 Task: Find connections with filter location Mulgrave with filter topic #lawsuitswith filter profile language English with filter current company Finshots with filter school De Nobili School with filter industry Restaurants with filter service category Event Photography with filter keywords title Shelf Stocker
Action: Mouse moved to (629, 120)
Screenshot: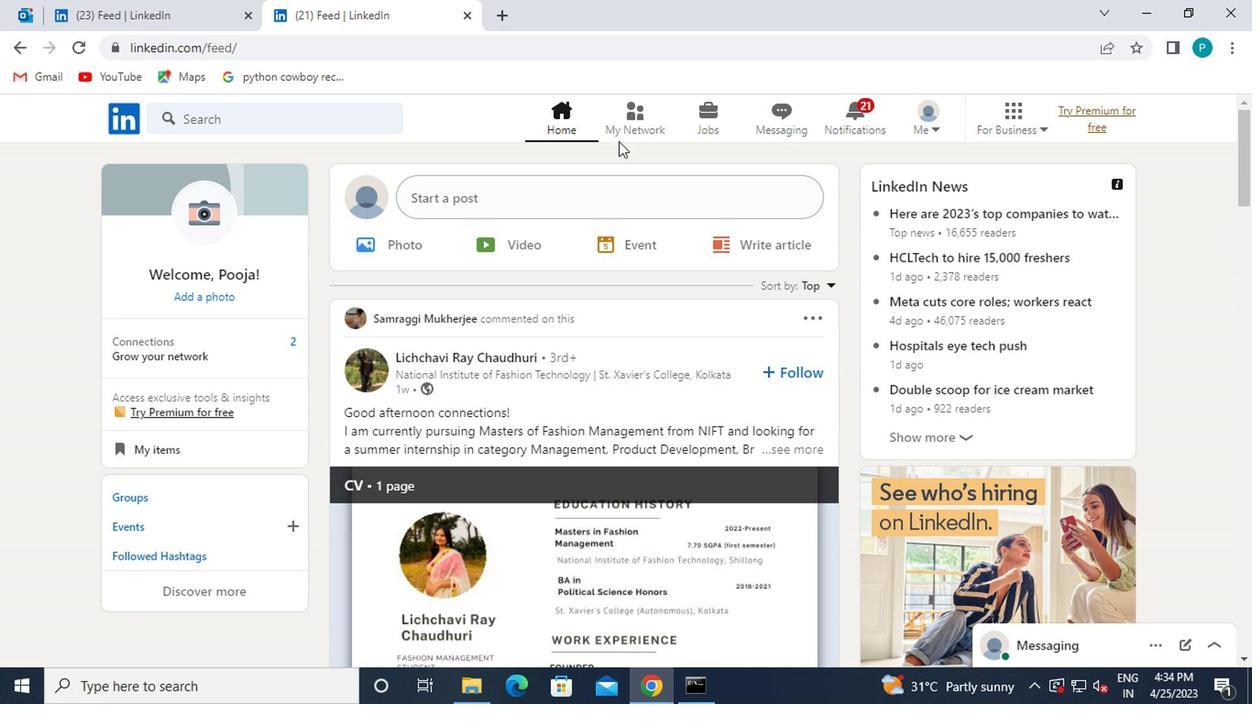 
Action: Mouse pressed left at (629, 120)
Screenshot: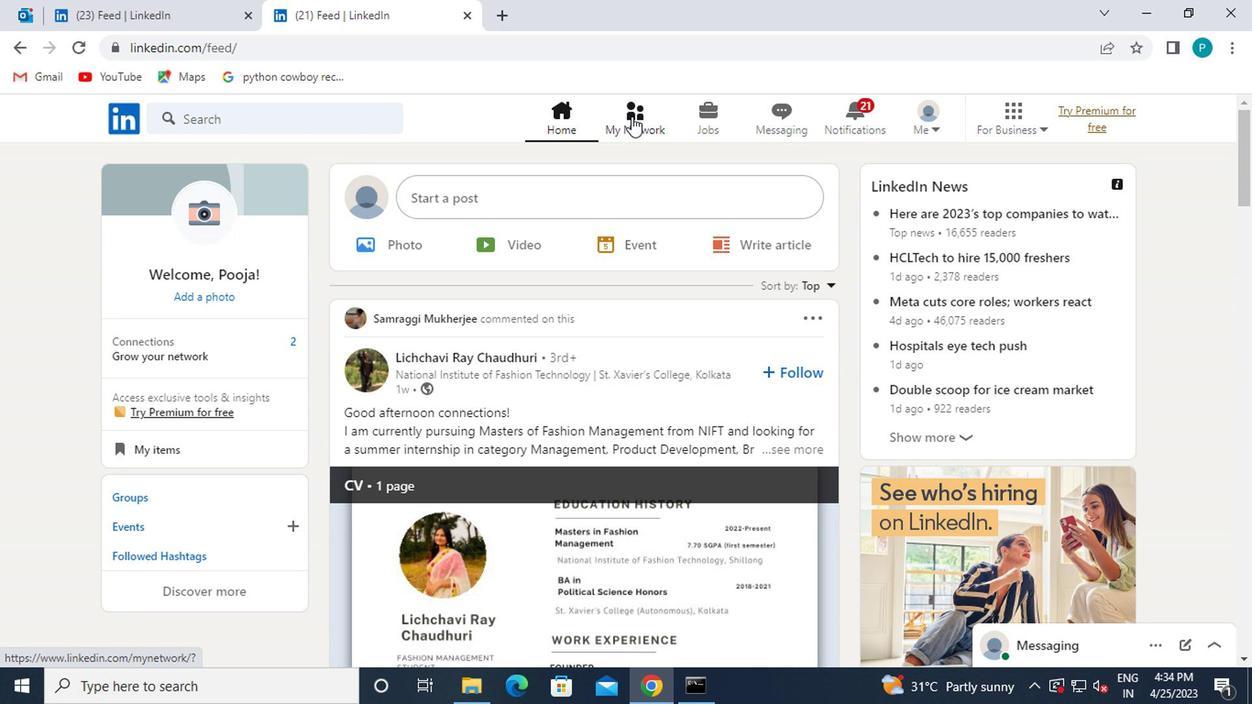 
Action: Mouse moved to (217, 229)
Screenshot: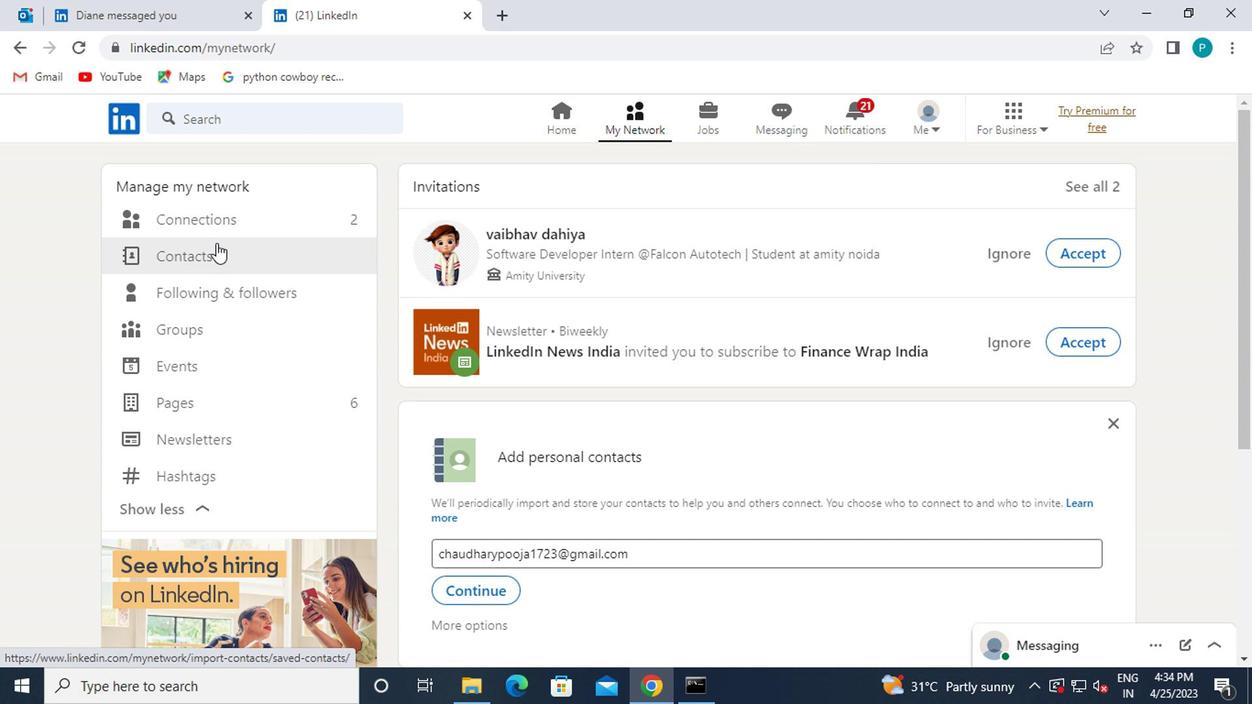 
Action: Mouse pressed left at (217, 229)
Screenshot: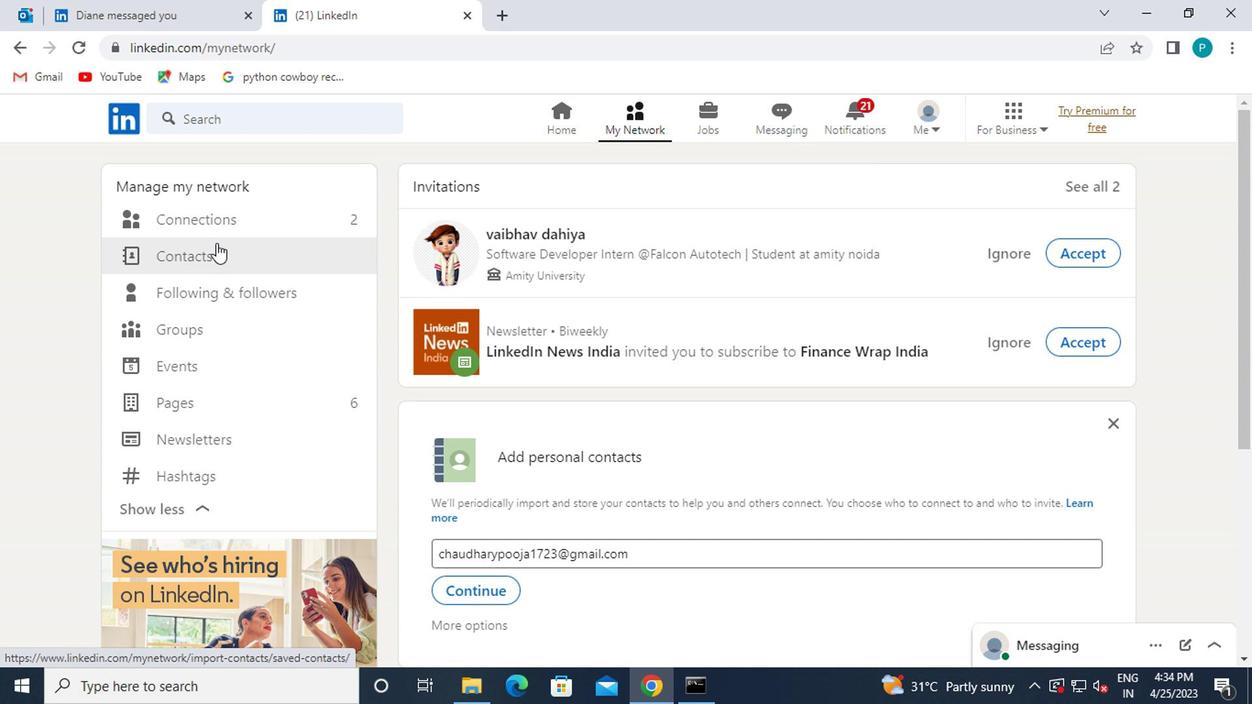 
Action: Mouse moved to (737, 227)
Screenshot: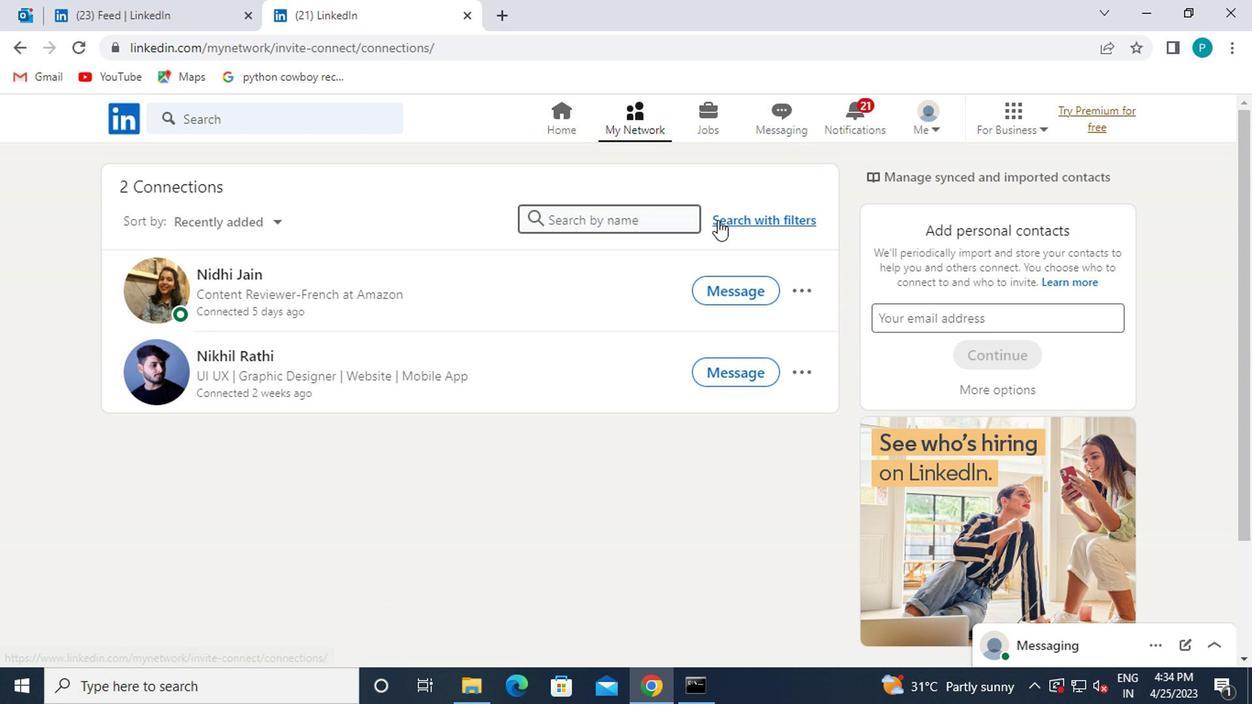 
Action: Mouse pressed left at (737, 227)
Screenshot: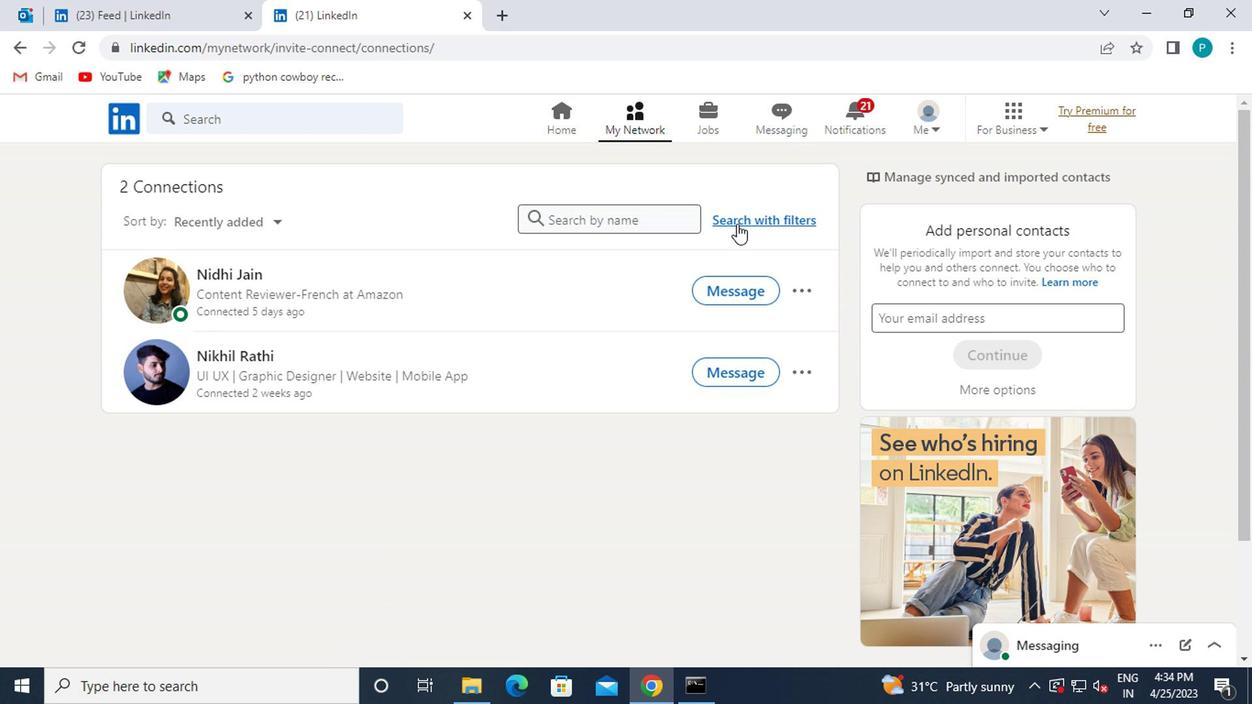 
Action: Mouse moved to (583, 178)
Screenshot: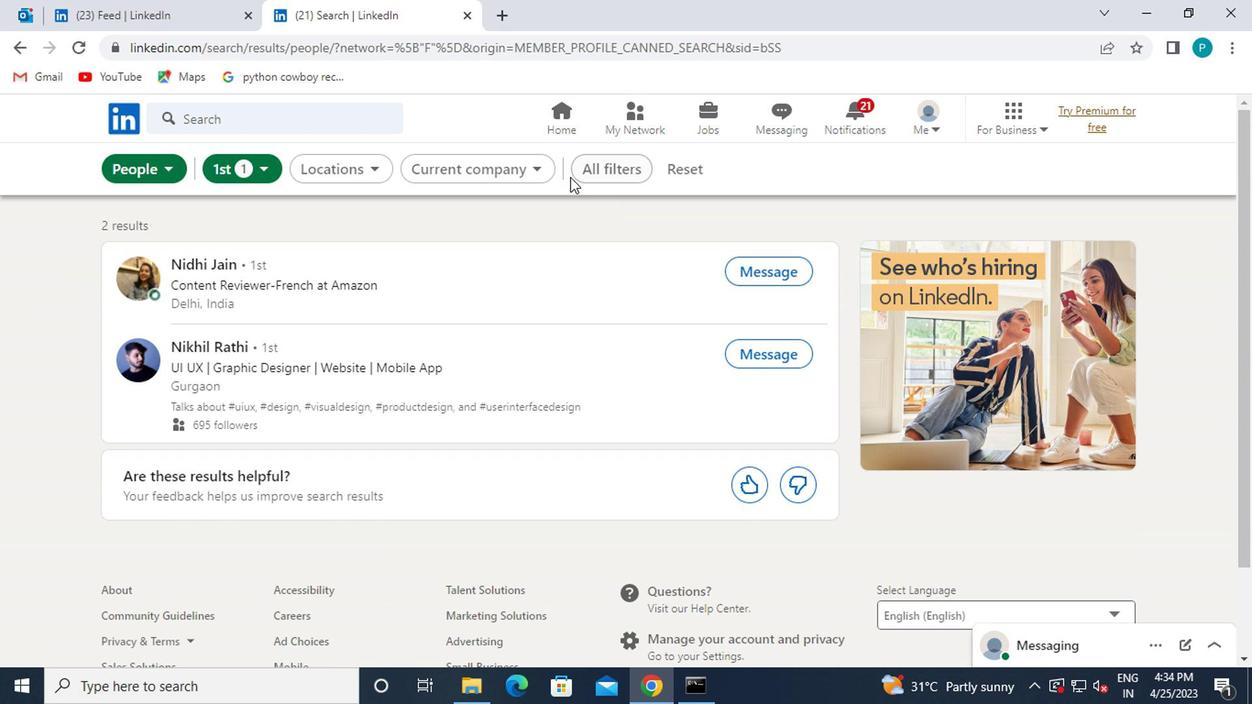 
Action: Mouse pressed left at (583, 178)
Screenshot: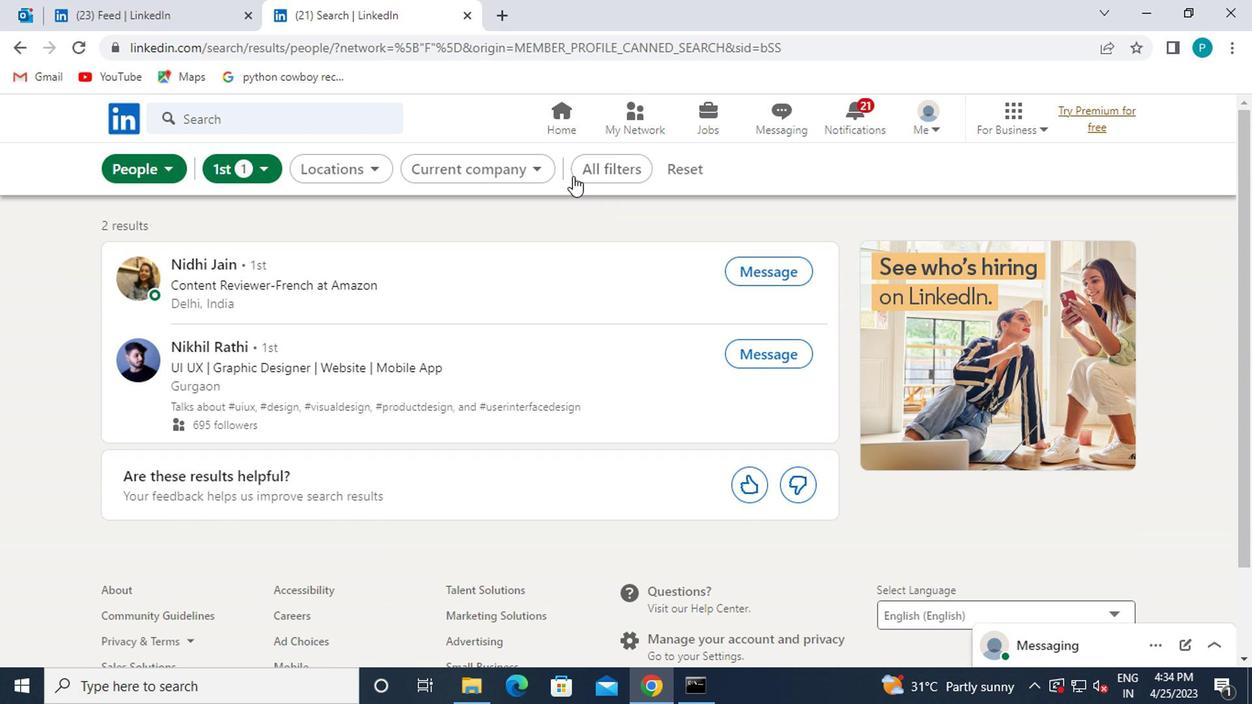
Action: Mouse moved to (872, 481)
Screenshot: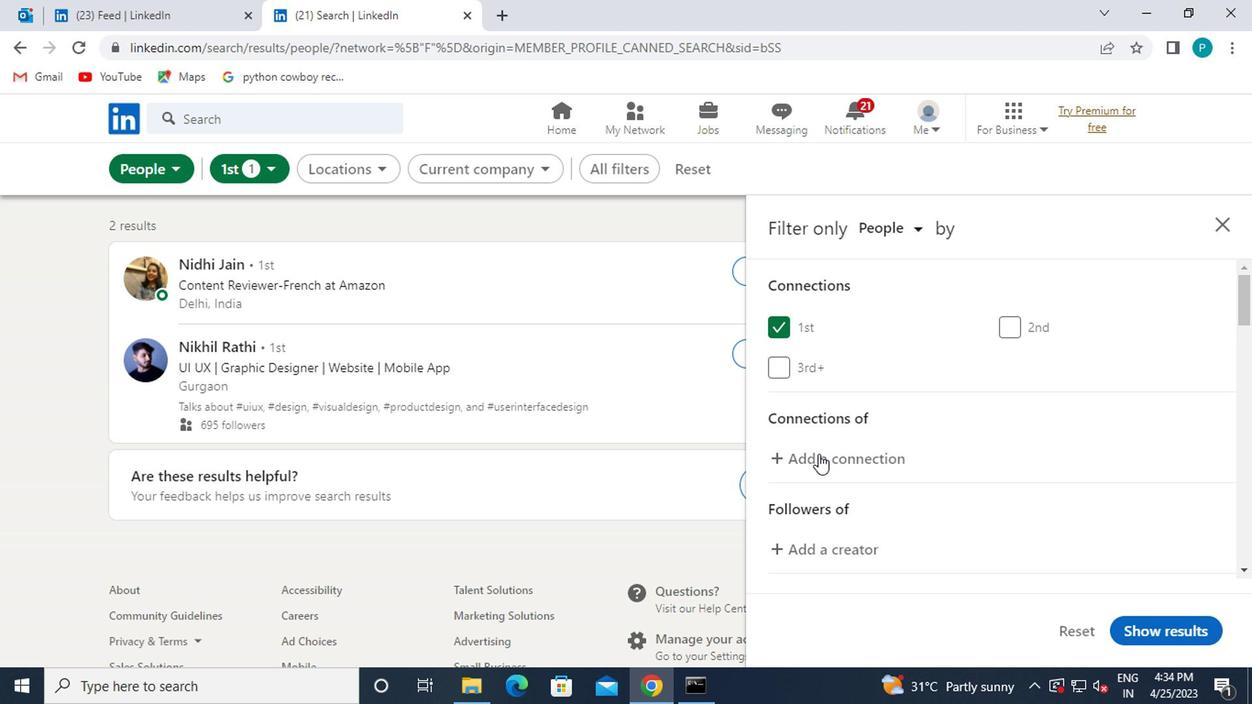 
Action: Mouse scrolled (872, 480) with delta (0, 0)
Screenshot: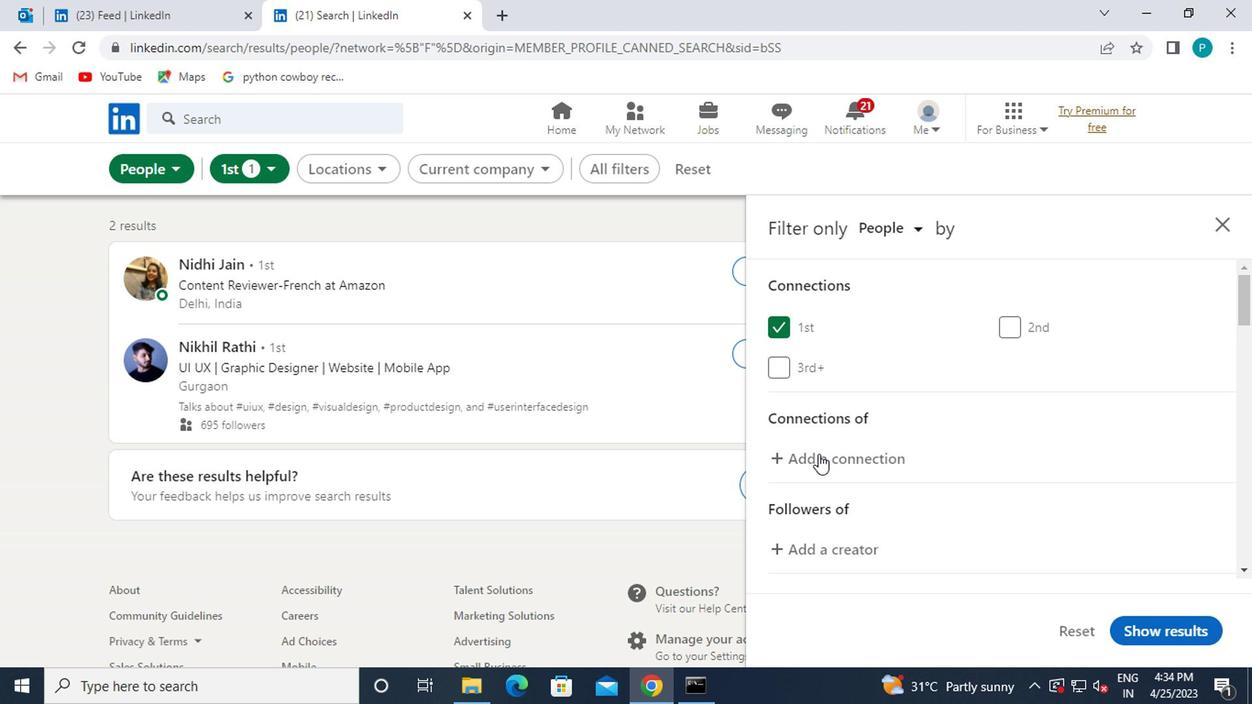 
Action: Mouse moved to (886, 487)
Screenshot: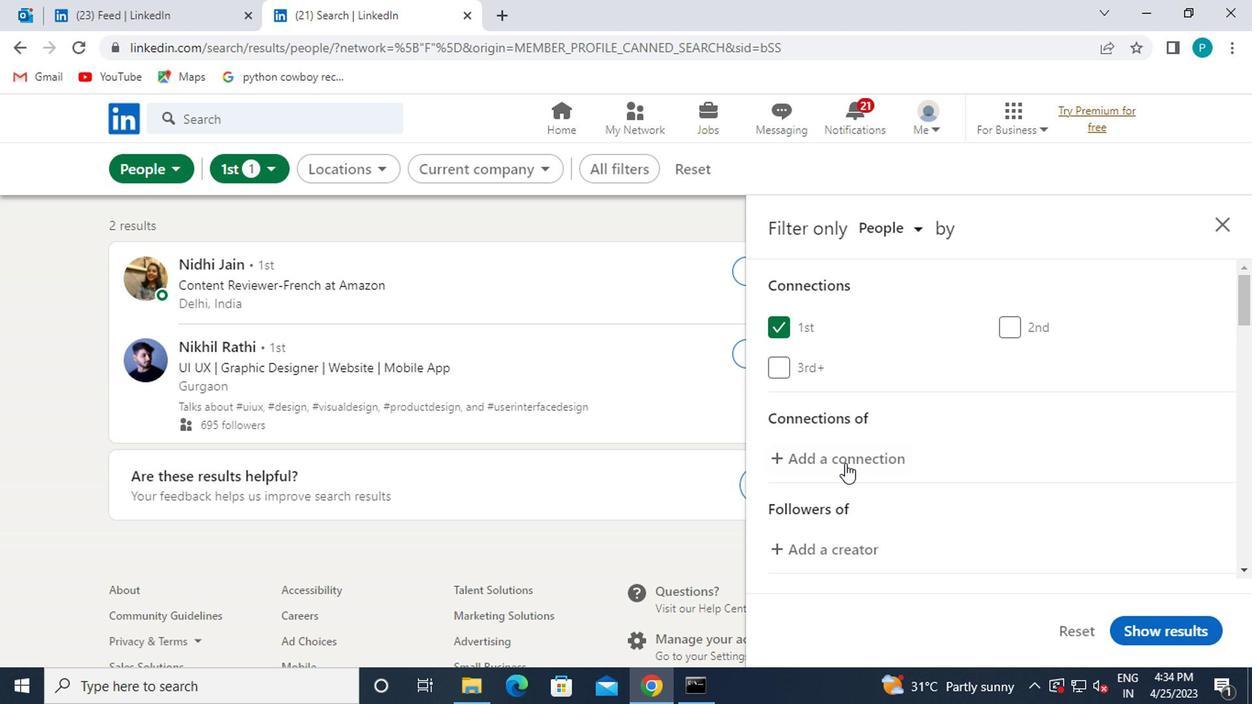 
Action: Mouse scrolled (886, 485) with delta (0, -1)
Screenshot: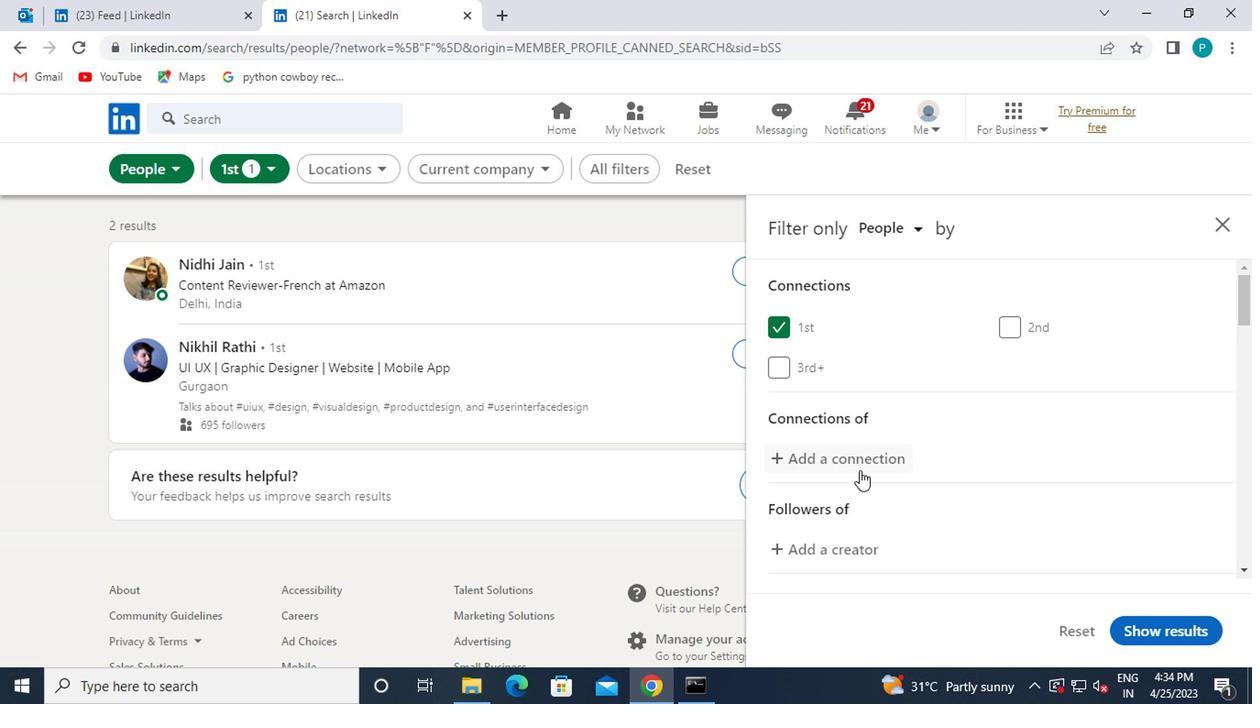 
Action: Mouse moved to (1079, 533)
Screenshot: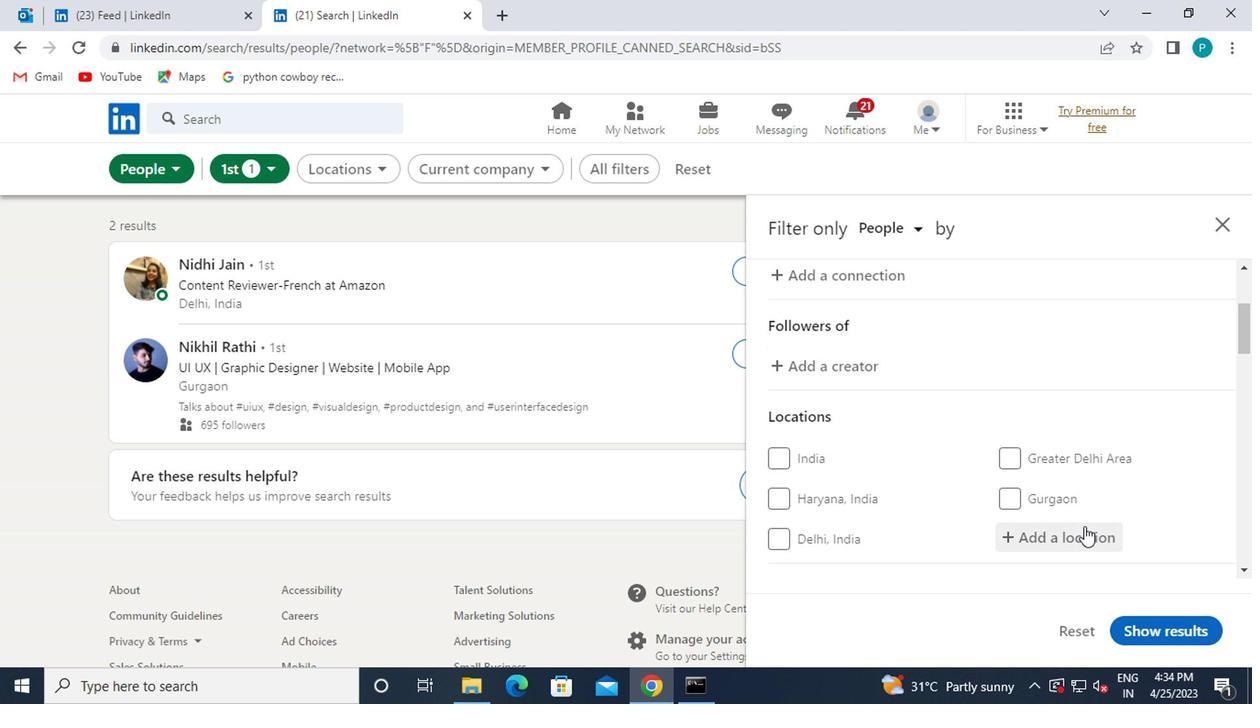 
Action: Mouse pressed left at (1079, 533)
Screenshot: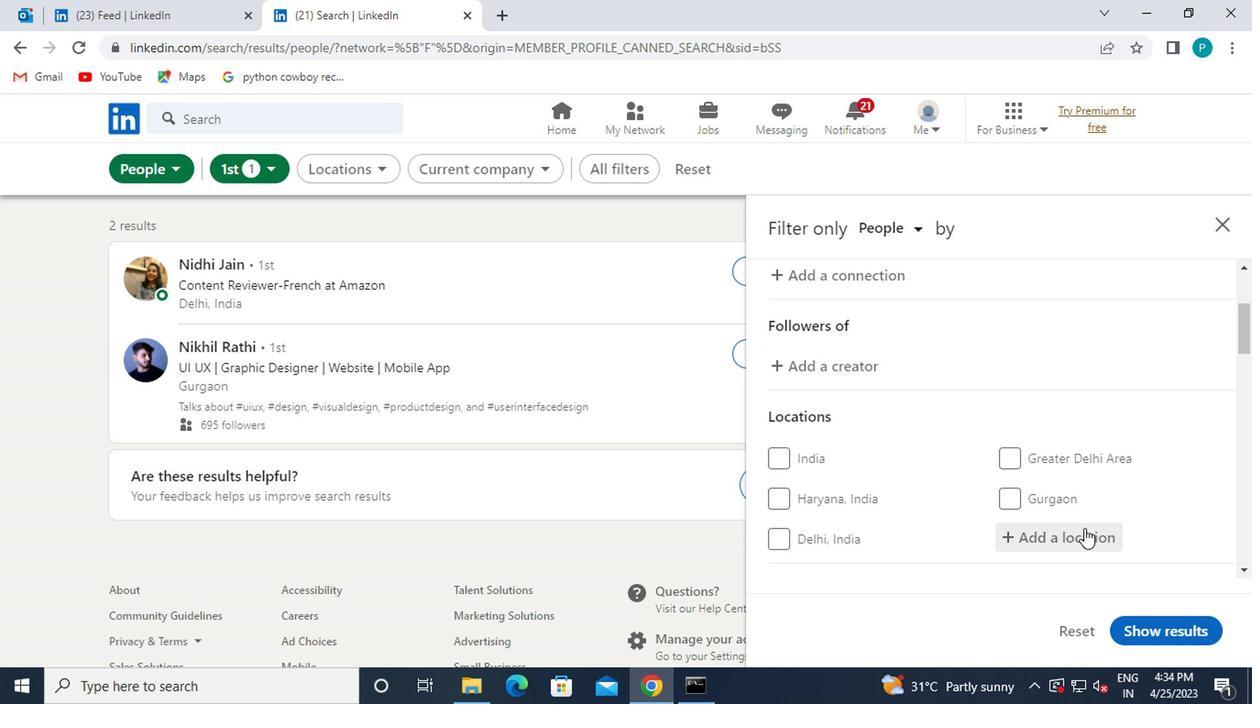 
Action: Mouse moved to (1079, 533)
Screenshot: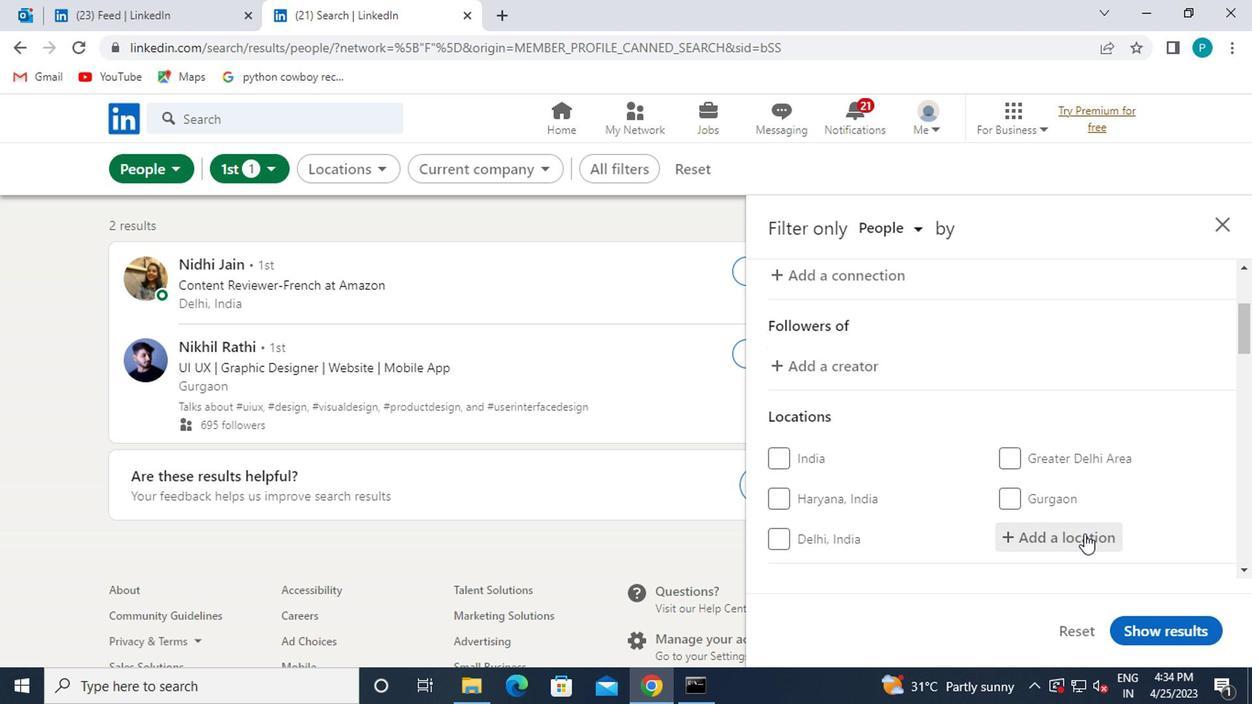 
Action: Key pressed mulg
Screenshot: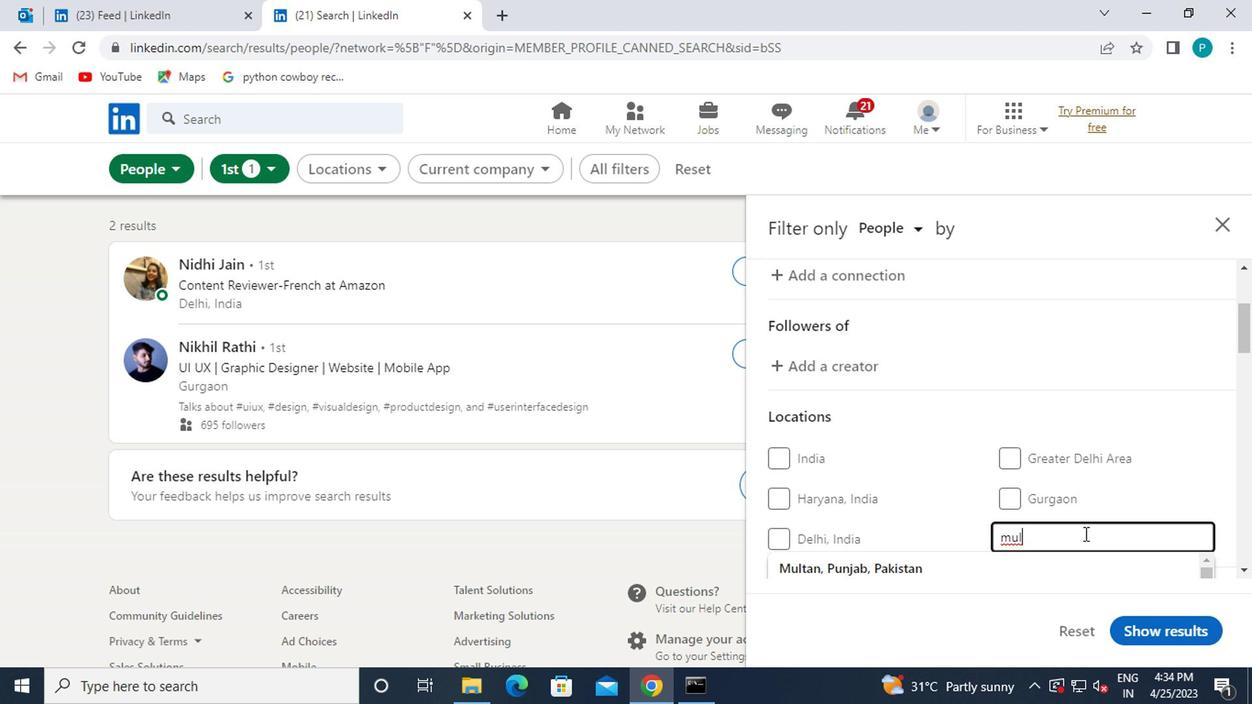 
Action: Mouse moved to (1080, 533)
Screenshot: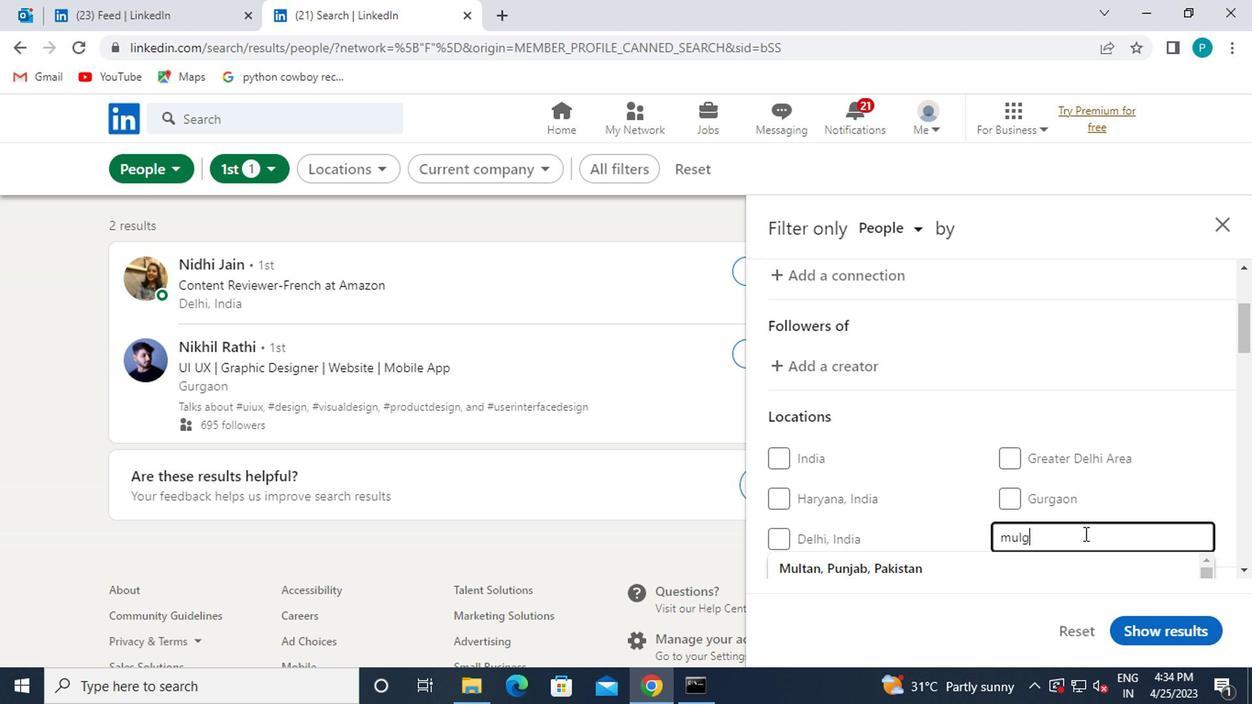 
Action: Key pressed rave
Screenshot: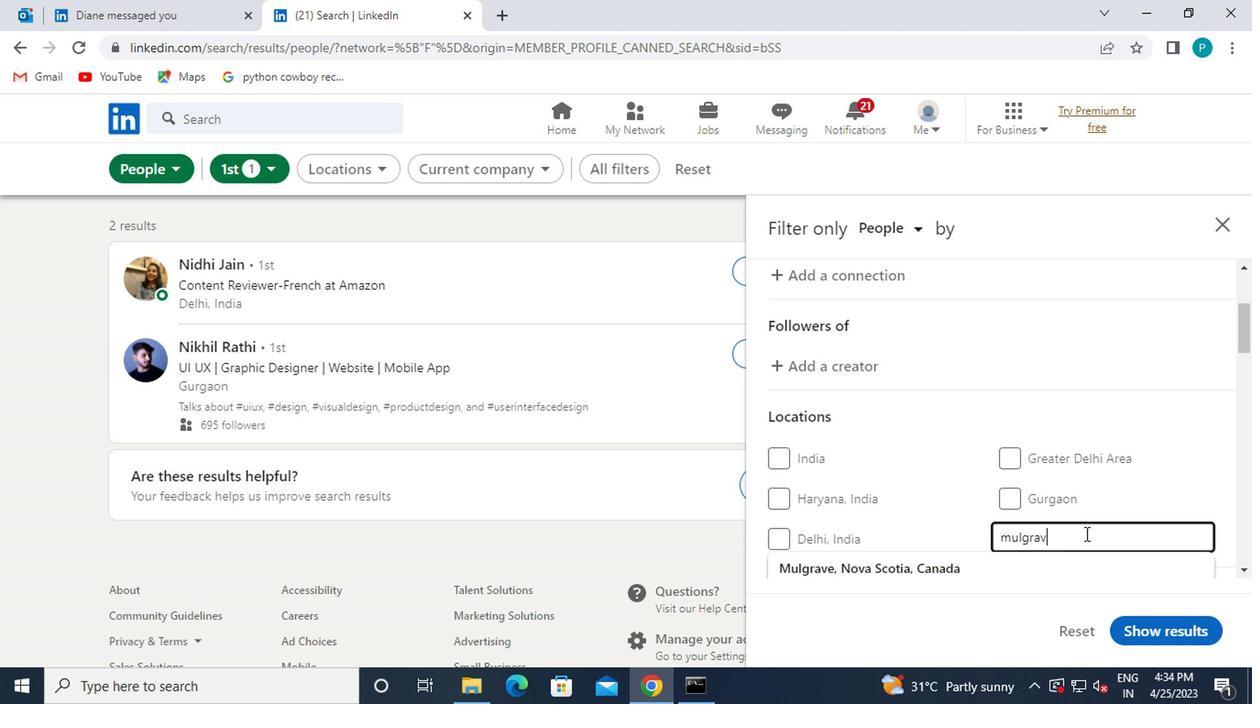 
Action: Mouse moved to (949, 457)
Screenshot: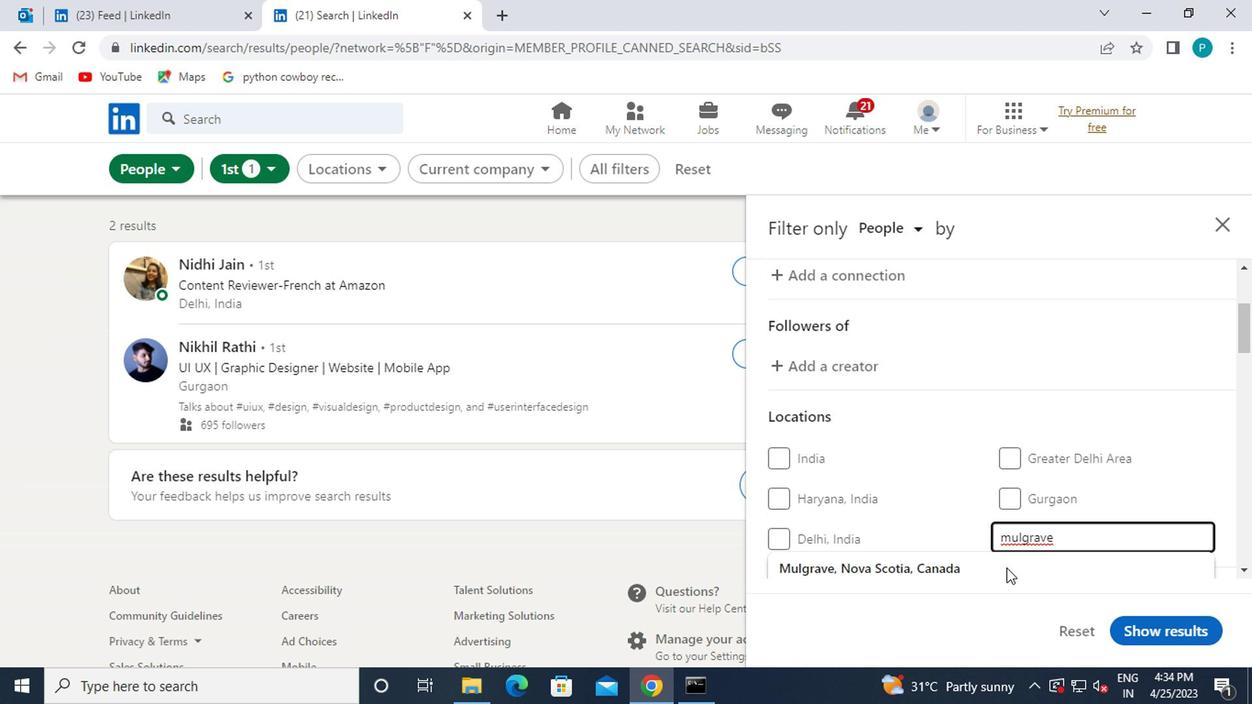 
Action: Mouse scrolled (949, 457) with delta (0, 0)
Screenshot: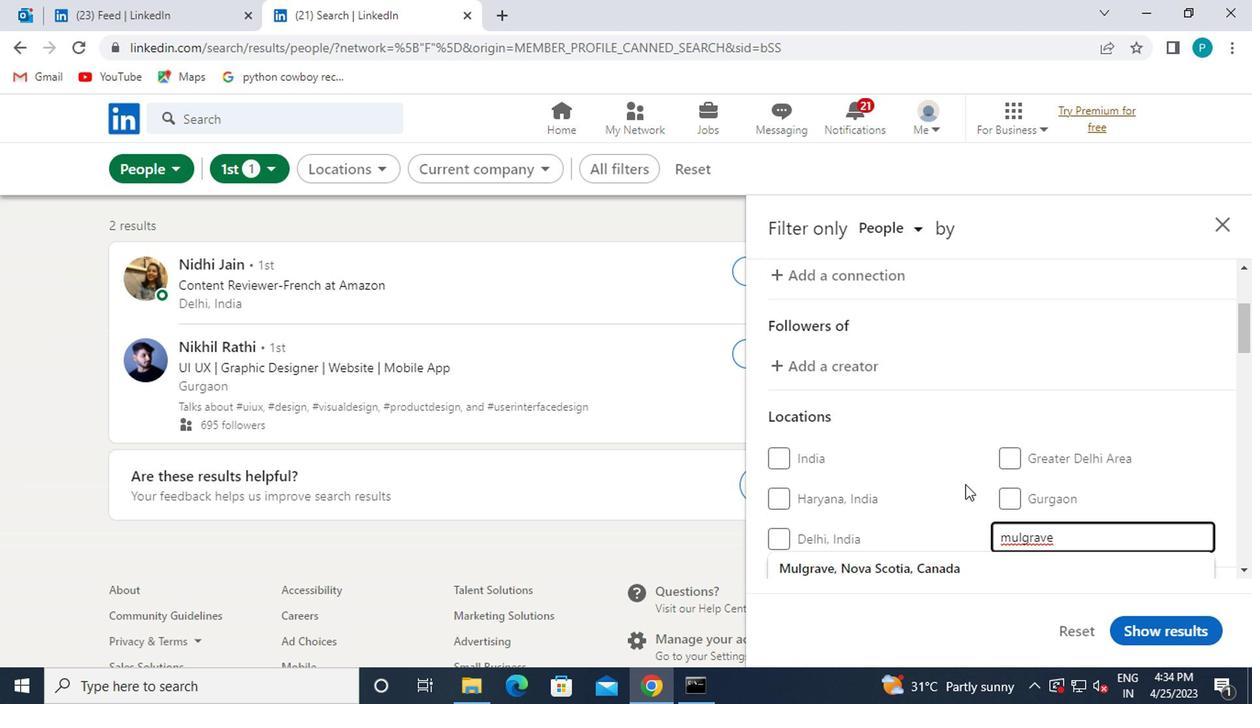 
Action: Mouse scrolled (949, 457) with delta (0, 0)
Screenshot: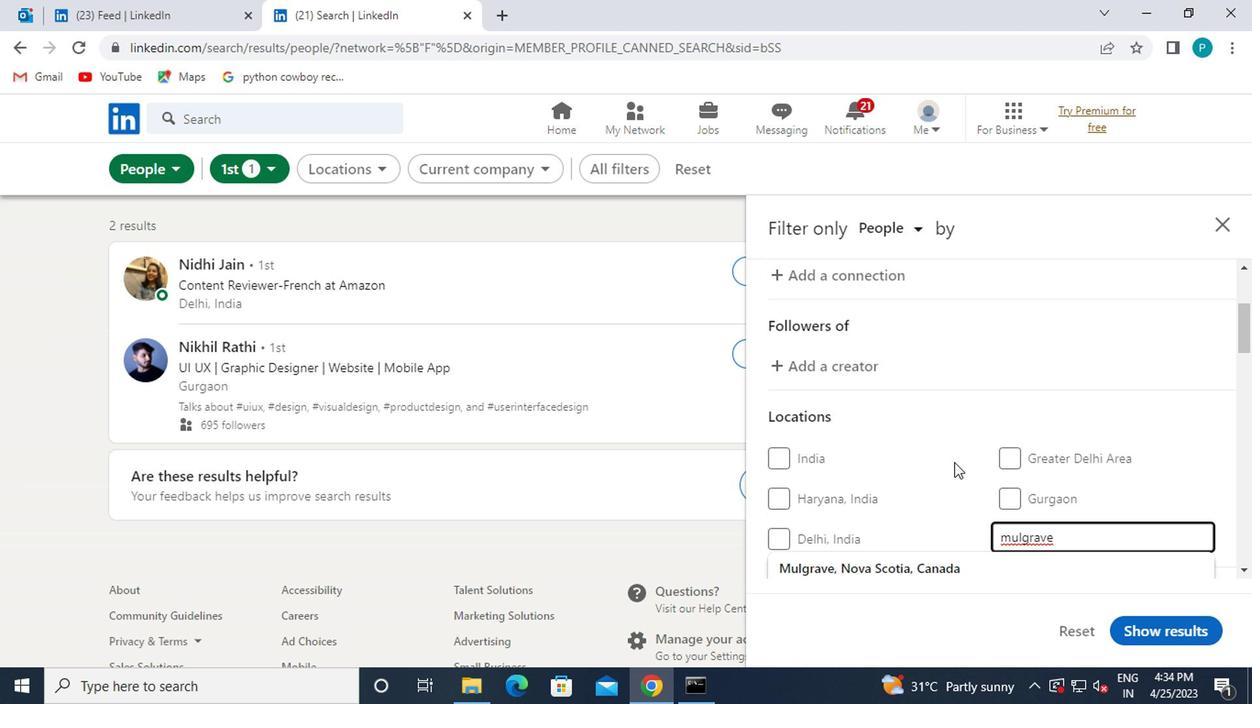 
Action: Mouse scrolled (949, 457) with delta (0, 0)
Screenshot: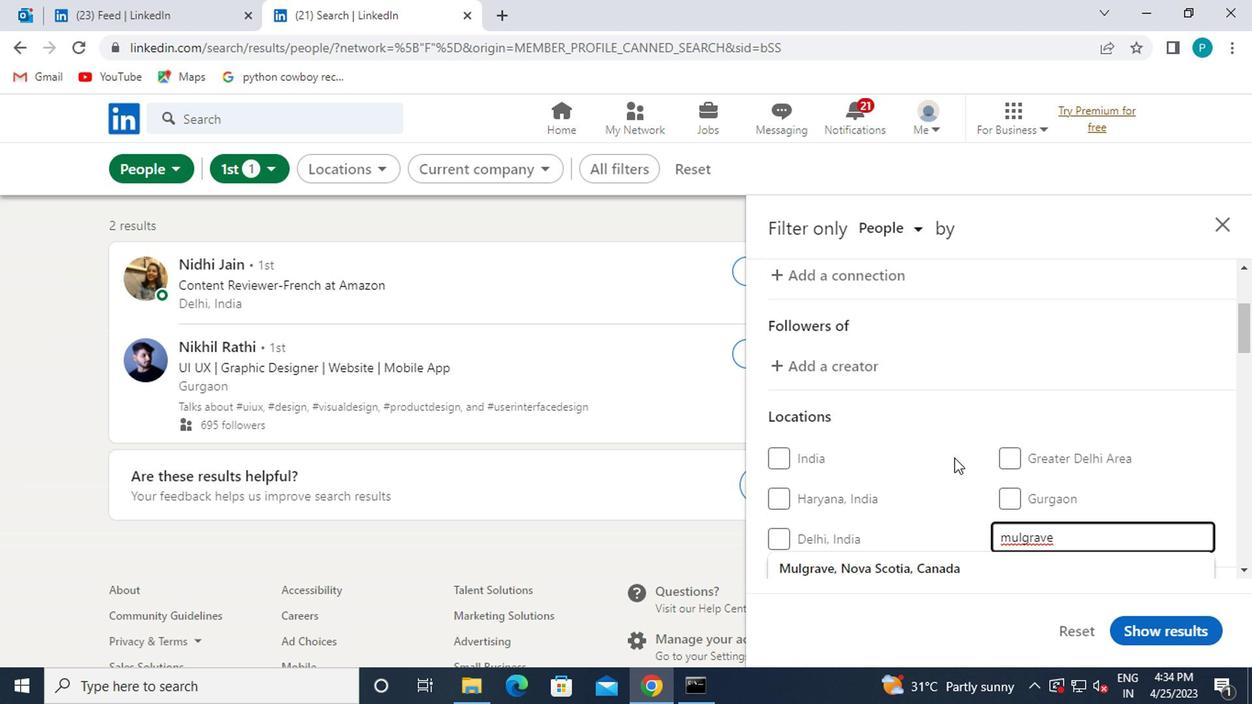 
Action: Mouse moved to (830, 300)
Screenshot: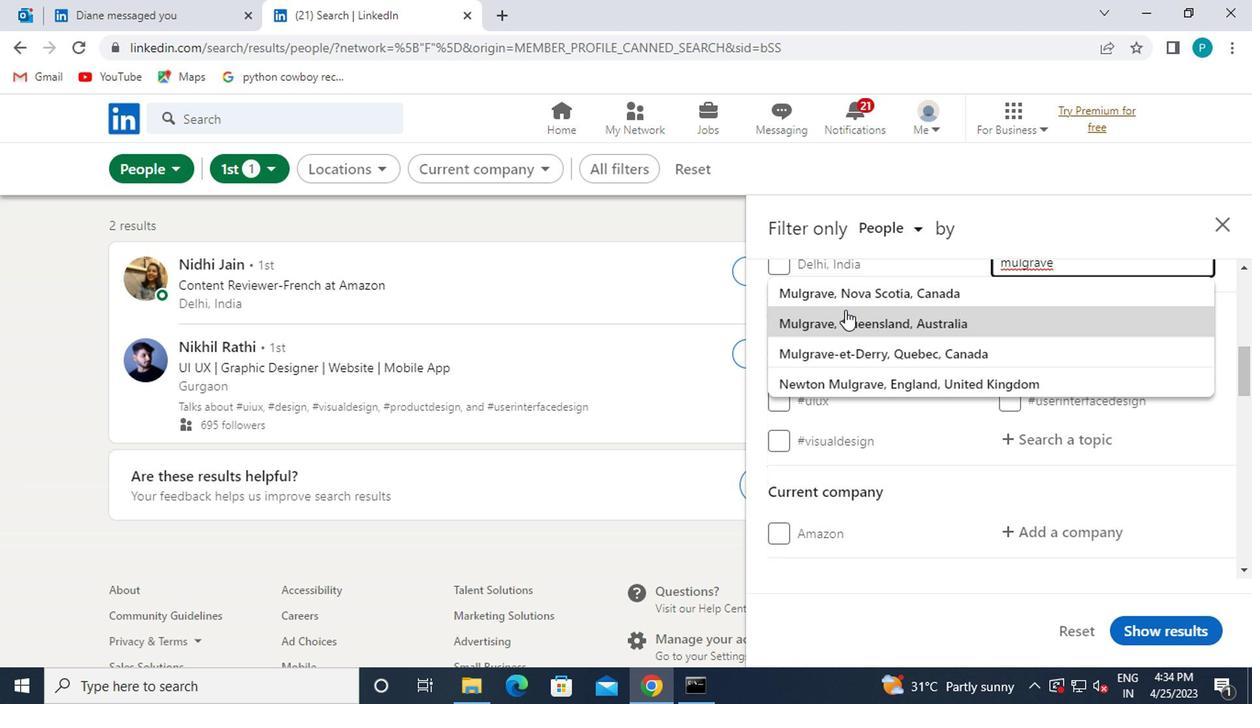 
Action: Mouse pressed left at (830, 300)
Screenshot: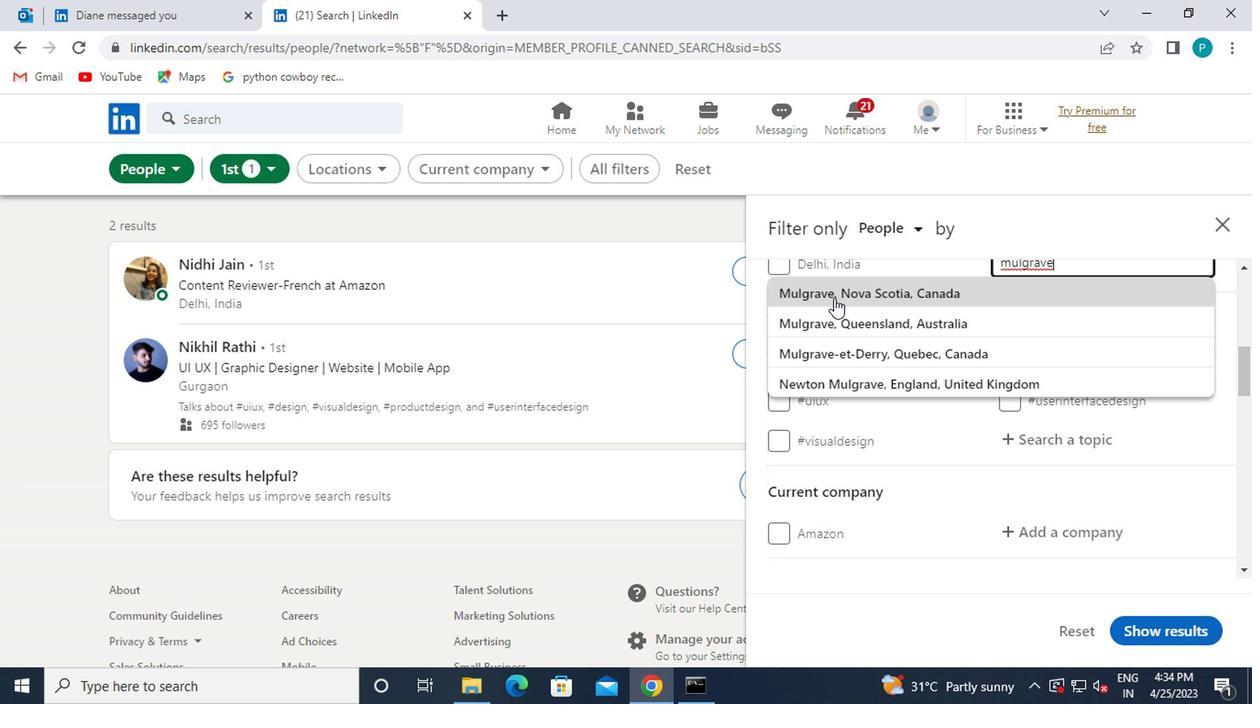 
Action: Mouse moved to (1015, 483)
Screenshot: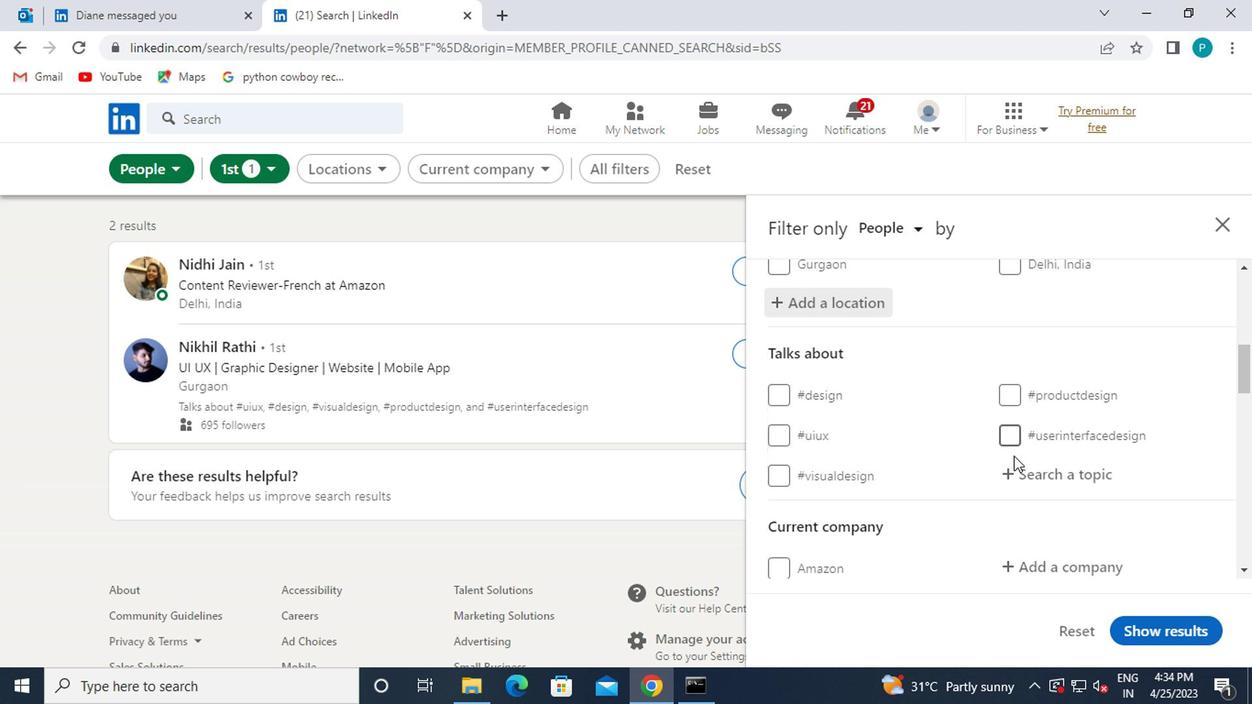 
Action: Mouse pressed left at (1015, 483)
Screenshot: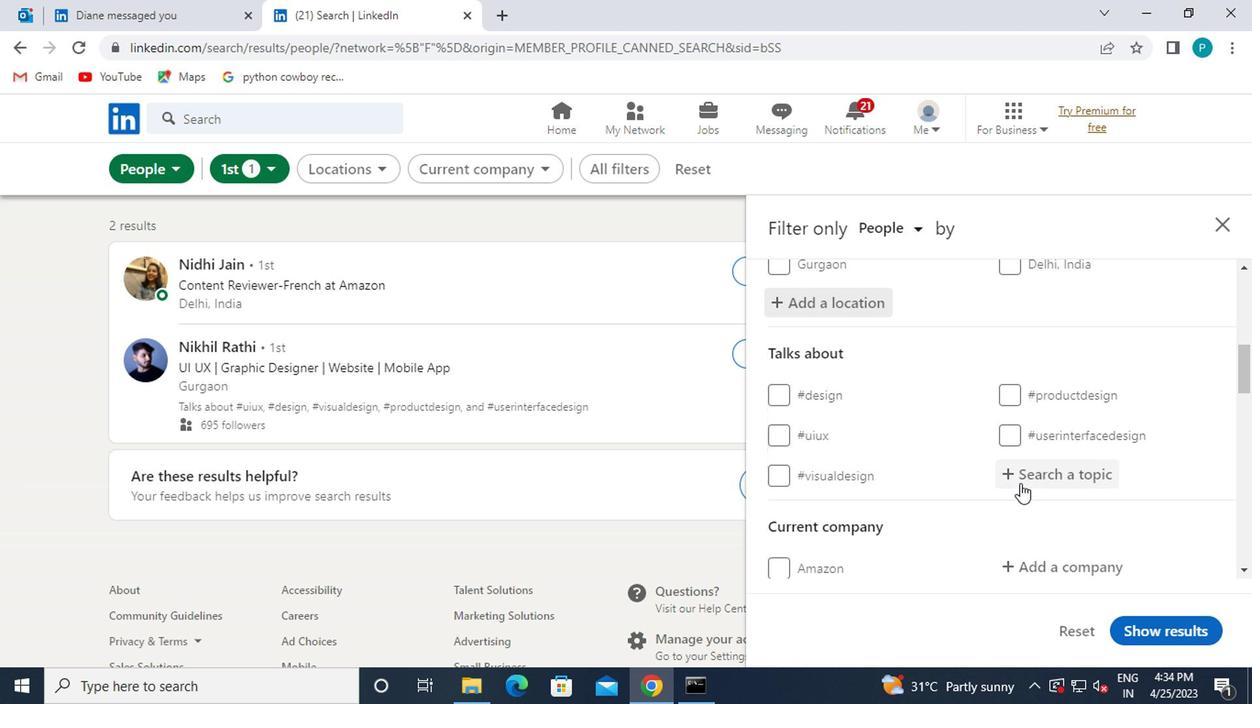 
Action: Key pressed <Key.shift>#LAWSUIT
Screenshot: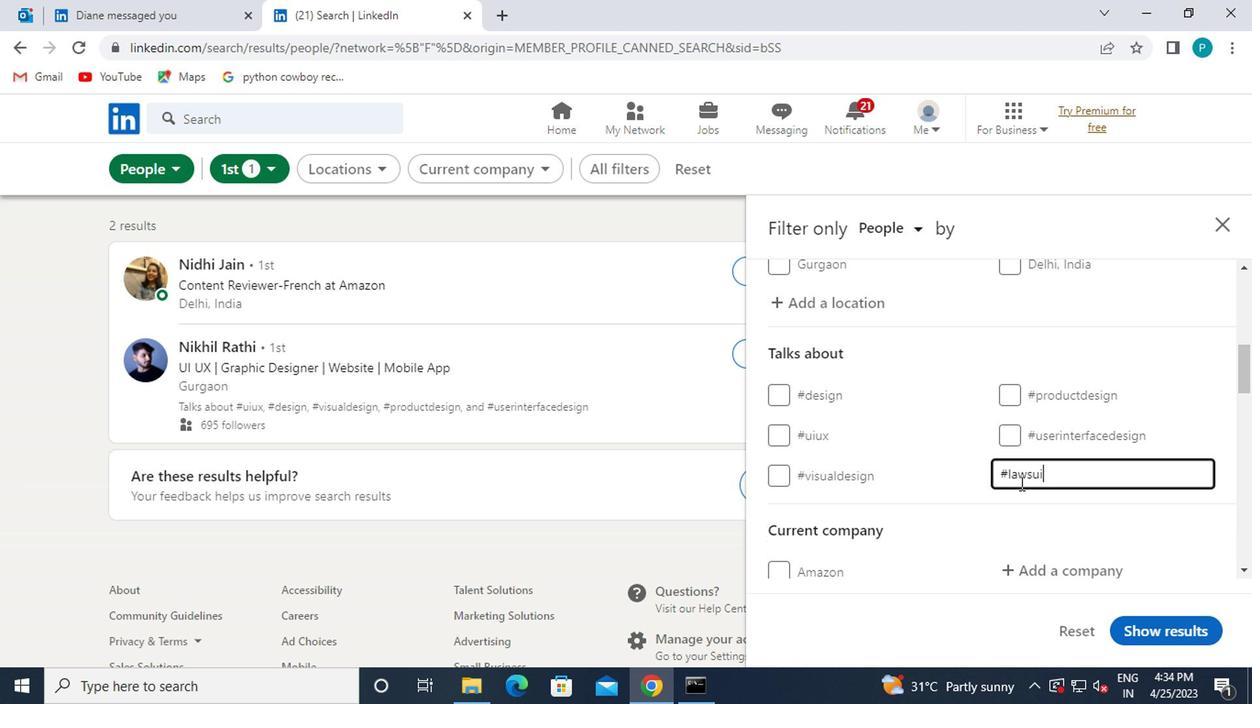 
Action: Mouse moved to (967, 495)
Screenshot: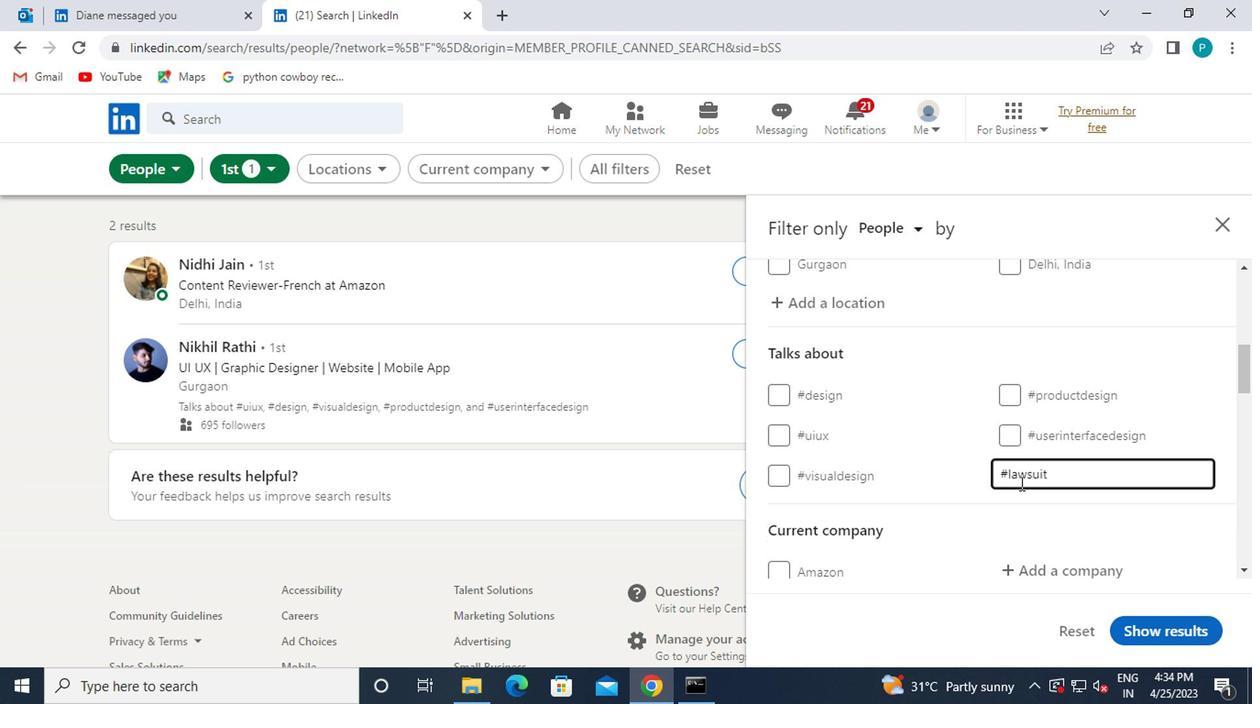 
Action: Mouse scrolled (967, 494) with delta (0, 0)
Screenshot: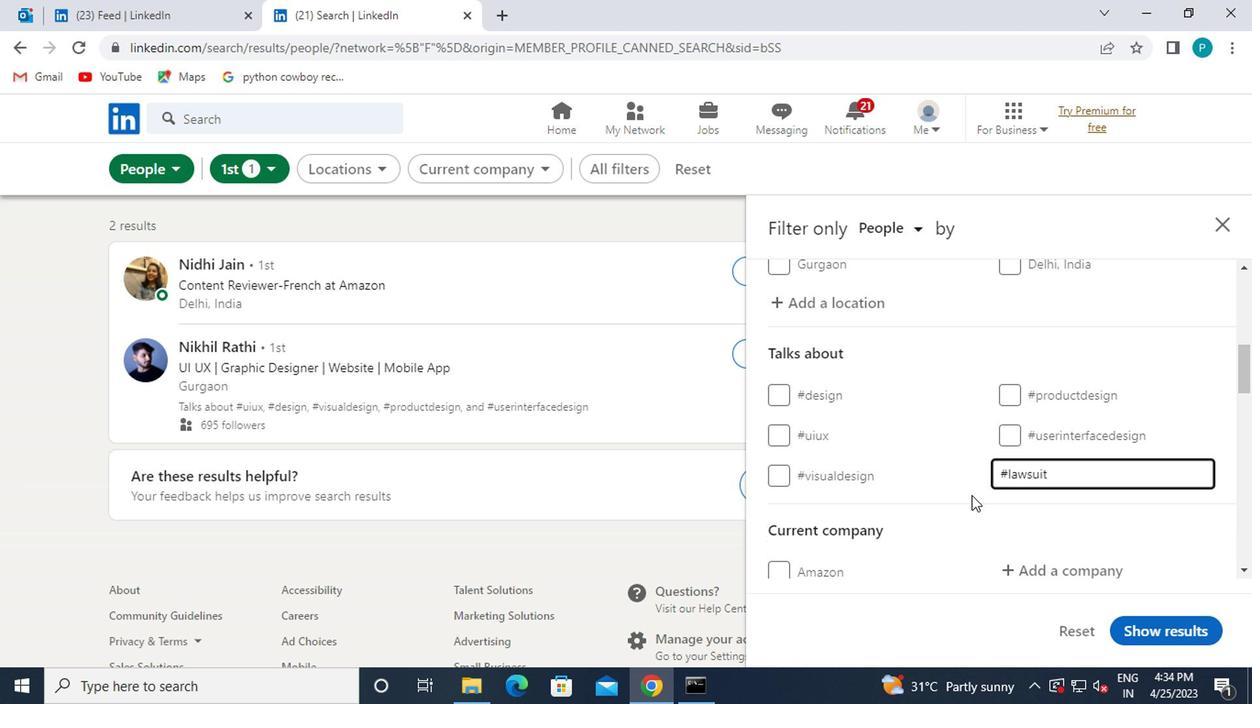 
Action: Mouse scrolled (967, 494) with delta (0, 0)
Screenshot: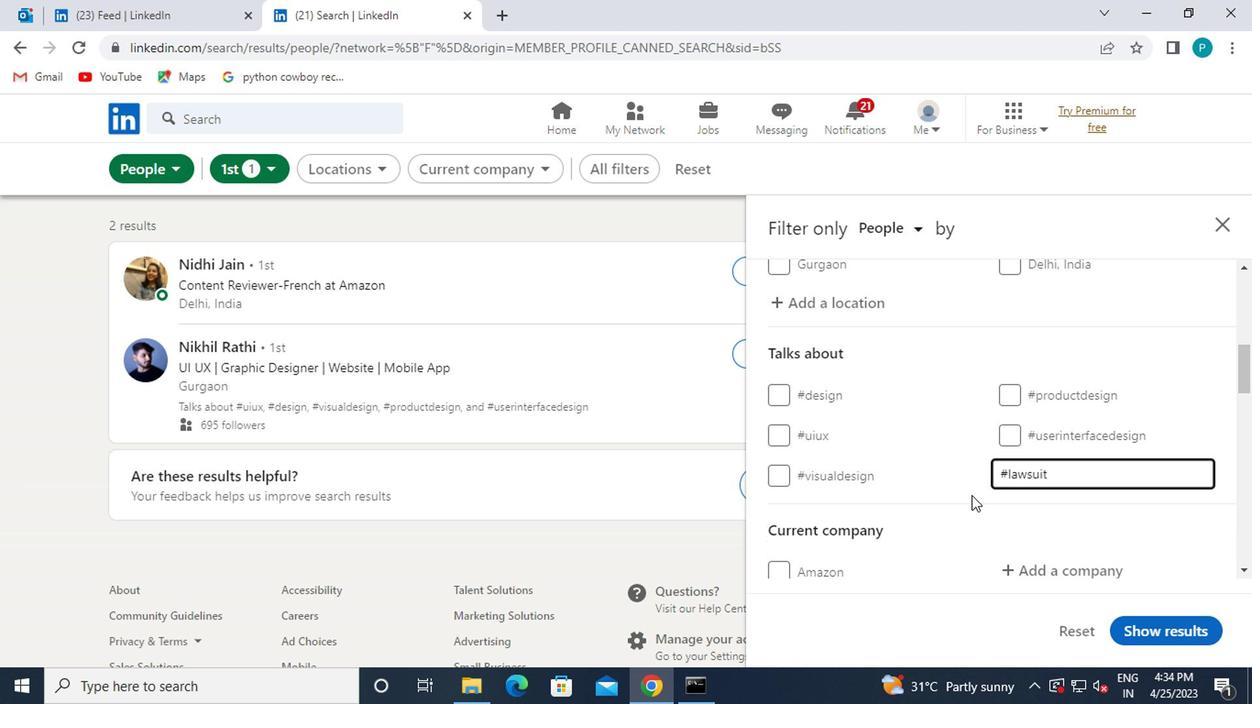 
Action: Mouse moved to (1033, 396)
Screenshot: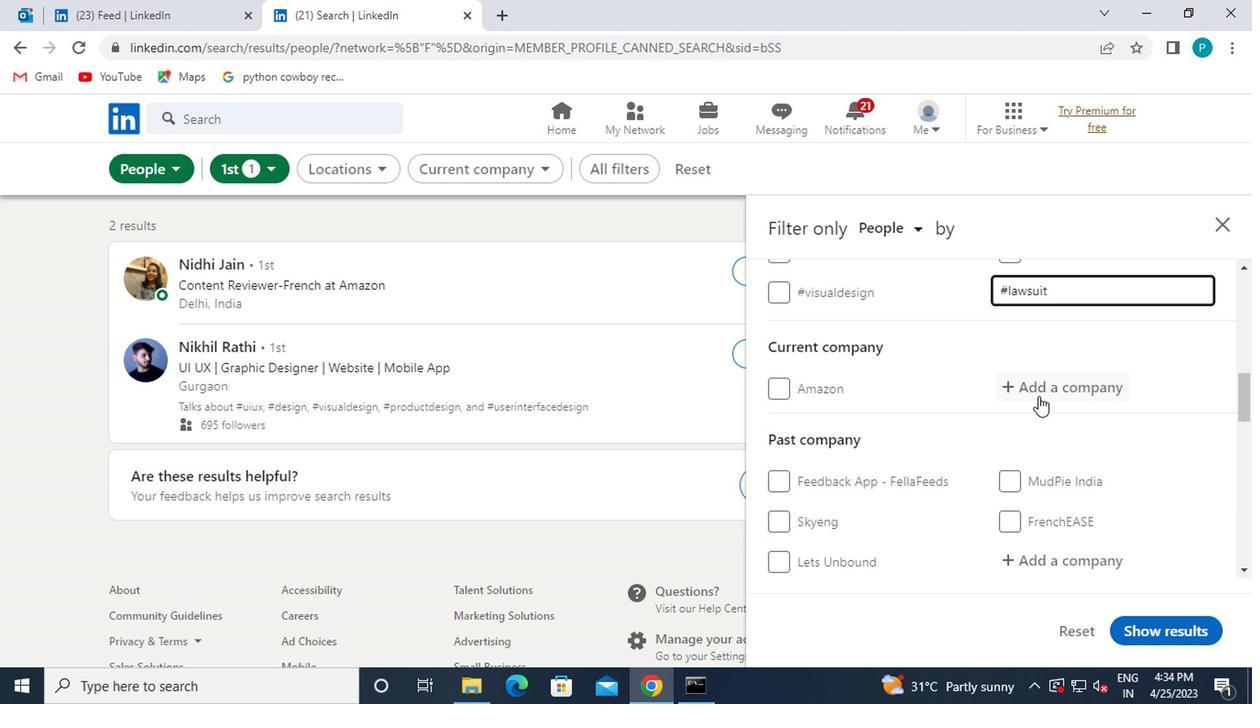 
Action: Mouse pressed left at (1033, 396)
Screenshot: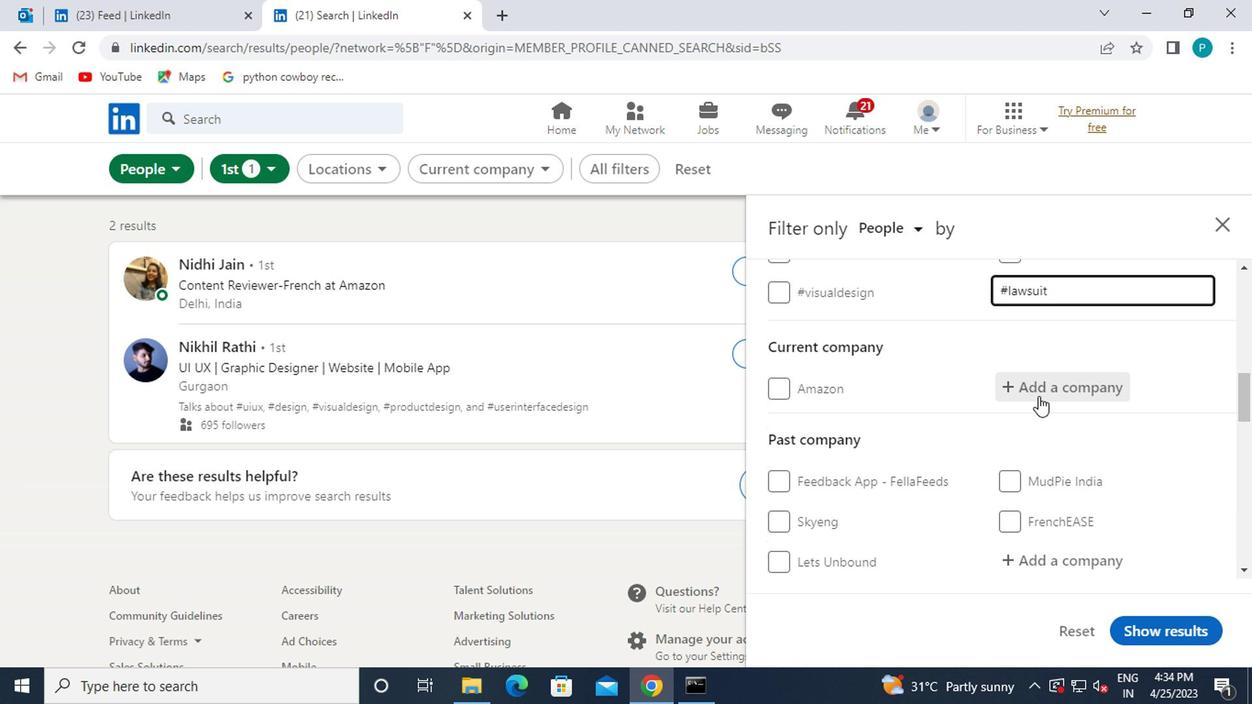 
Action: Key pressed FINSHOTS
Screenshot: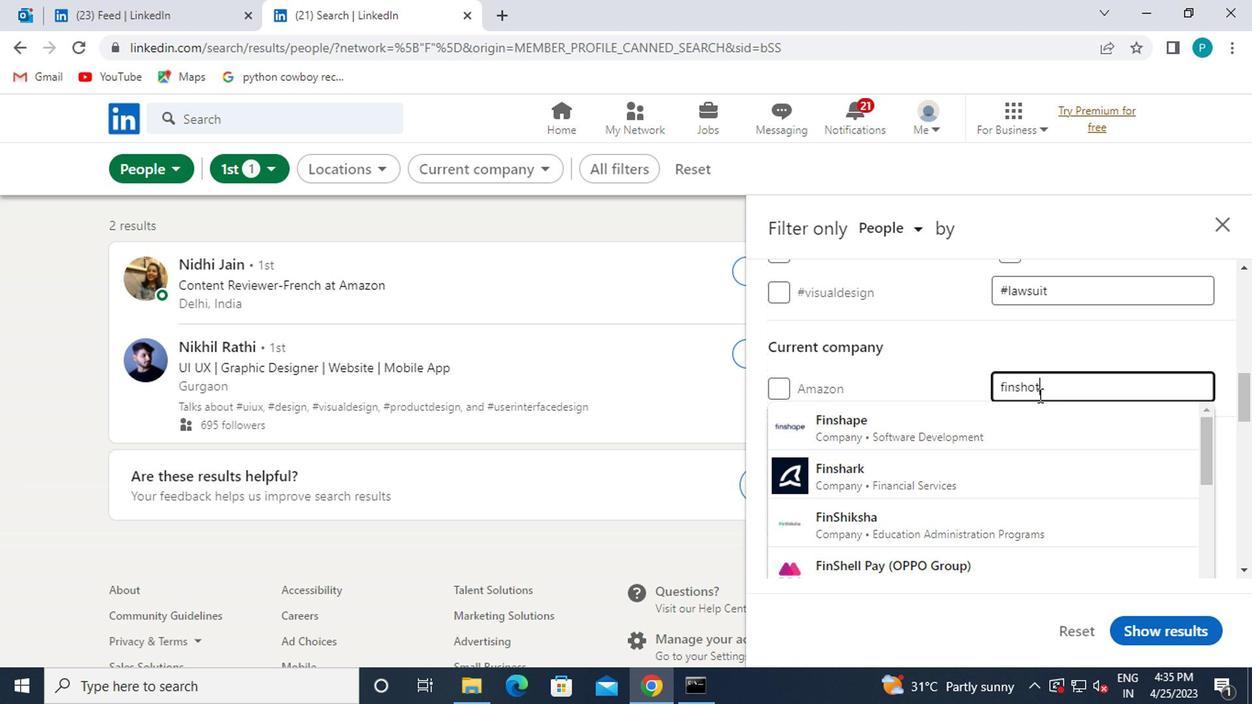 
Action: Mouse moved to (1015, 420)
Screenshot: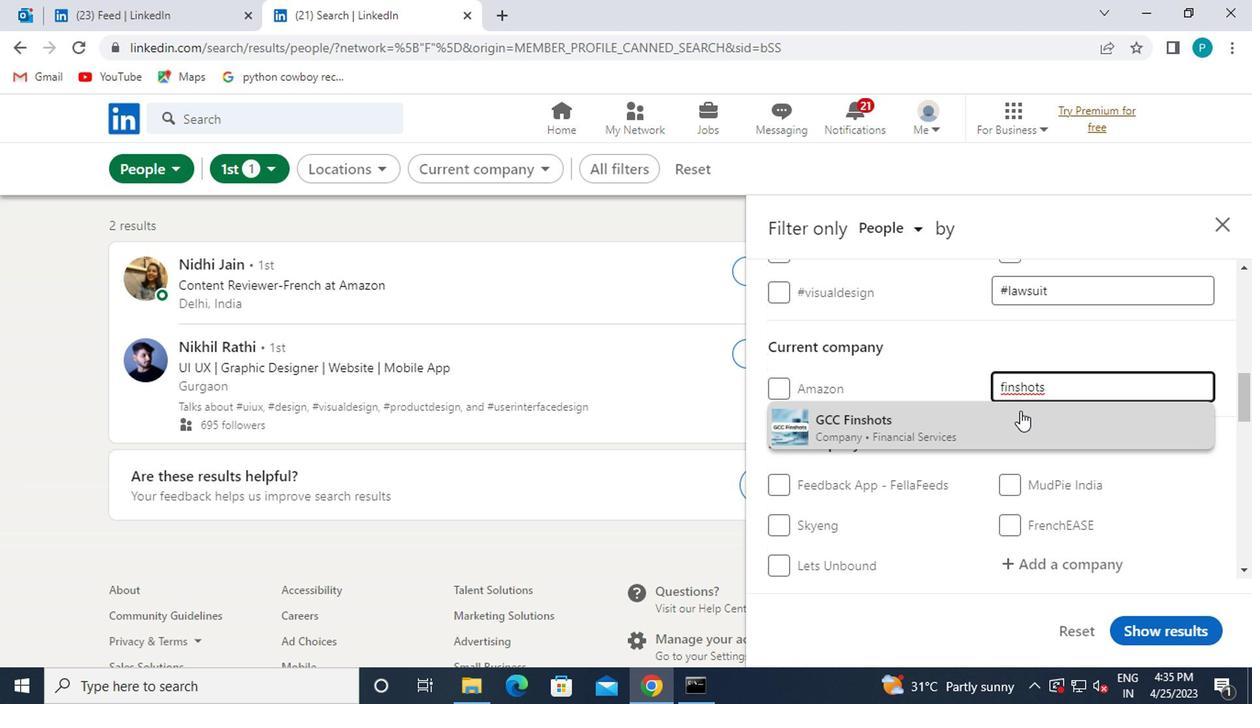 
Action: Mouse pressed left at (1015, 420)
Screenshot: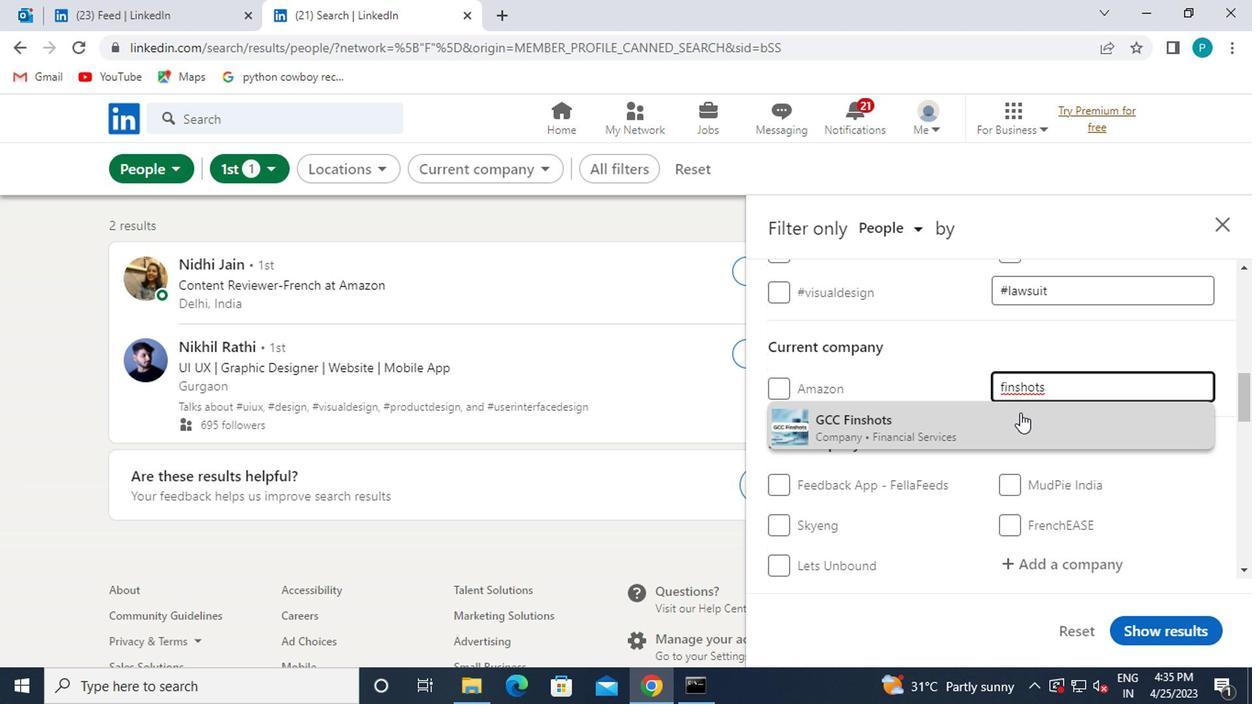 
Action: Mouse moved to (943, 413)
Screenshot: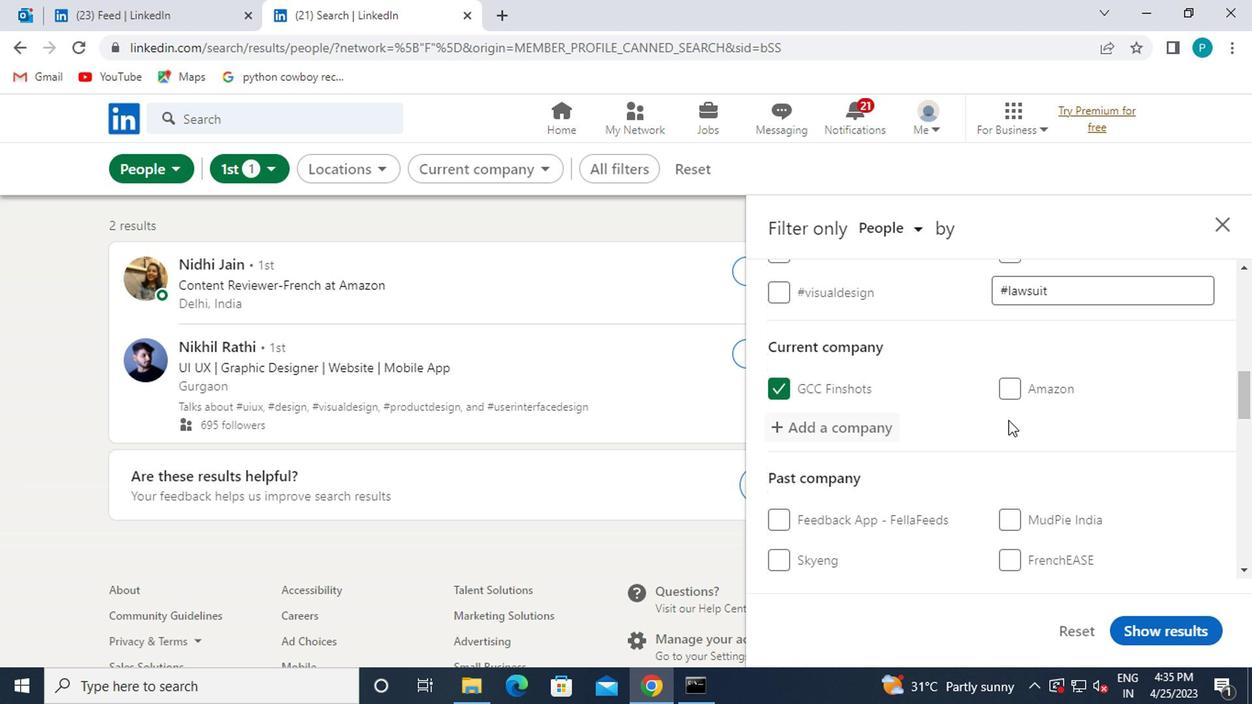 
Action: Mouse scrolled (943, 412) with delta (0, 0)
Screenshot: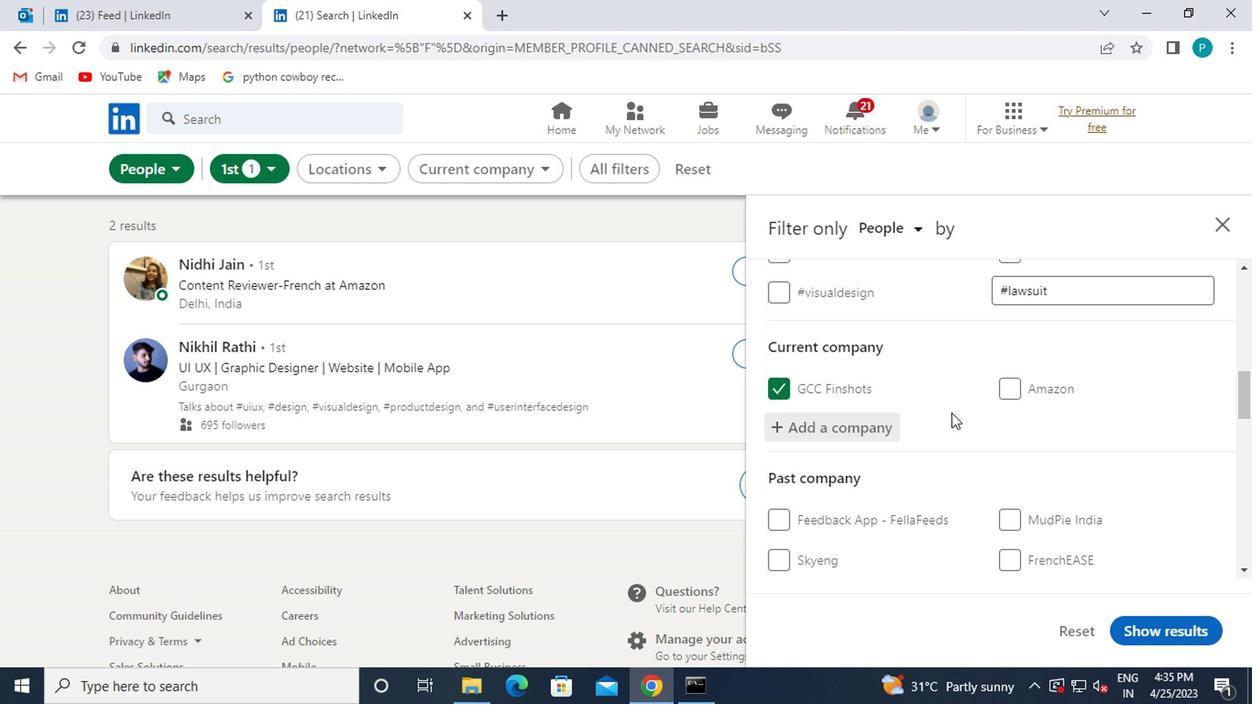 
Action: Mouse scrolled (943, 412) with delta (0, 0)
Screenshot: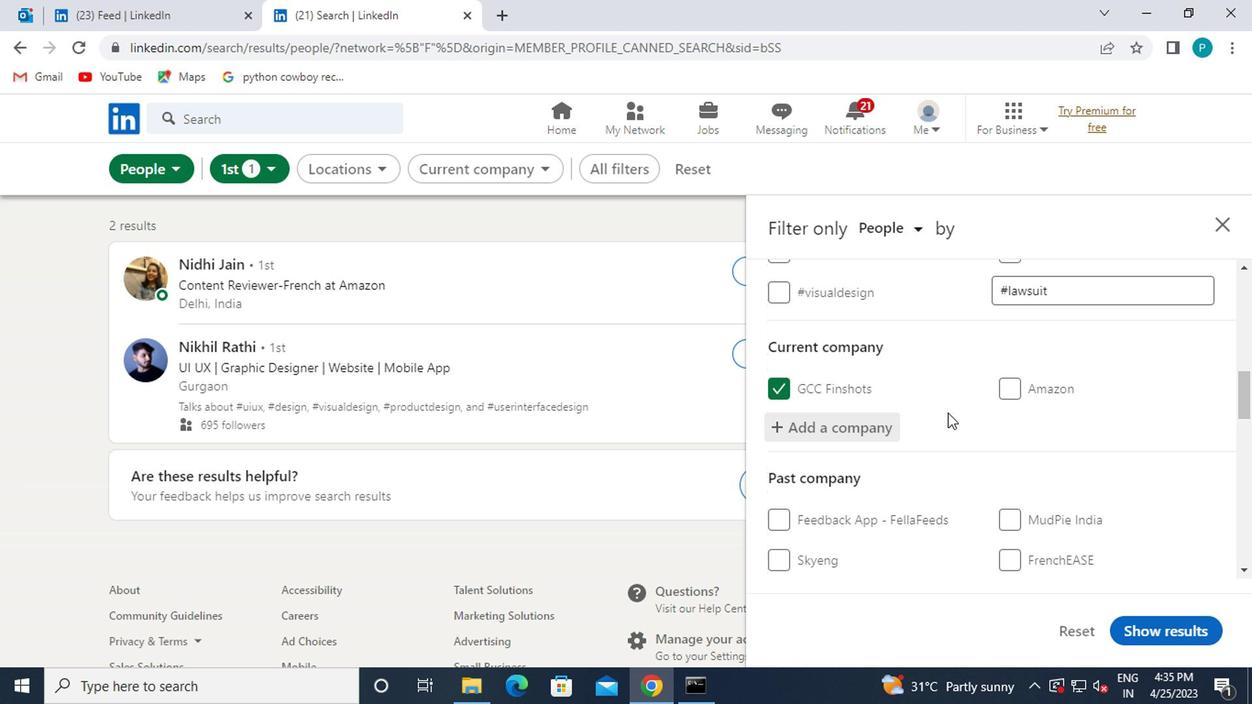 
Action: Mouse moved to (944, 414)
Screenshot: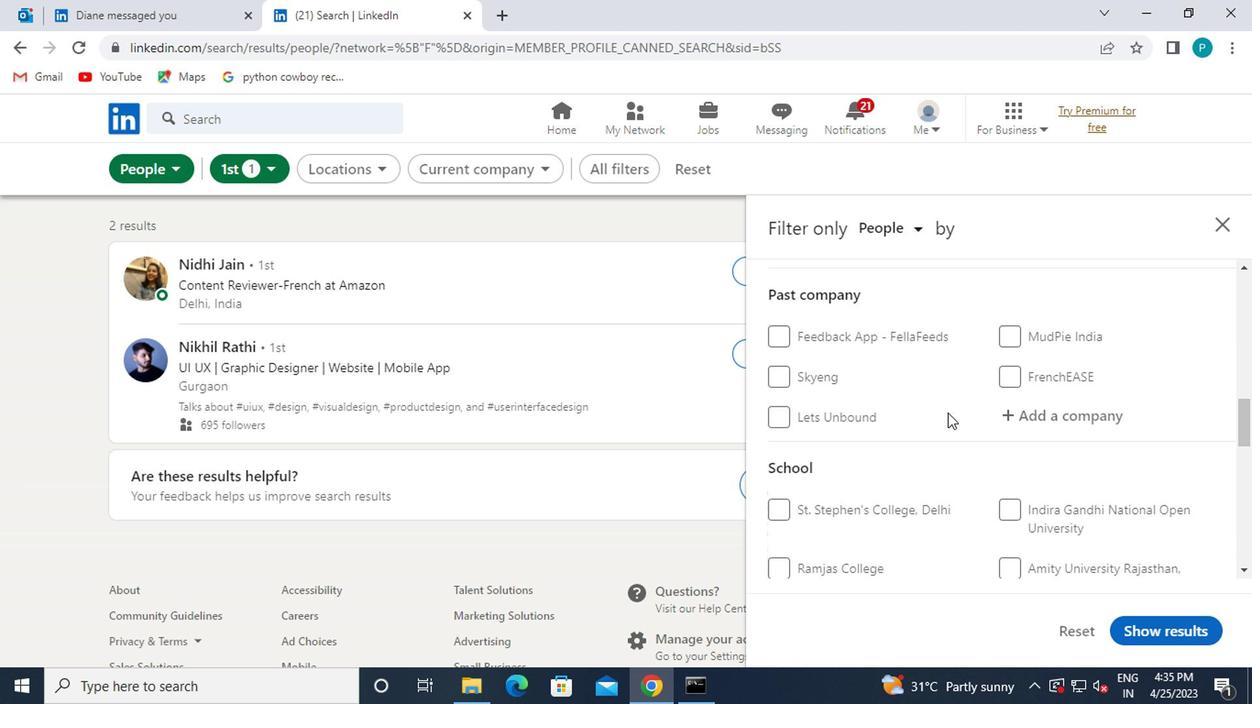 
Action: Mouse scrolled (944, 413) with delta (0, -1)
Screenshot: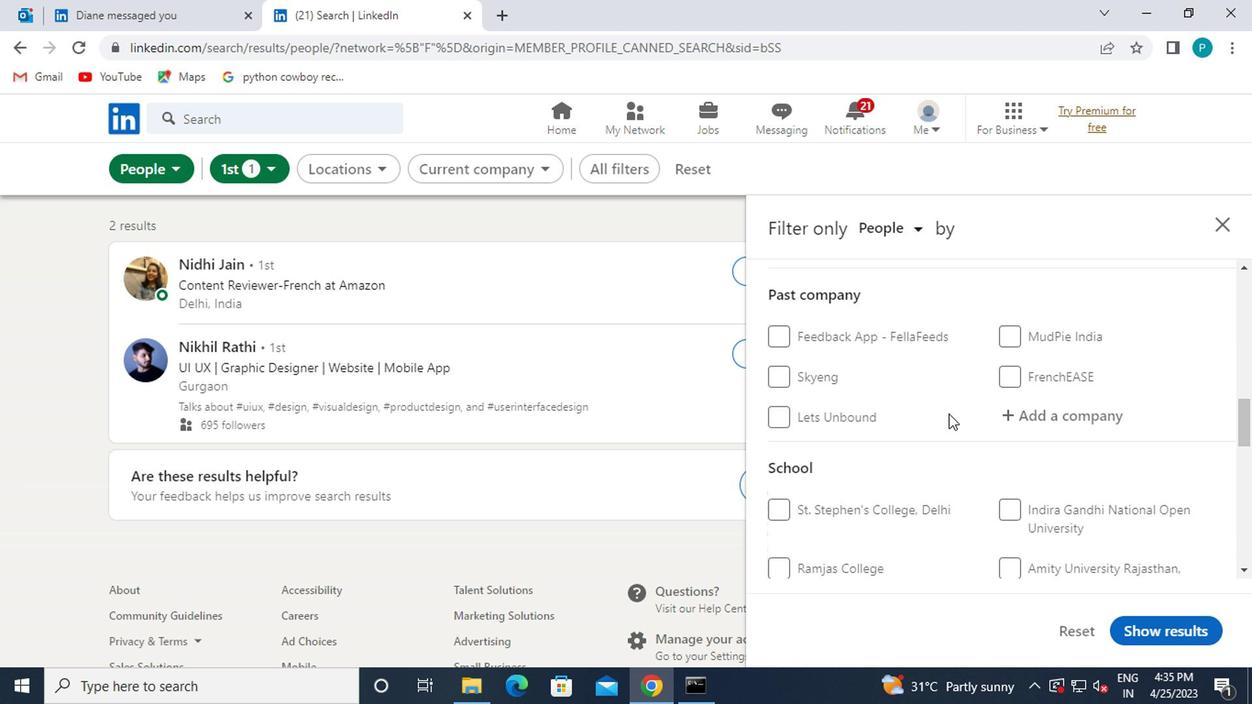 
Action: Mouse moved to (952, 424)
Screenshot: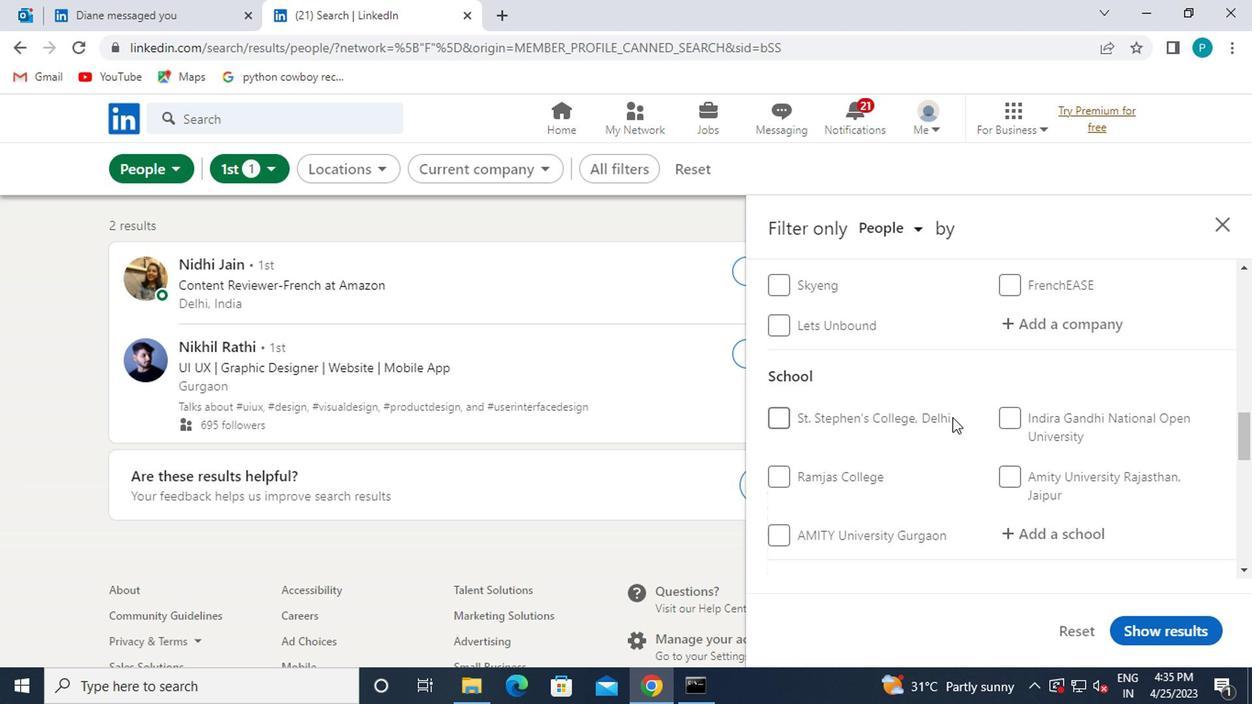 
Action: Mouse scrolled (952, 423) with delta (0, 0)
Screenshot: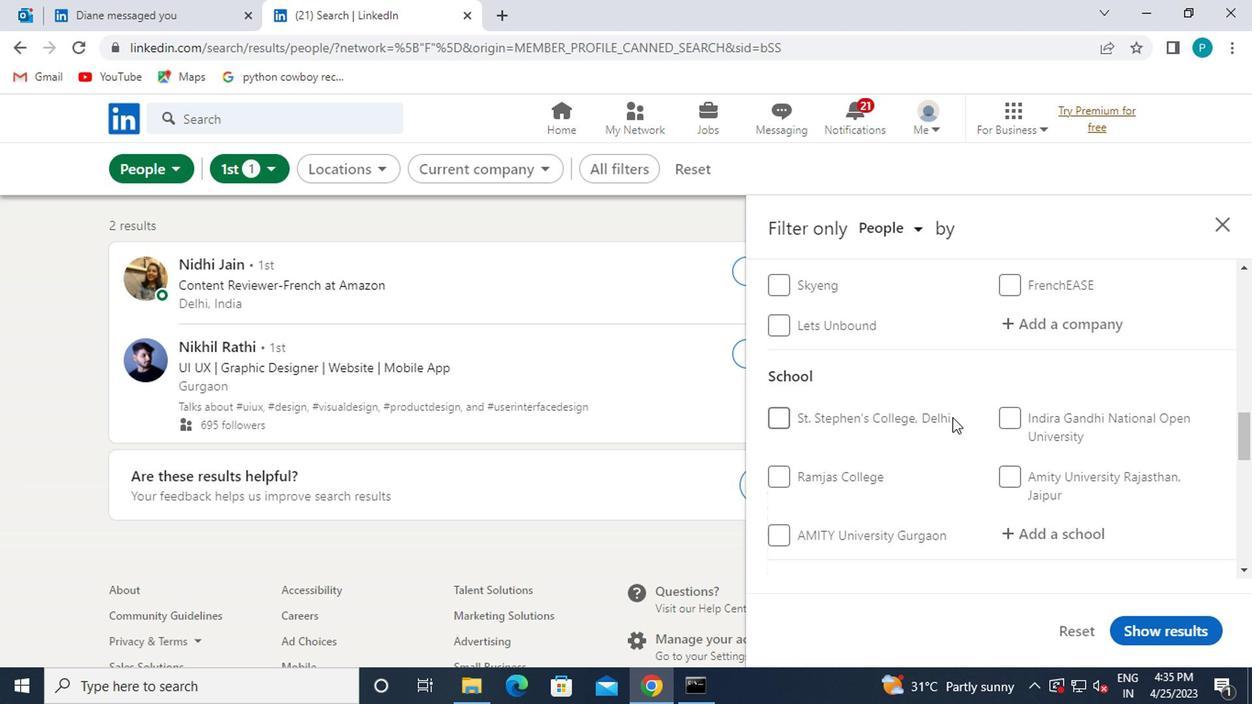 
Action: Mouse moved to (1037, 442)
Screenshot: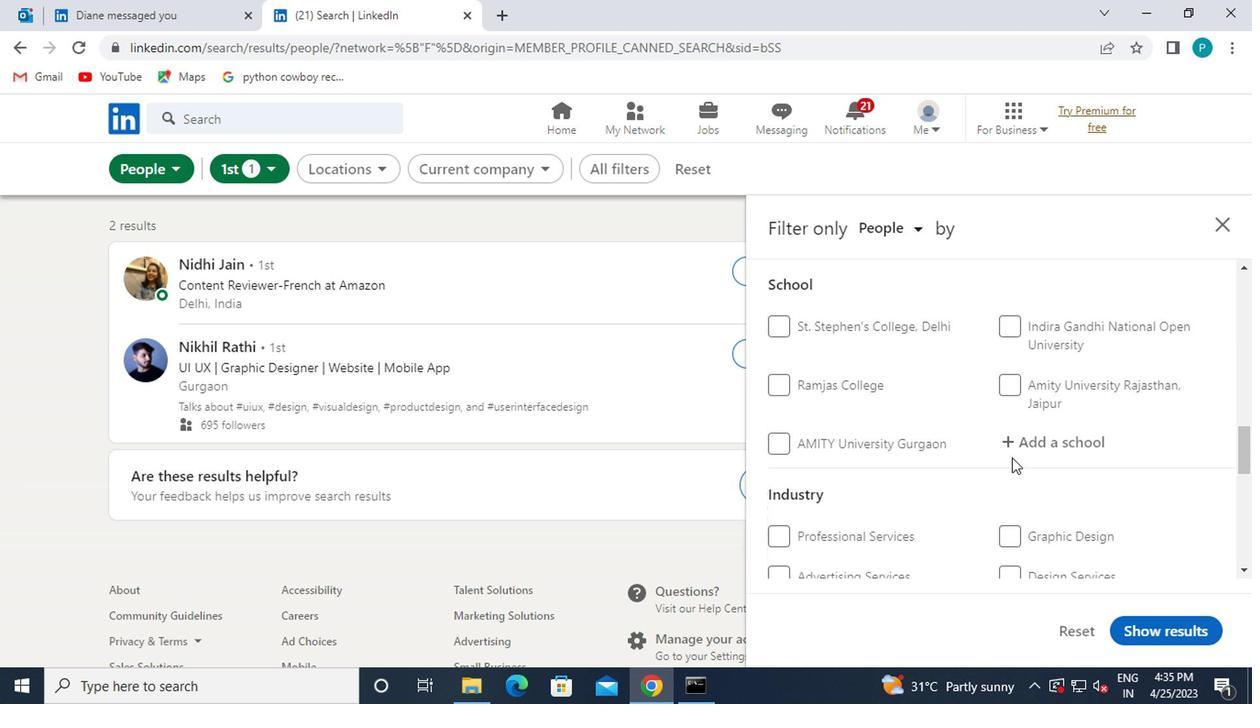 
Action: Mouse pressed left at (1037, 442)
Screenshot: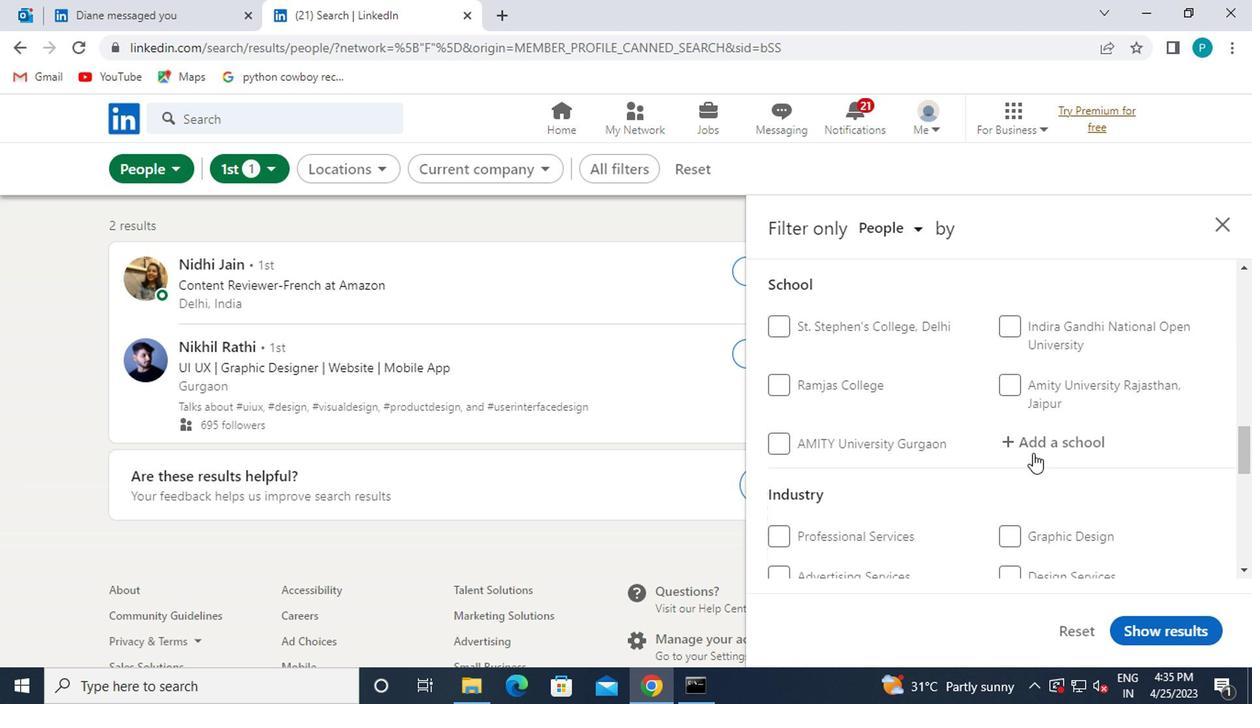 
Action: Mouse moved to (1038, 442)
Screenshot: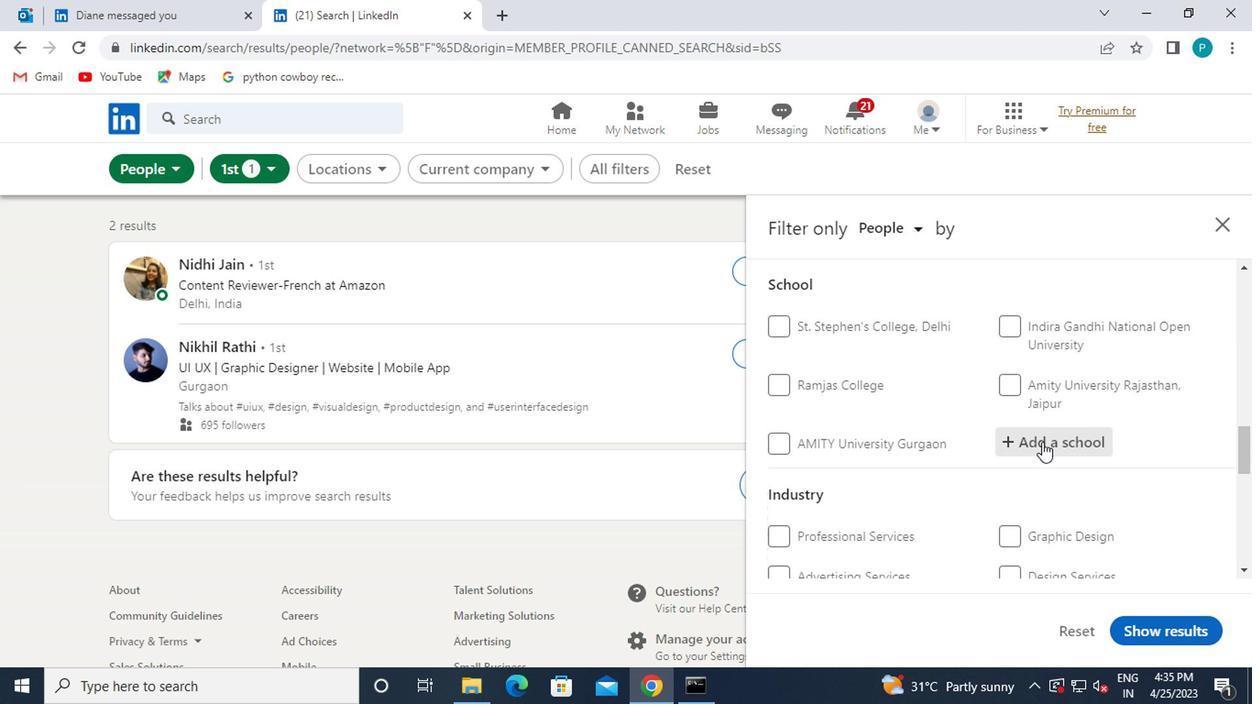 
Action: Key pressed DE<Key.space>B<Key.backspace>NOBIL
Screenshot: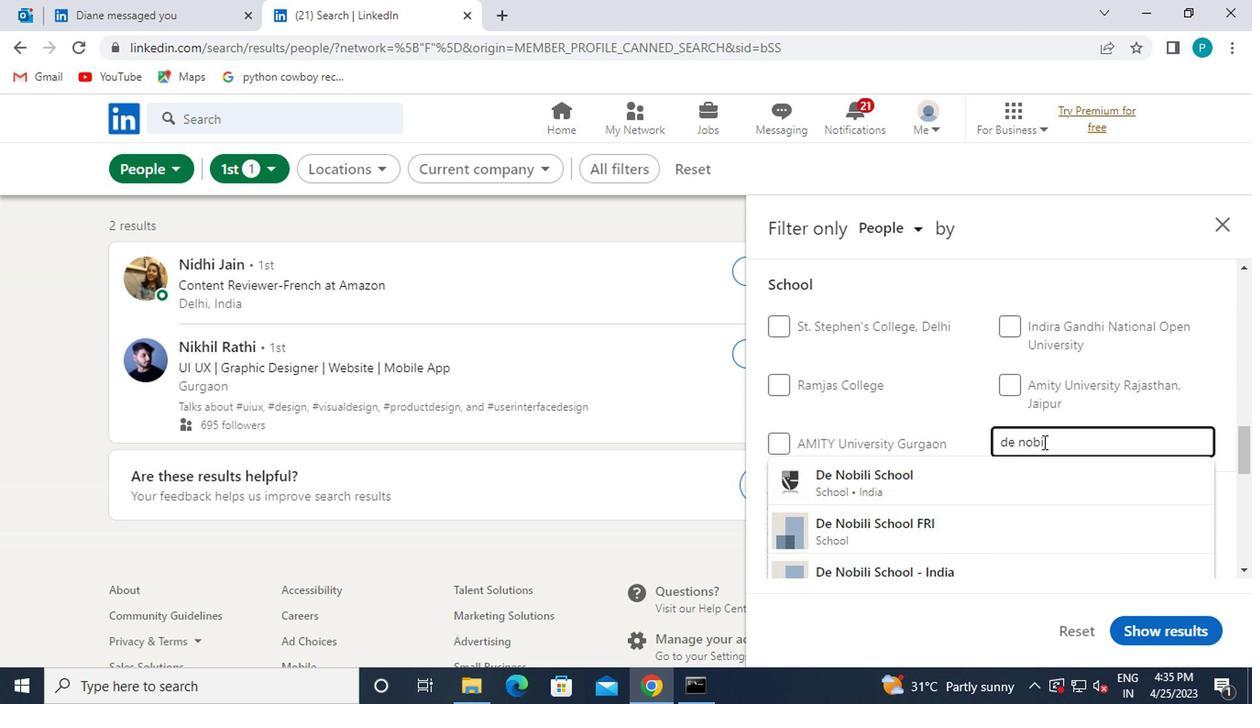 
Action: Mouse moved to (907, 490)
Screenshot: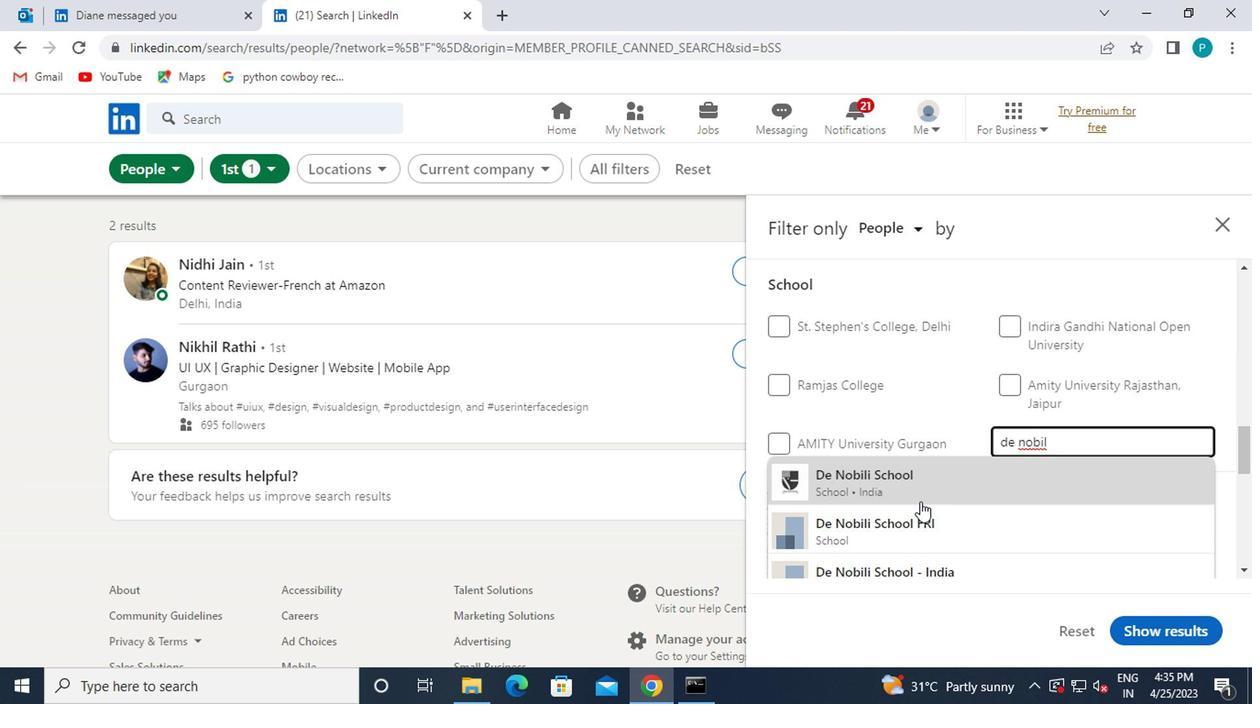 
Action: Mouse pressed left at (907, 490)
Screenshot: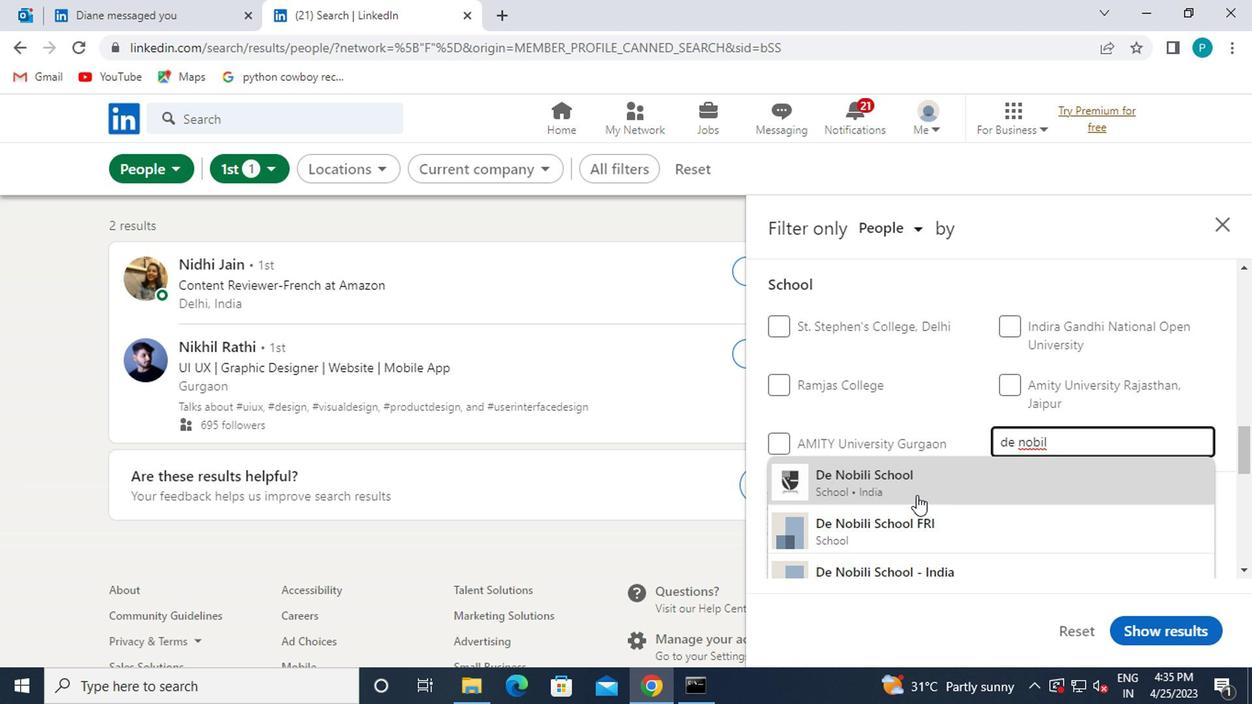 
Action: Mouse moved to (890, 490)
Screenshot: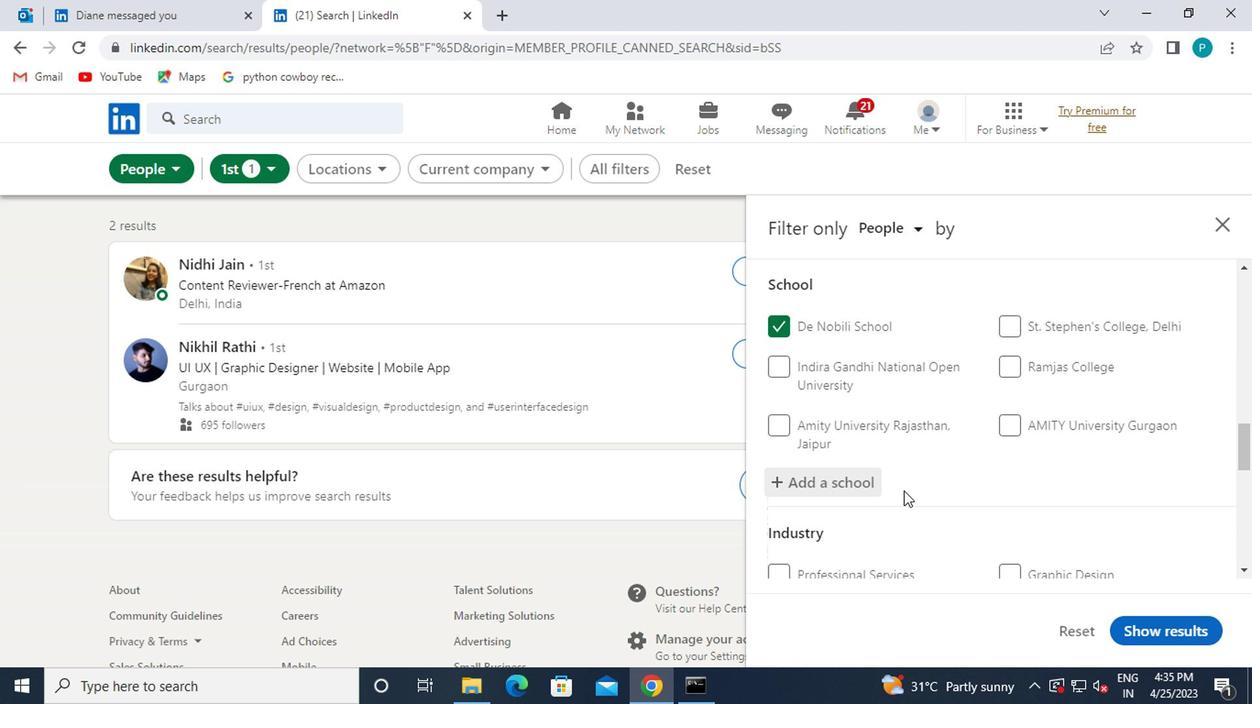 
Action: Mouse scrolled (890, 489) with delta (0, 0)
Screenshot: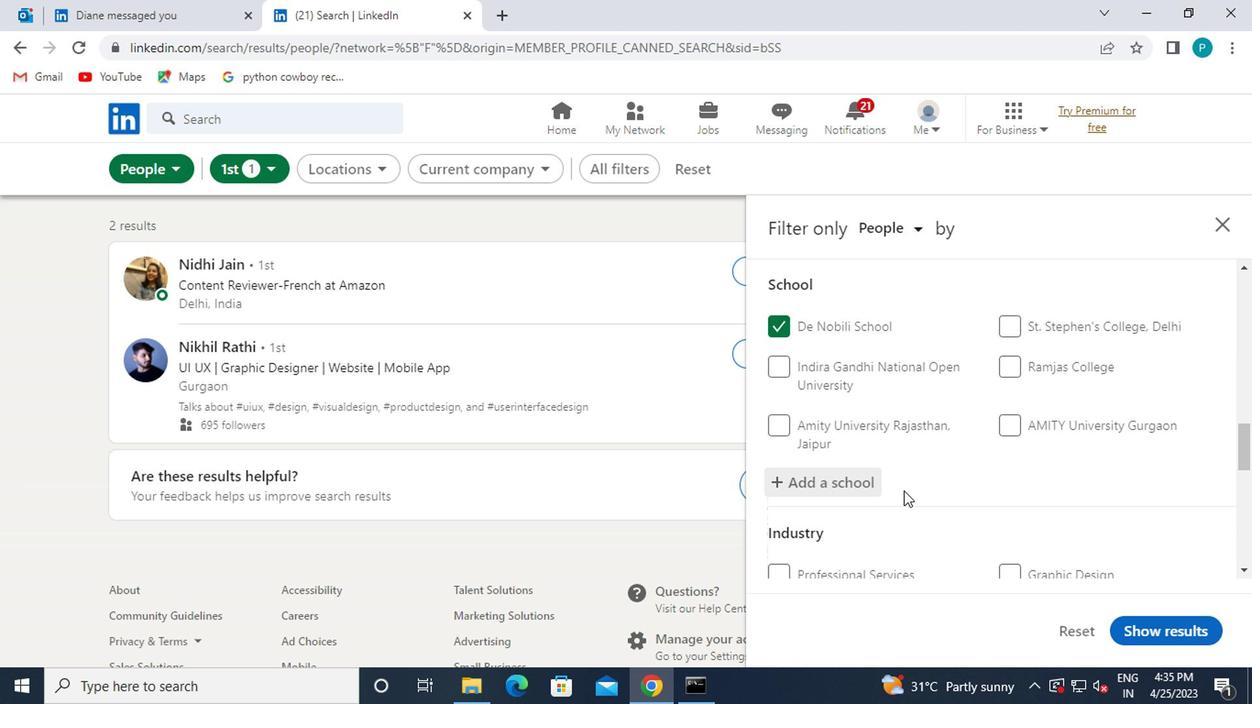 
Action: Mouse moved to (888, 490)
Screenshot: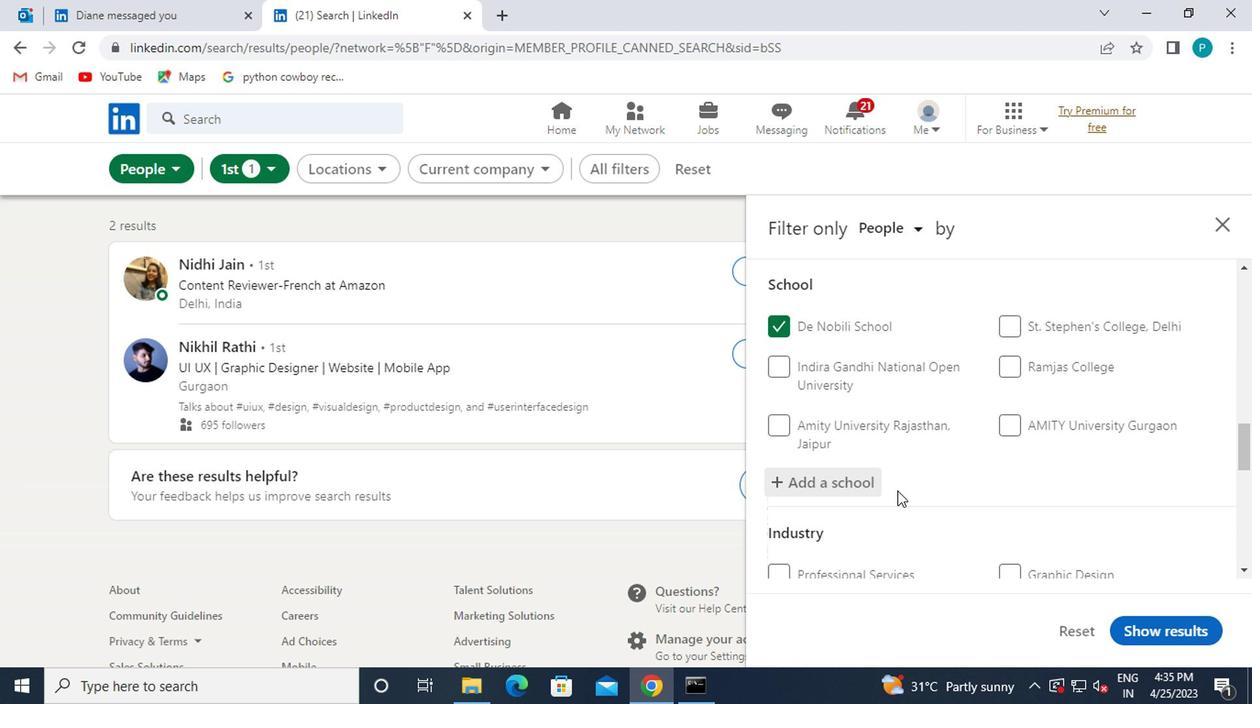 
Action: Mouse scrolled (888, 489) with delta (0, 0)
Screenshot: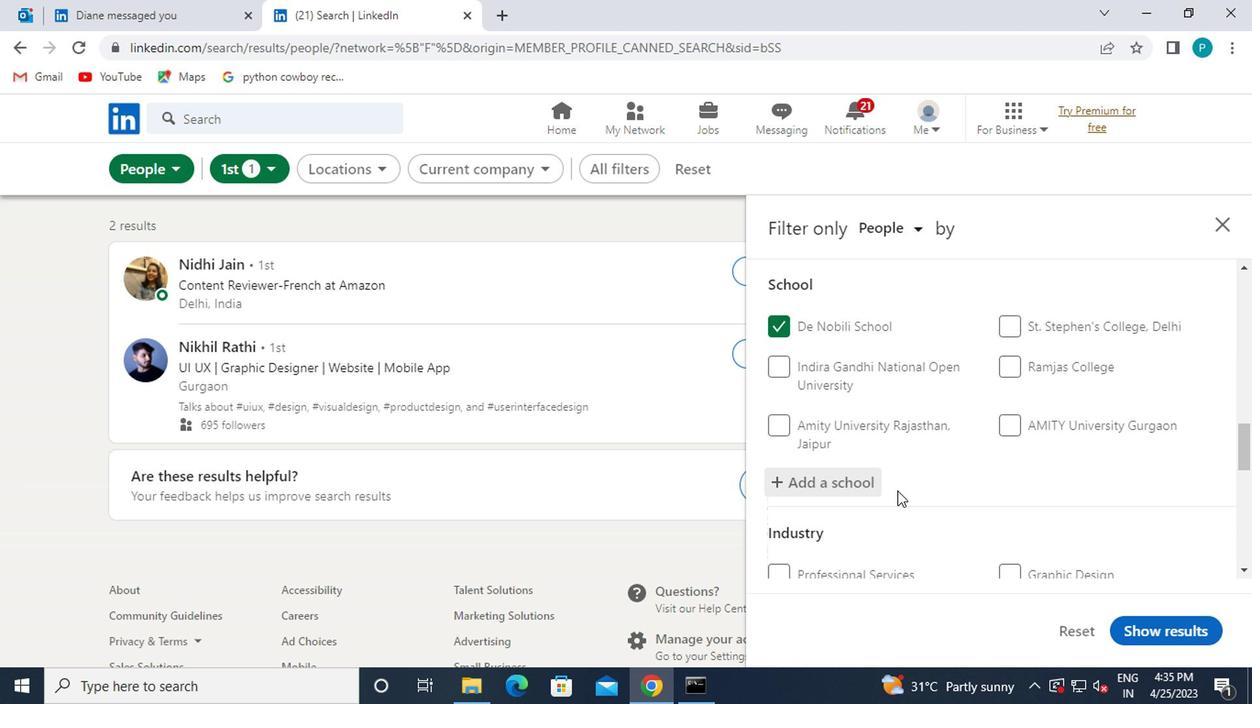 
Action: Mouse moved to (845, 466)
Screenshot: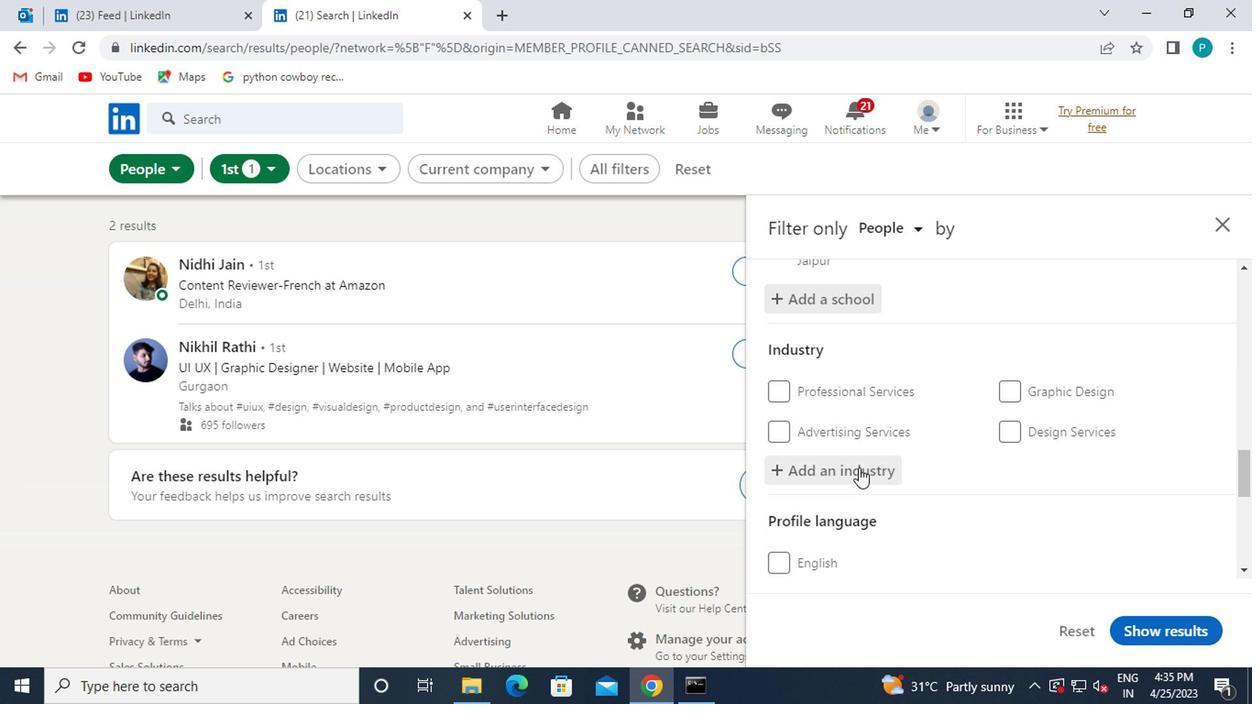
Action: Mouse pressed left at (845, 466)
Screenshot: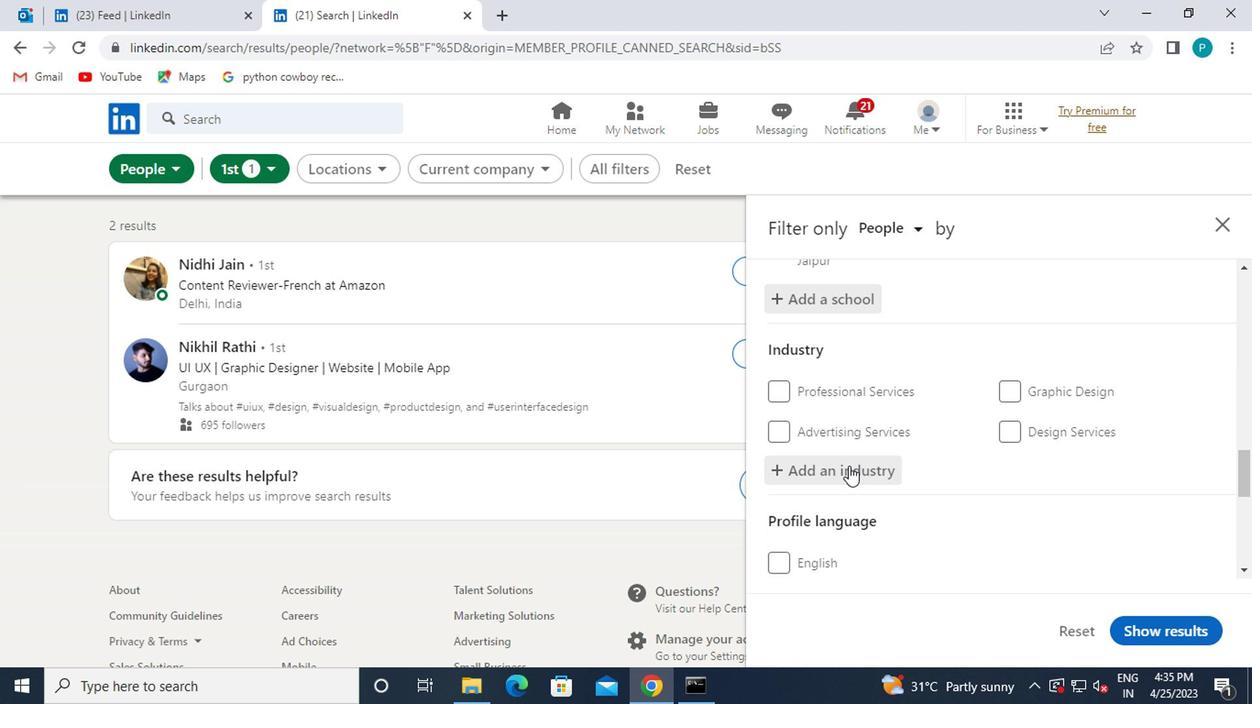 
Action: Mouse moved to (856, 466)
Screenshot: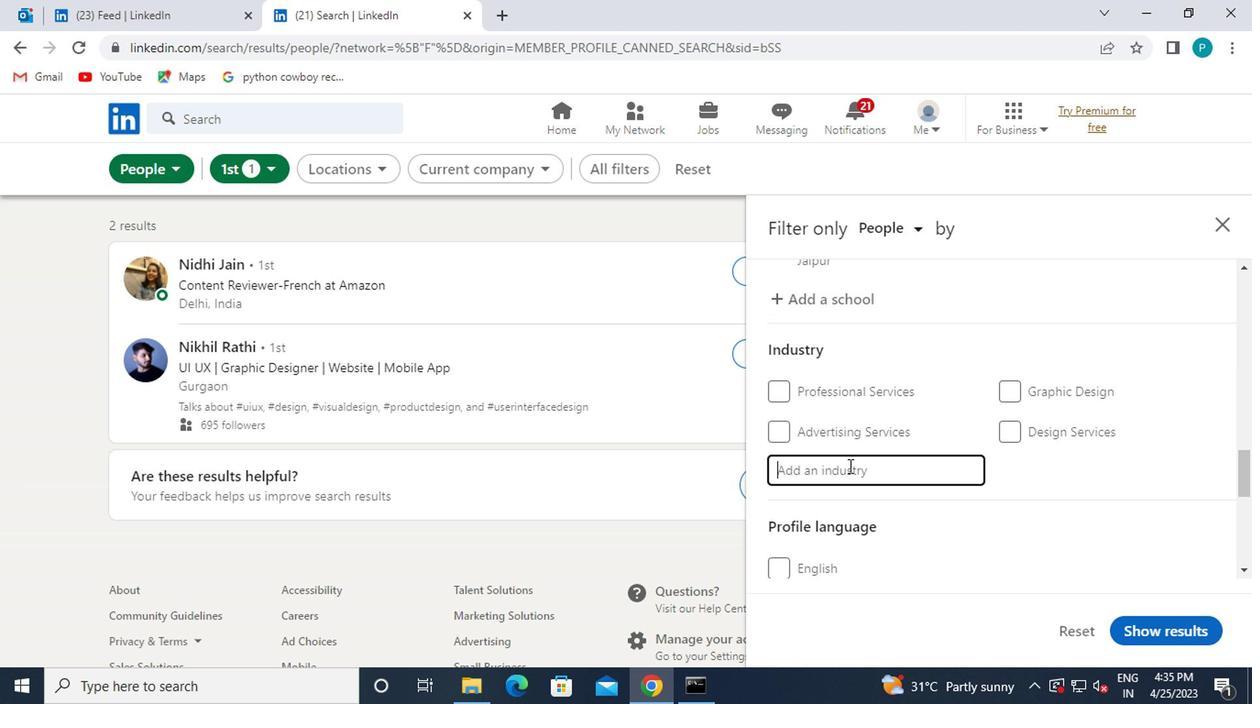 
Action: Key pressed R
Screenshot: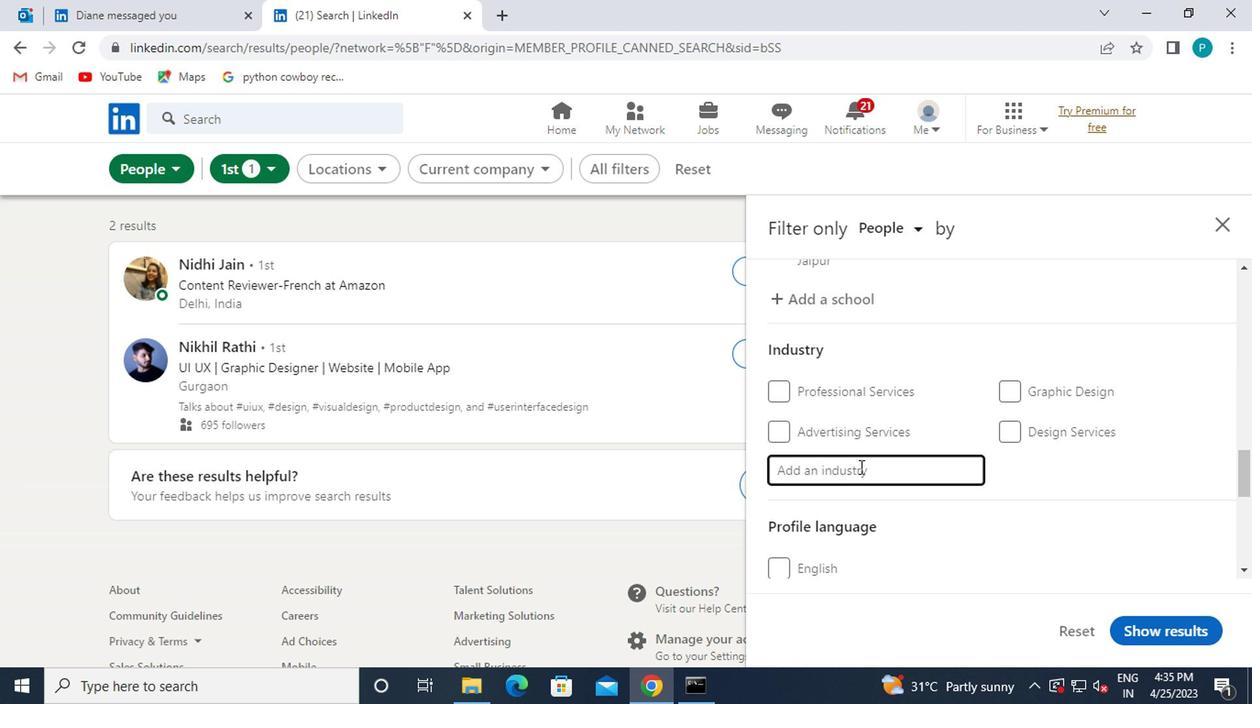 
Action: Mouse moved to (858, 466)
Screenshot: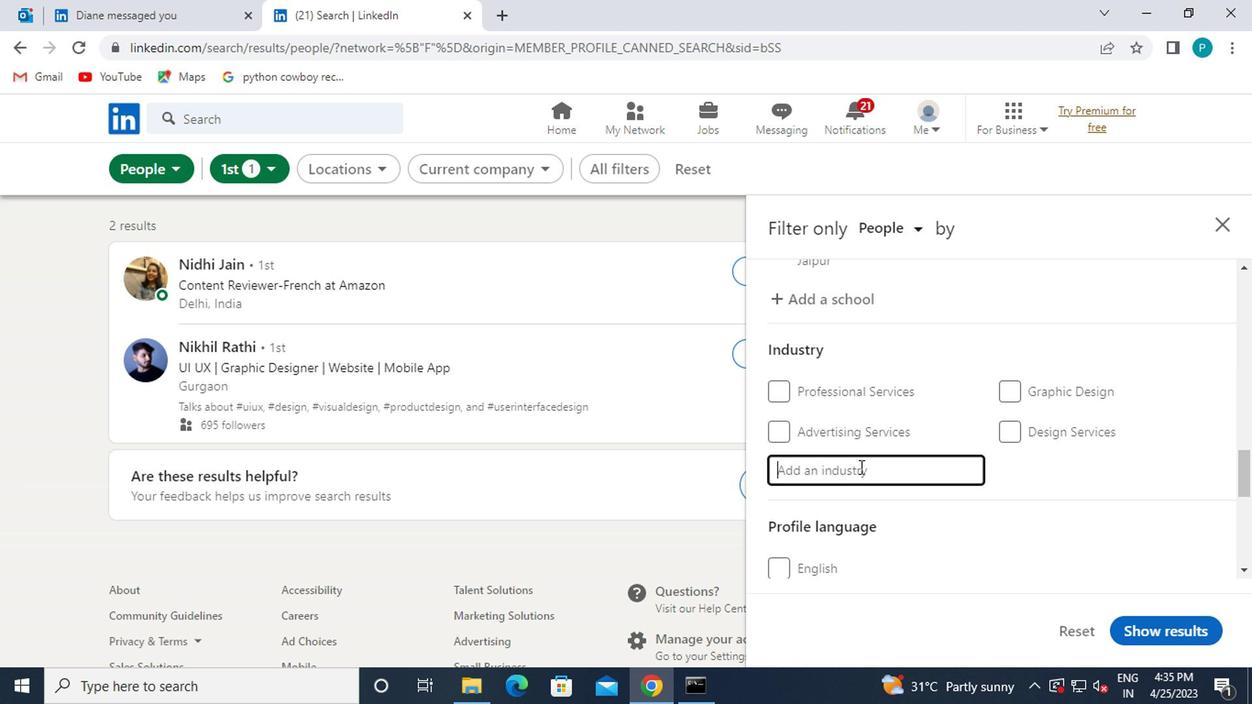 
Action: Key pressed E
Screenshot: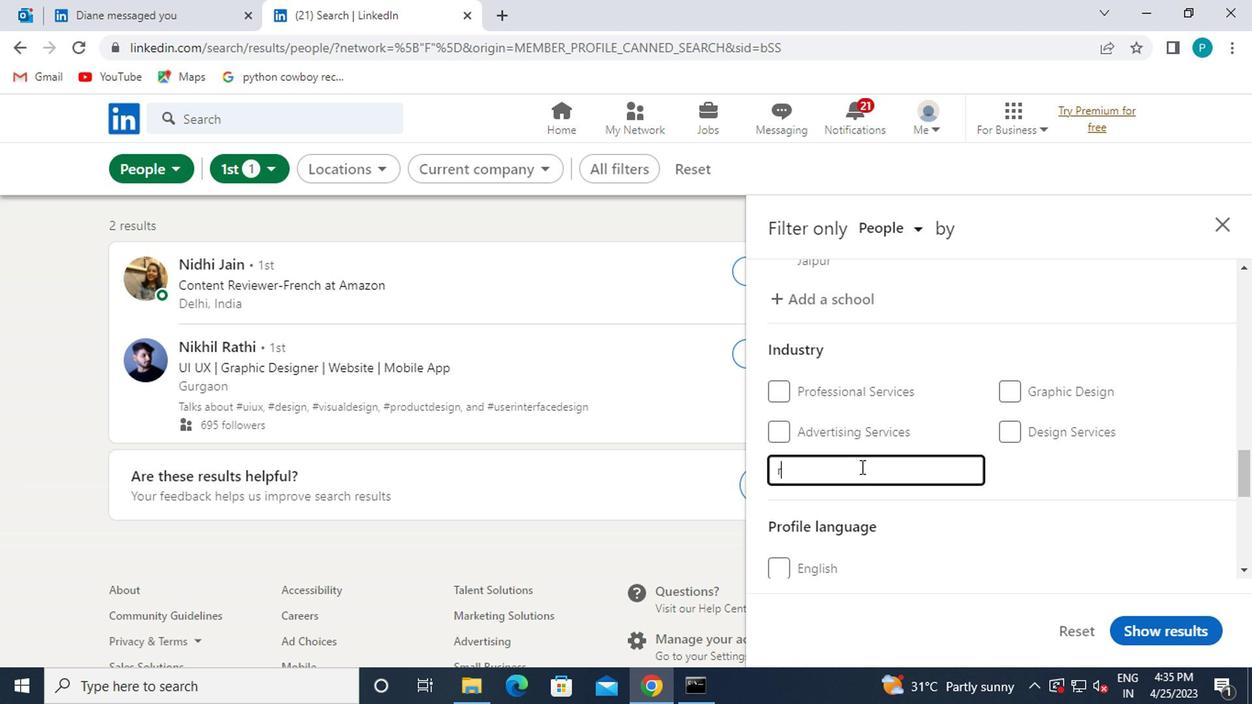 
Action: Mouse moved to (858, 466)
Screenshot: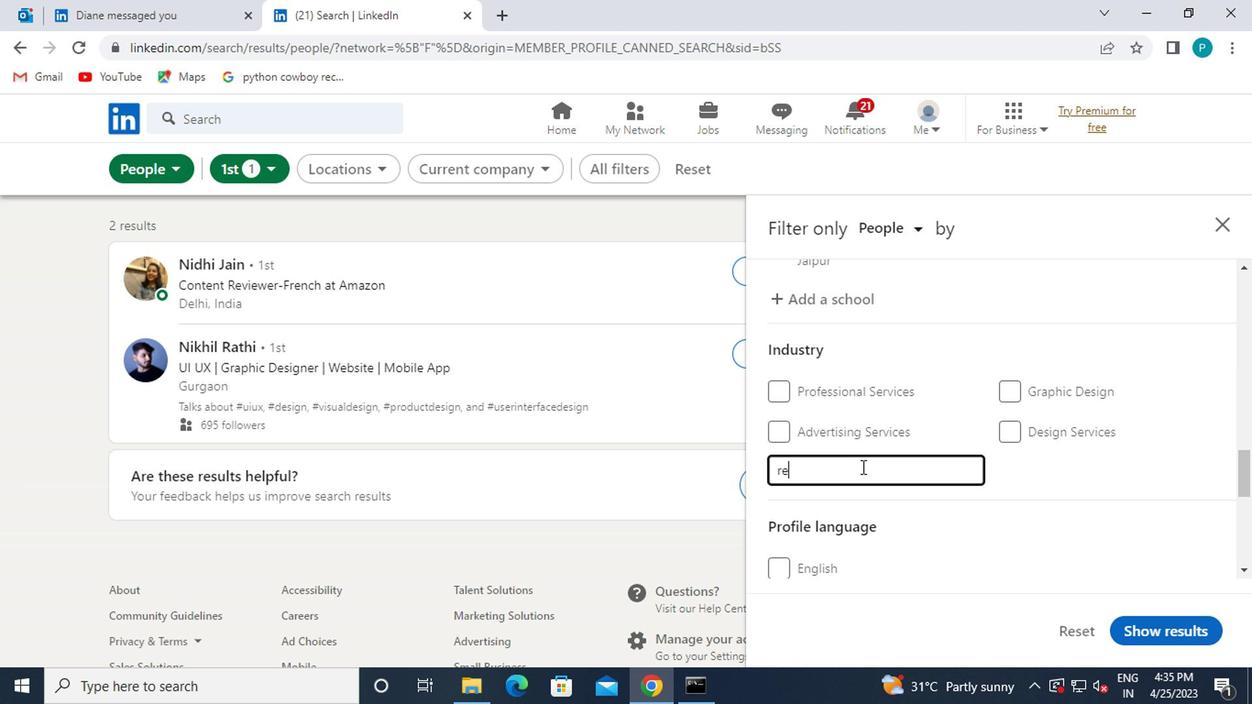 
Action: Key pressed ST
Screenshot: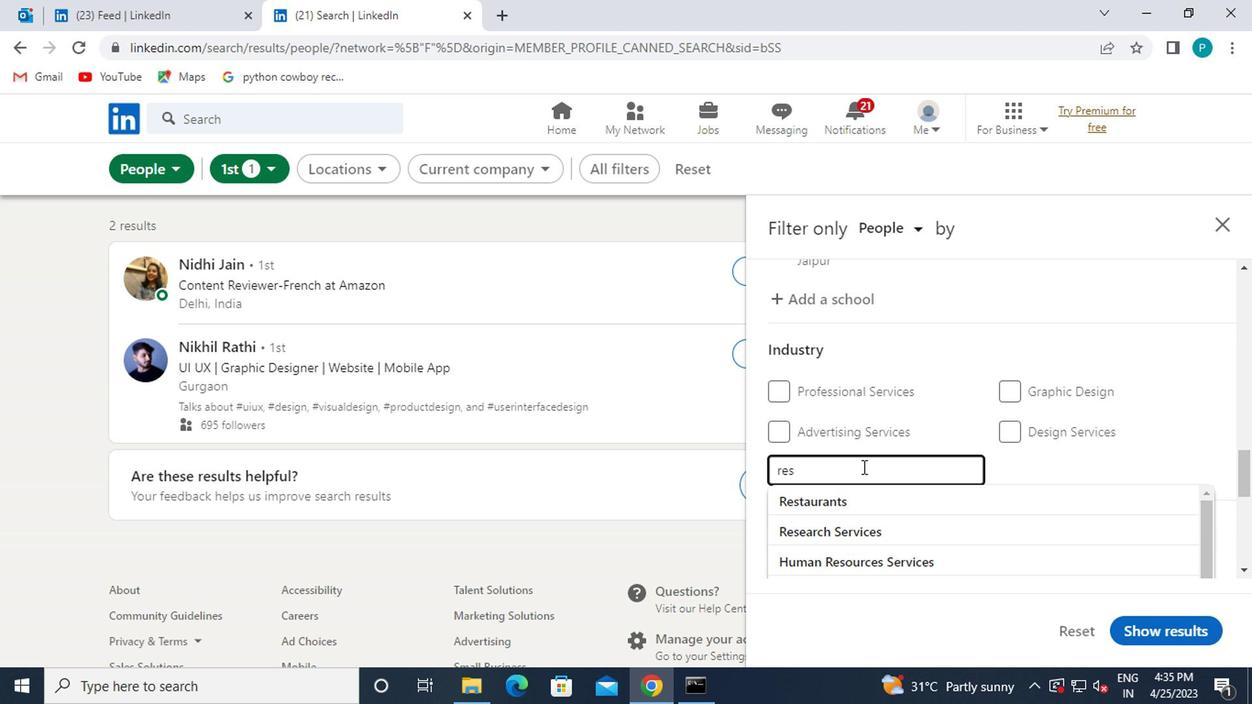 
Action: Mouse moved to (861, 493)
Screenshot: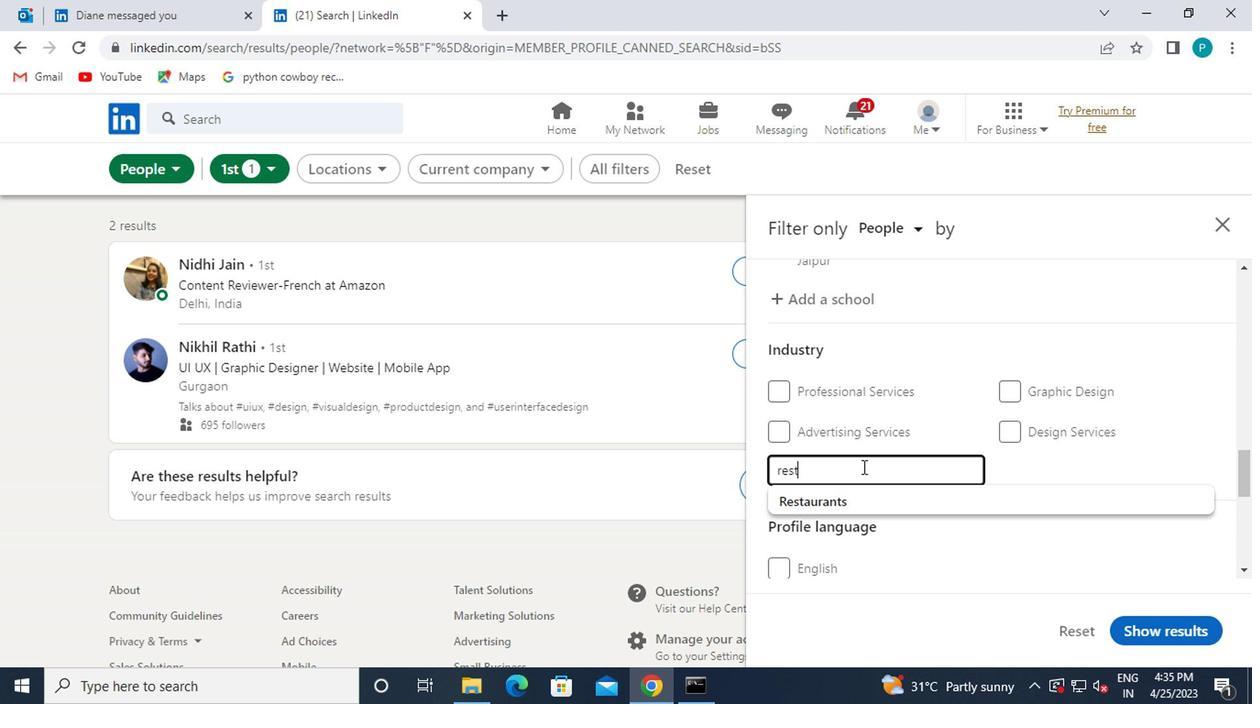 
Action: Mouse pressed left at (861, 493)
Screenshot: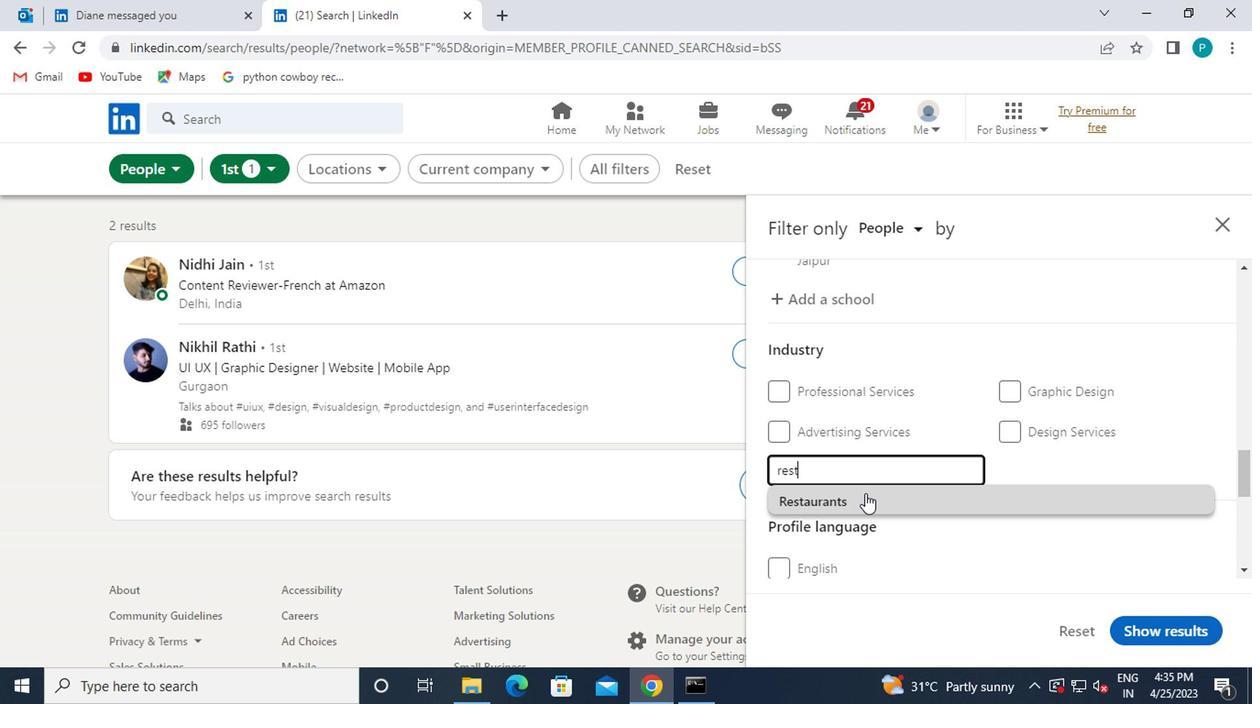 
Action: Mouse scrolled (861, 492) with delta (0, 0)
Screenshot: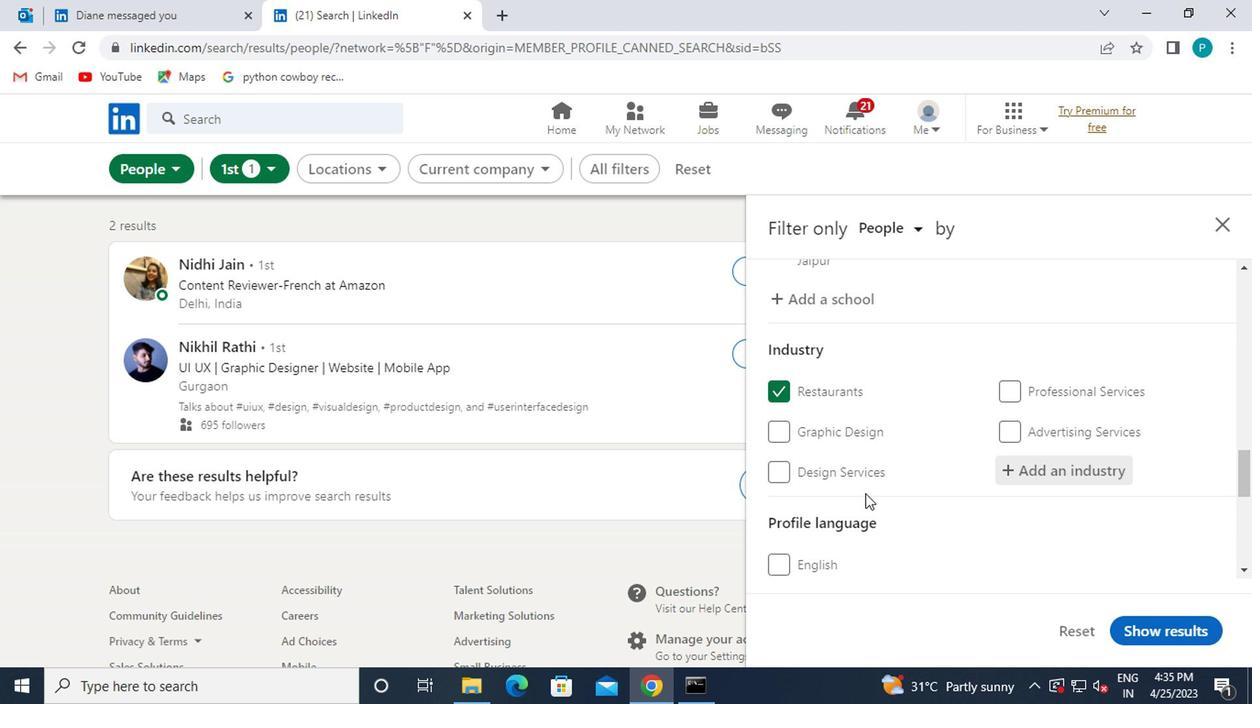 
Action: Mouse scrolled (861, 492) with delta (0, 0)
Screenshot: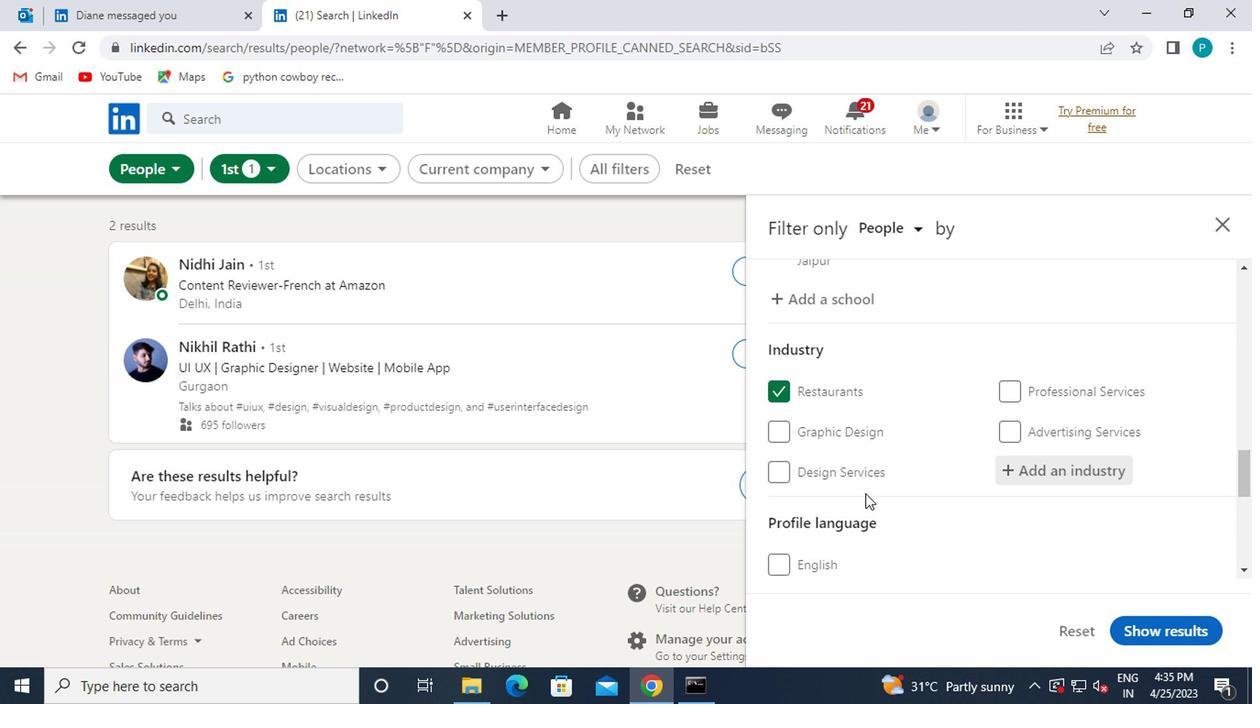 
Action: Mouse moved to (778, 386)
Screenshot: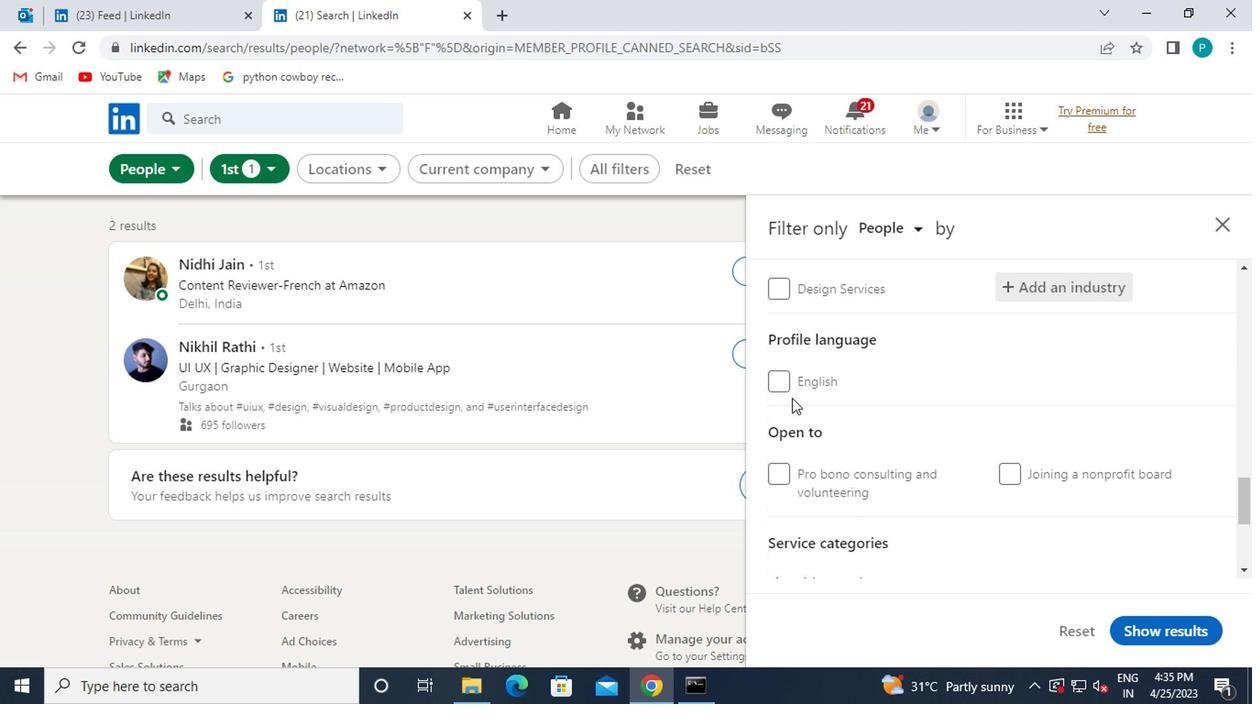 
Action: Mouse pressed left at (778, 386)
Screenshot: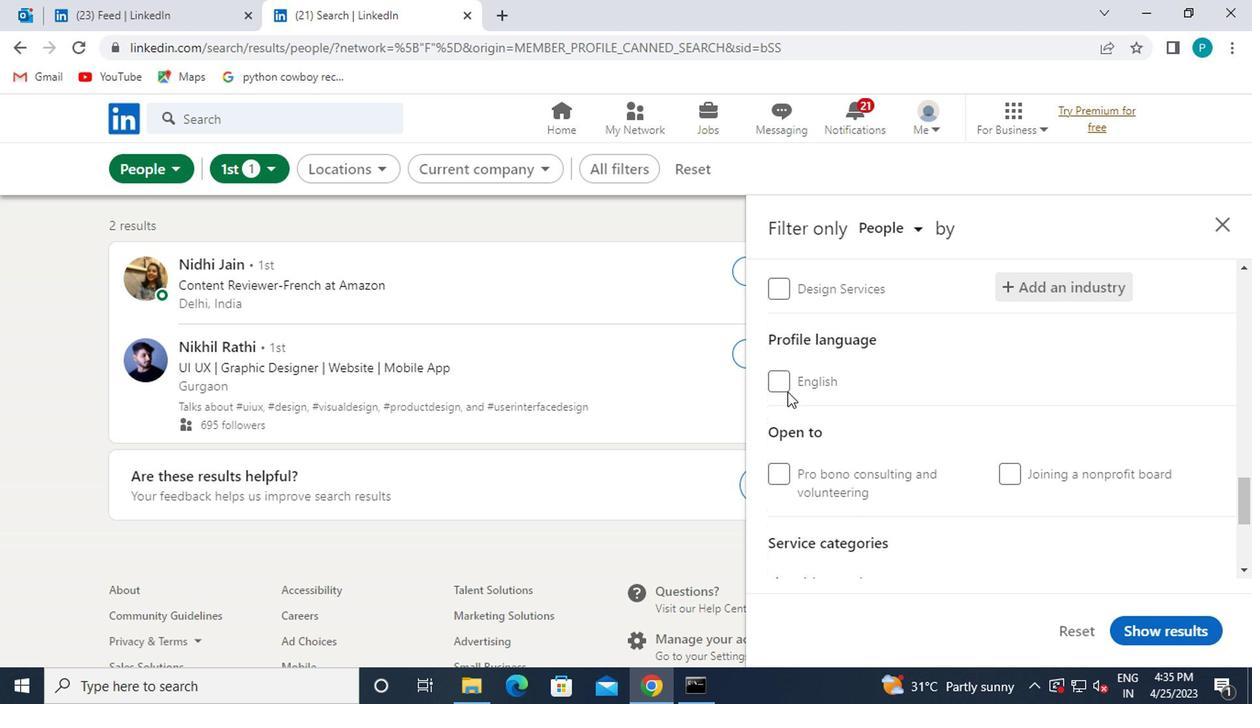 
Action: Mouse moved to (797, 503)
Screenshot: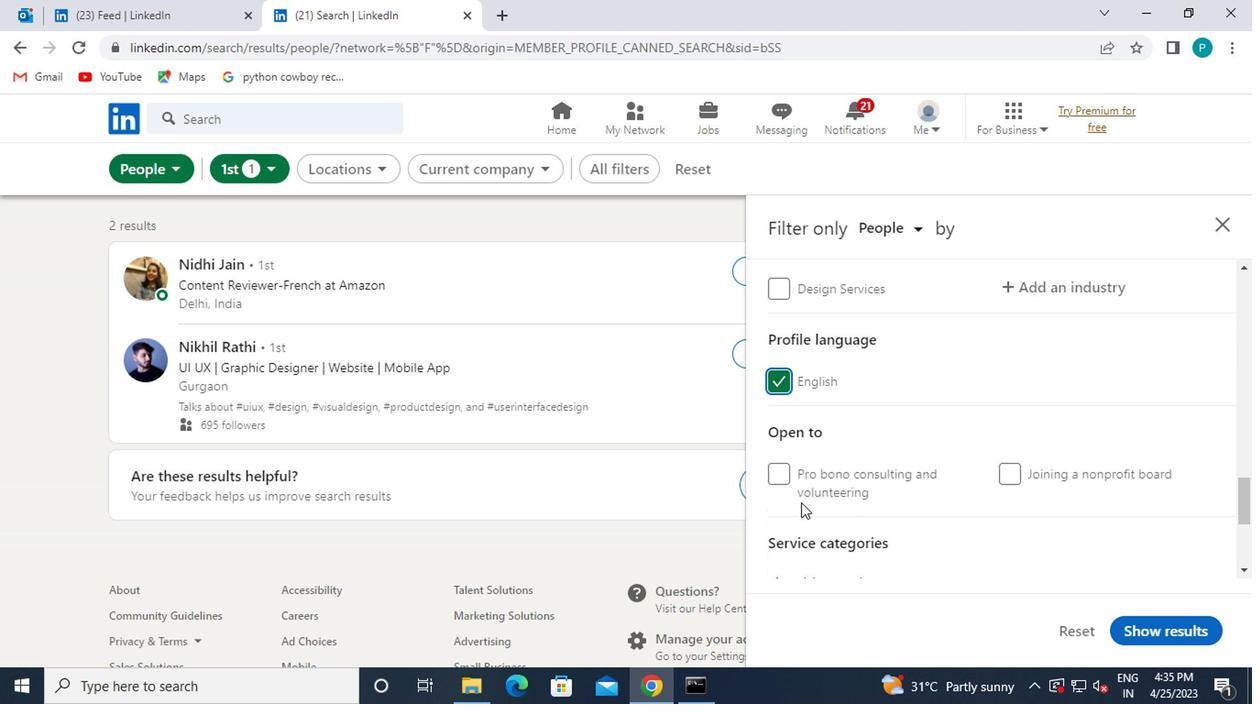 
Action: Mouse scrolled (797, 502) with delta (0, -1)
Screenshot: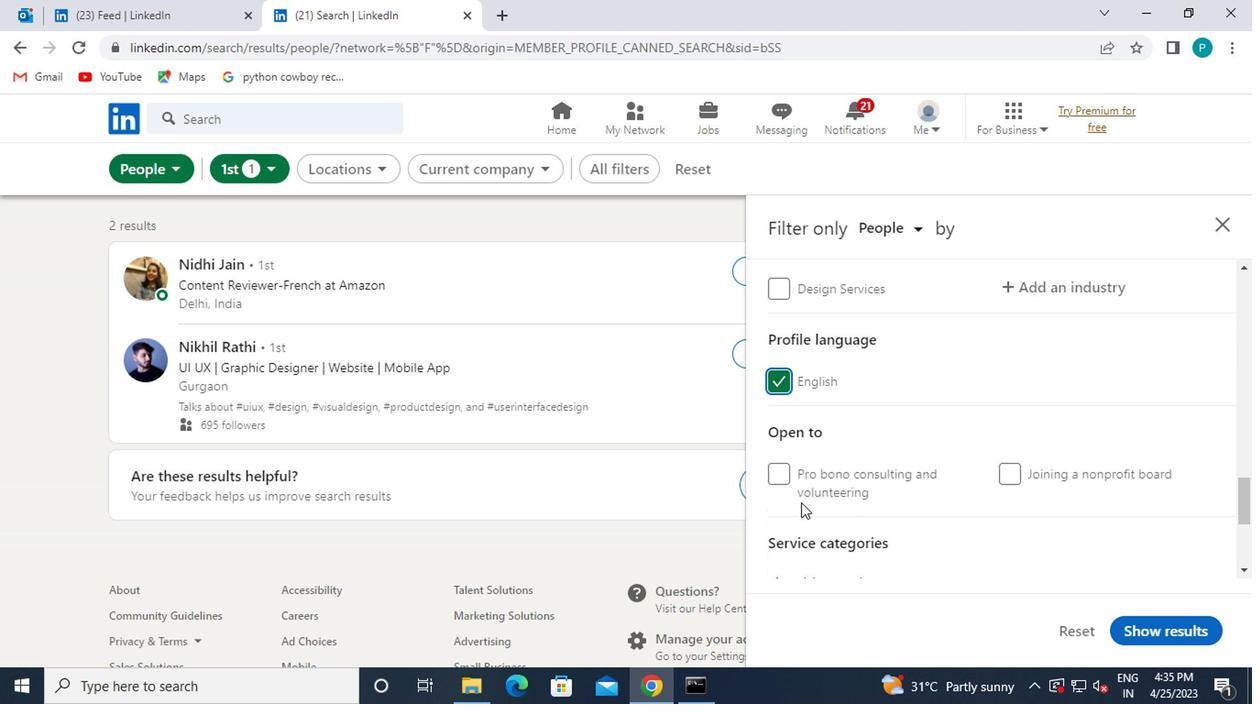 
Action: Mouse moved to (797, 501)
Screenshot: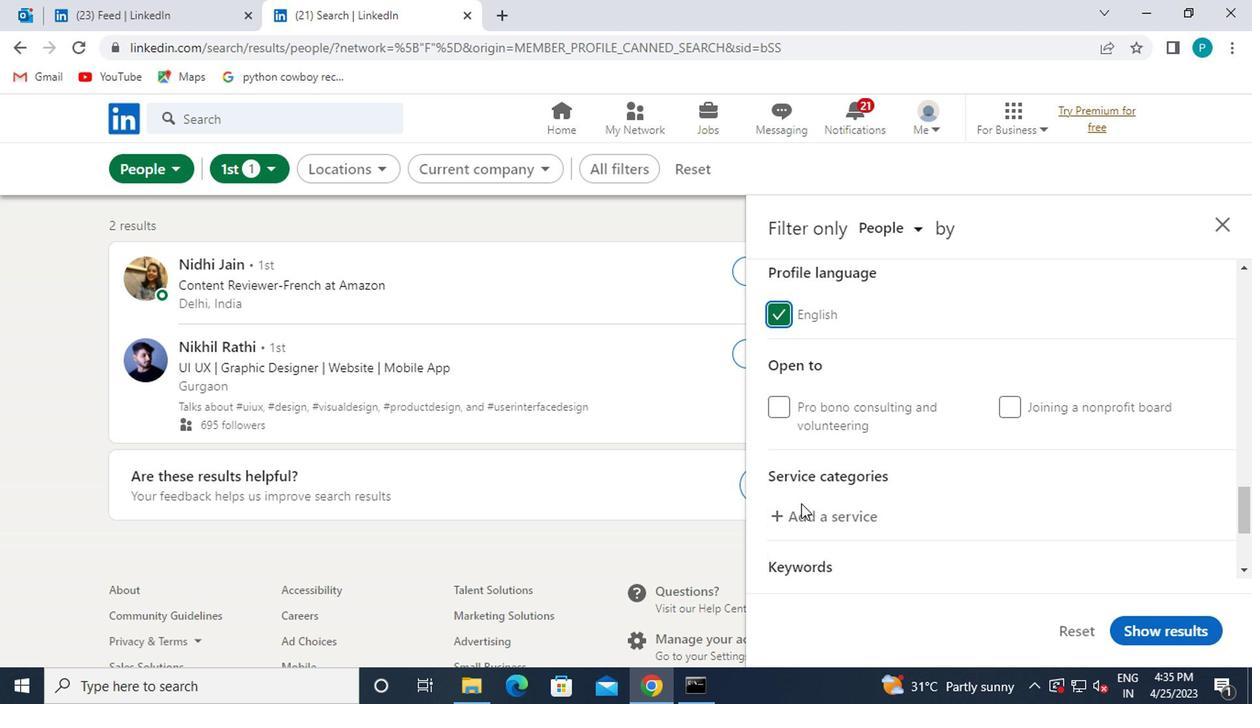 
Action: Mouse pressed left at (797, 501)
Screenshot: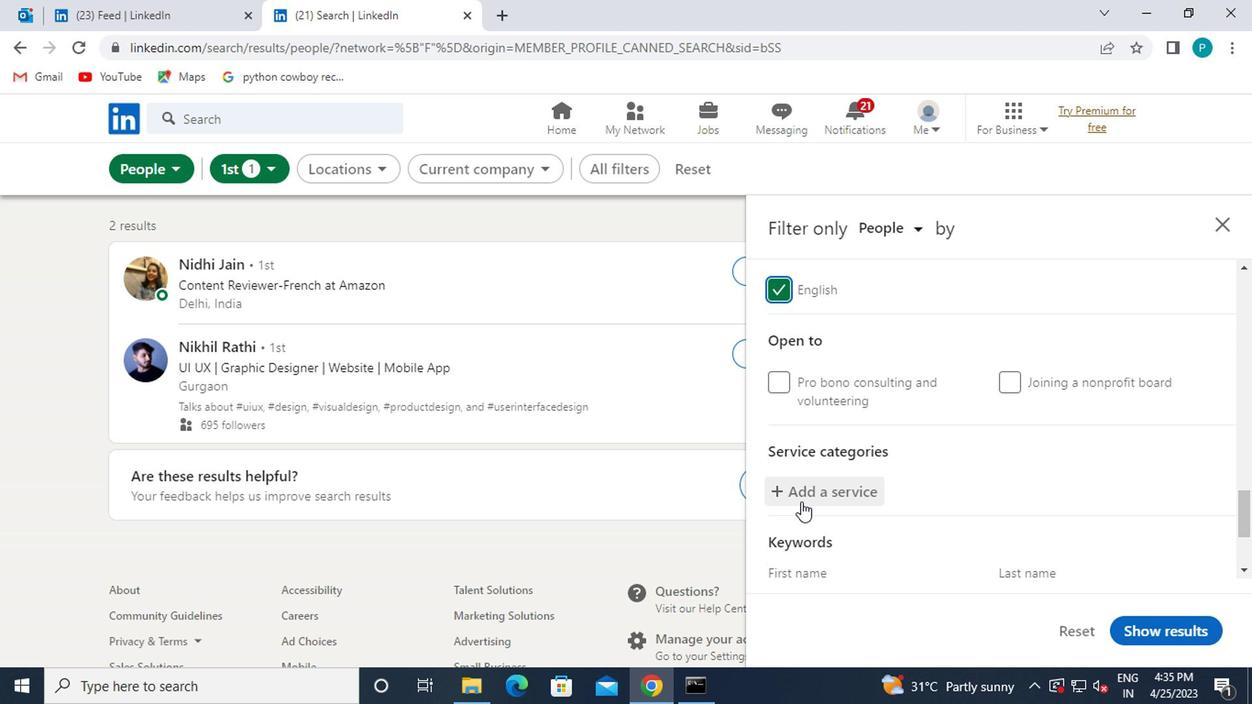
Action: Key pressed EVE
Screenshot: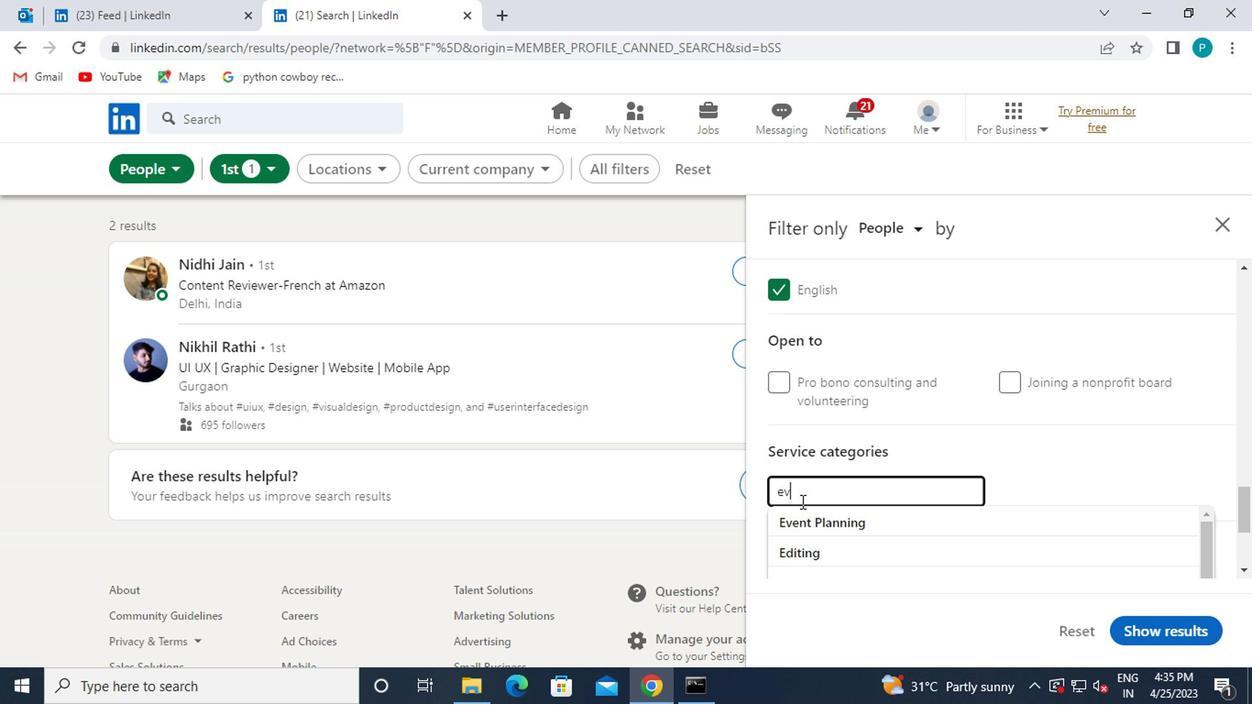 
Action: Mouse moved to (819, 517)
Screenshot: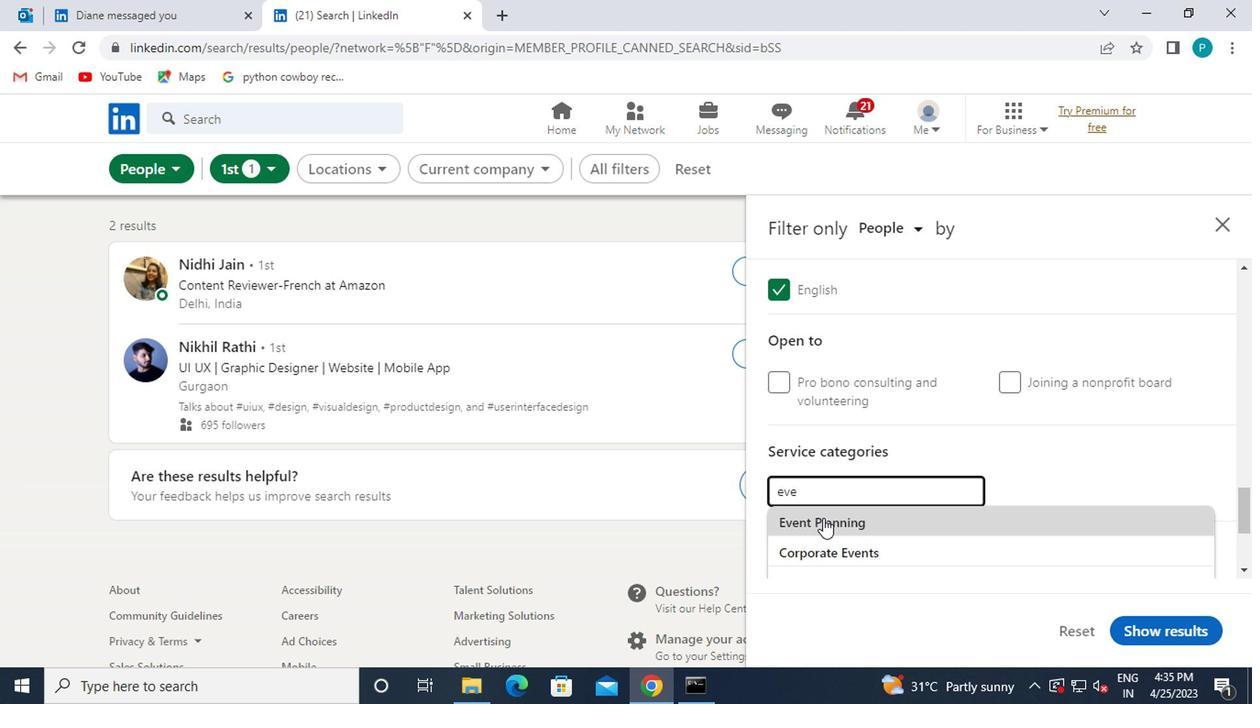 
Action: Mouse scrolled (819, 515) with delta (0, -1)
Screenshot: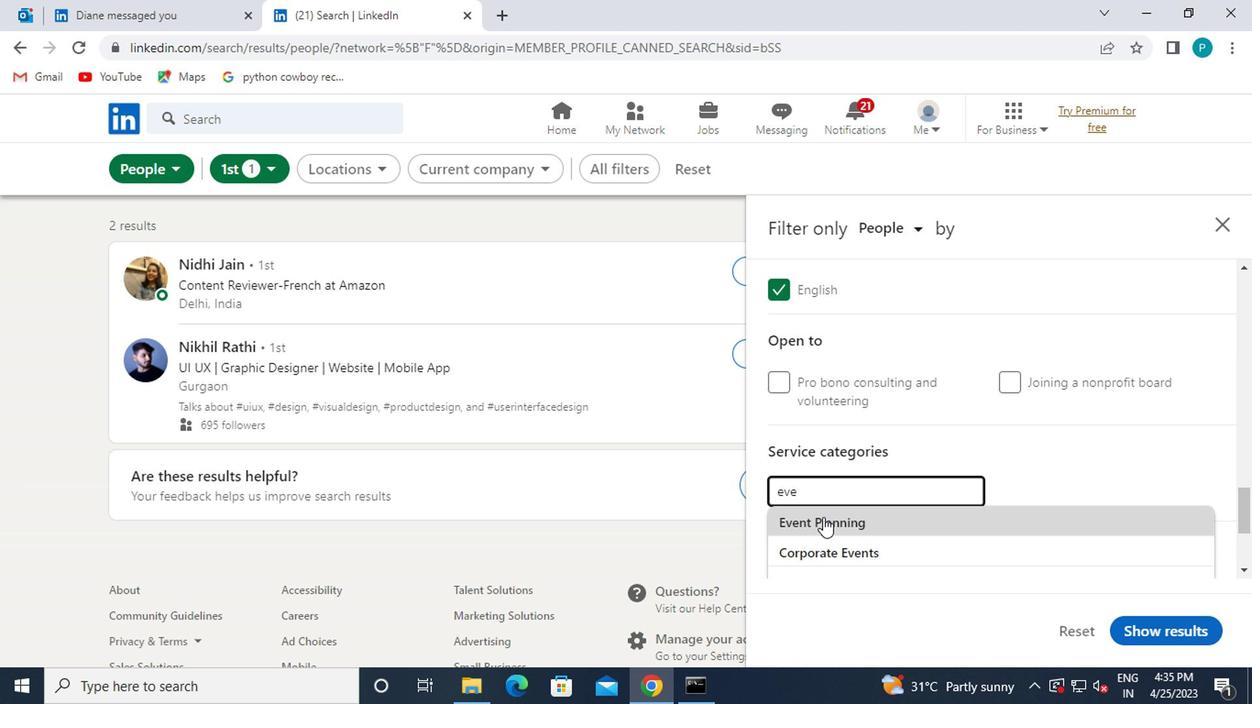 
Action: Mouse moved to (798, 497)
Screenshot: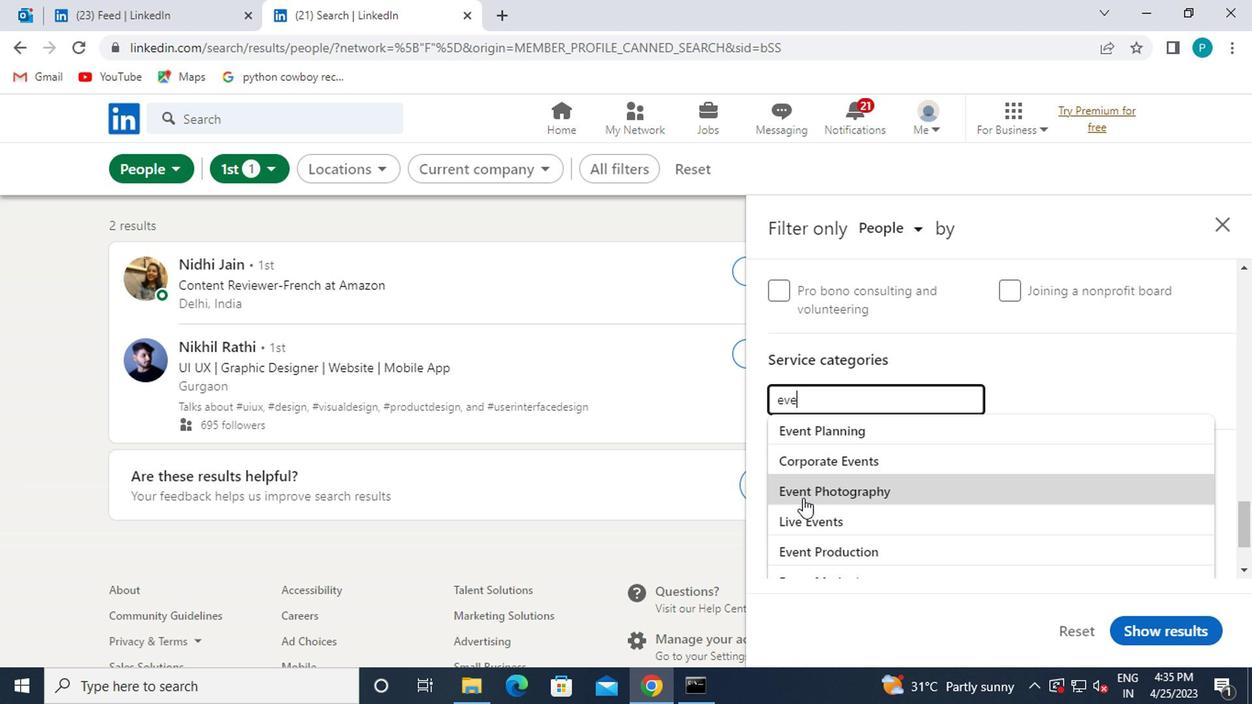 
Action: Mouse pressed left at (798, 497)
Screenshot: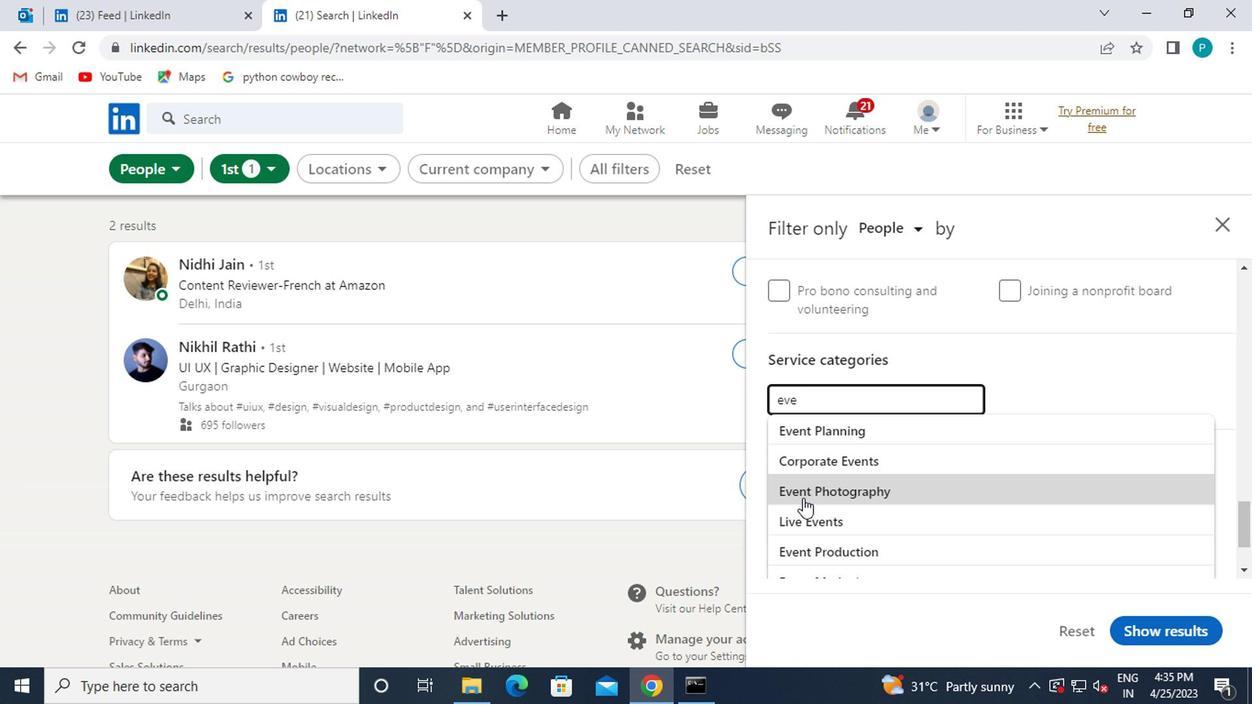
Action: Mouse moved to (805, 497)
Screenshot: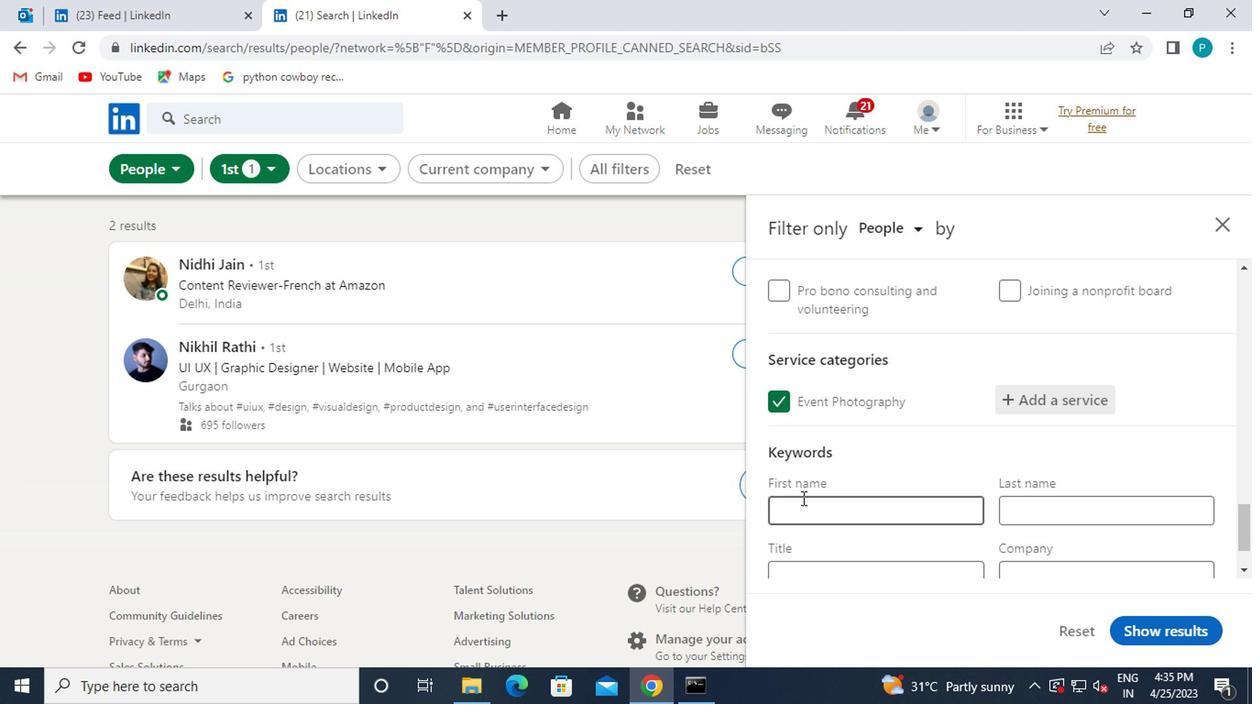 
Action: Mouse scrolled (805, 496) with delta (0, 0)
Screenshot: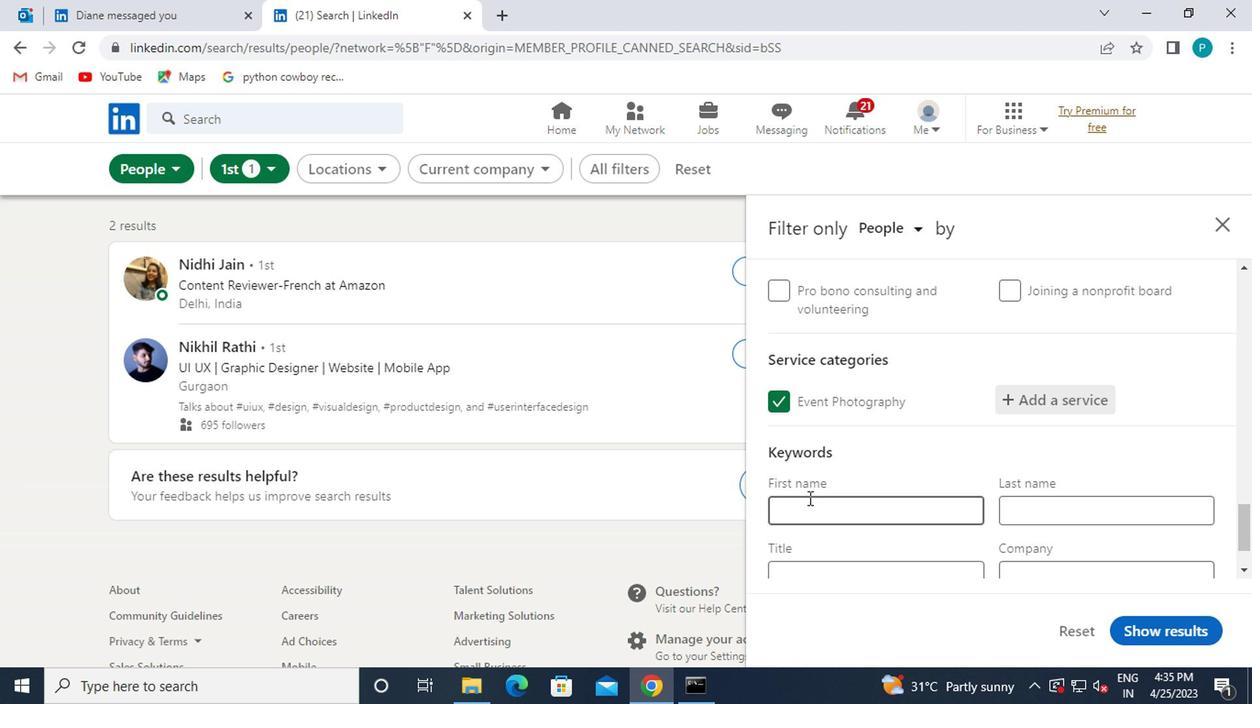
Action: Mouse pressed left at (805, 497)
Screenshot: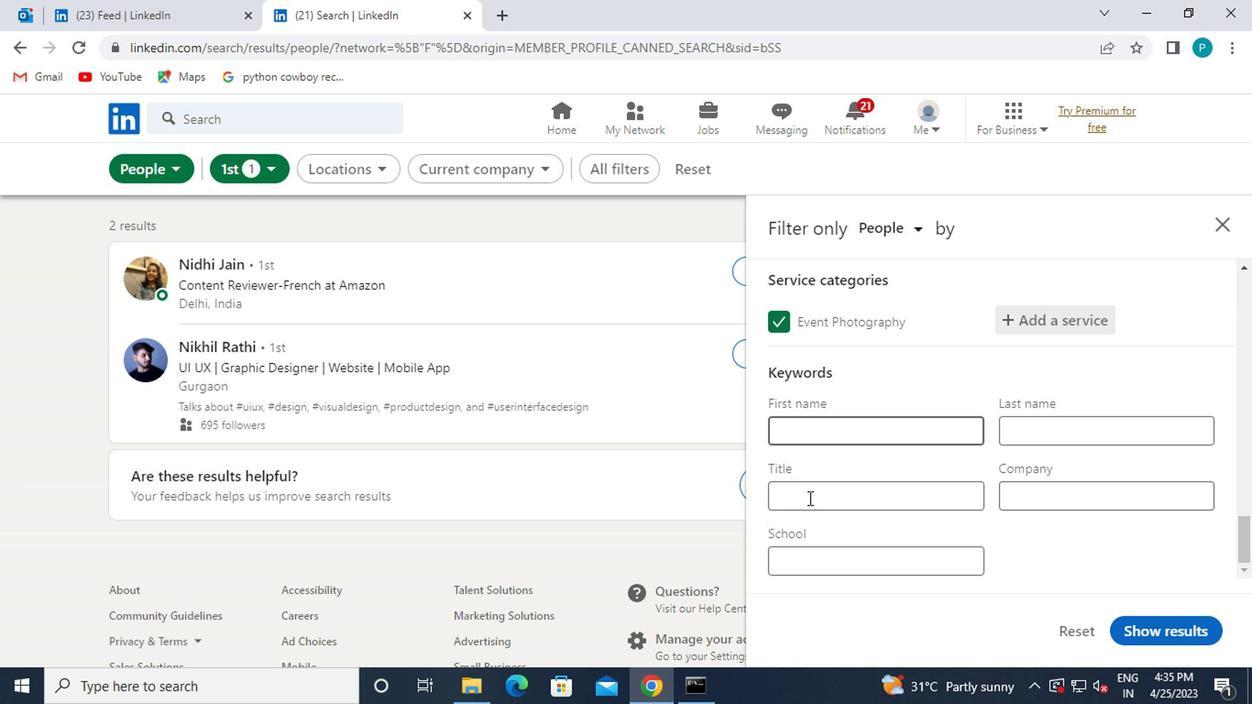 
Action: Mouse moved to (811, 498)
Screenshot: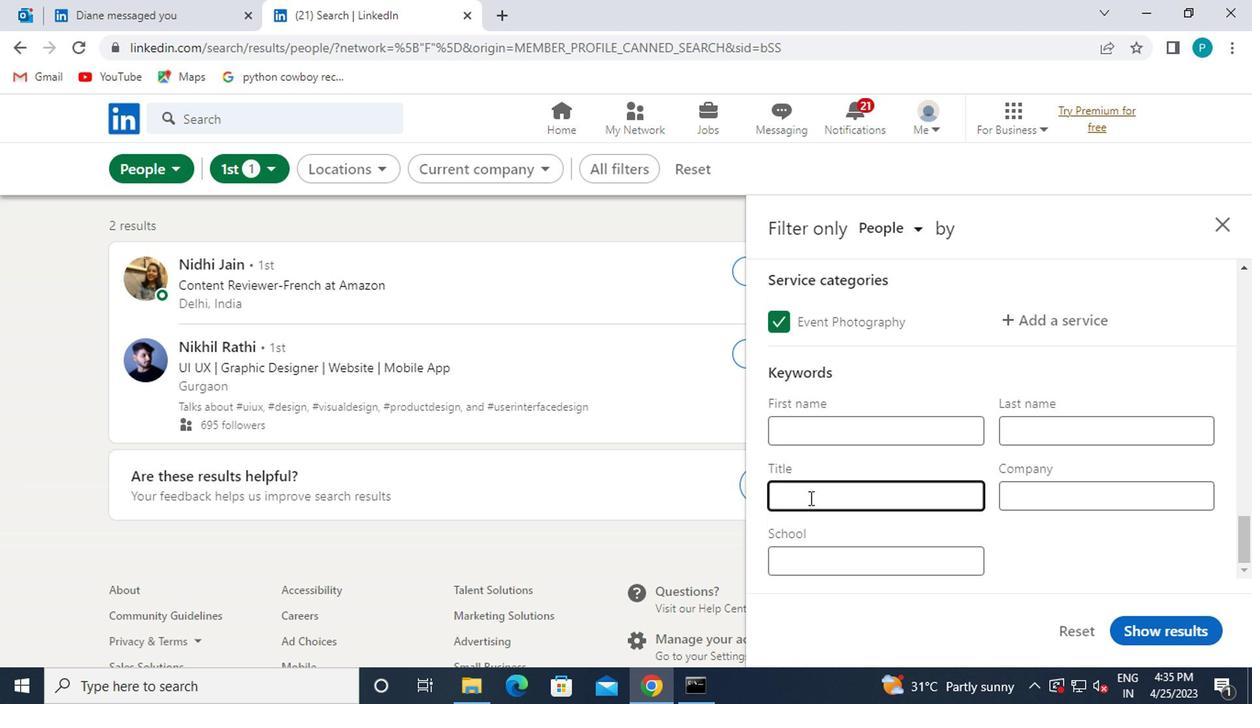 
Action: Key pressed <Key.caps_lock>S<Key.caps_lock>HELF<Key.space><Key.caps_lock>
Screenshot: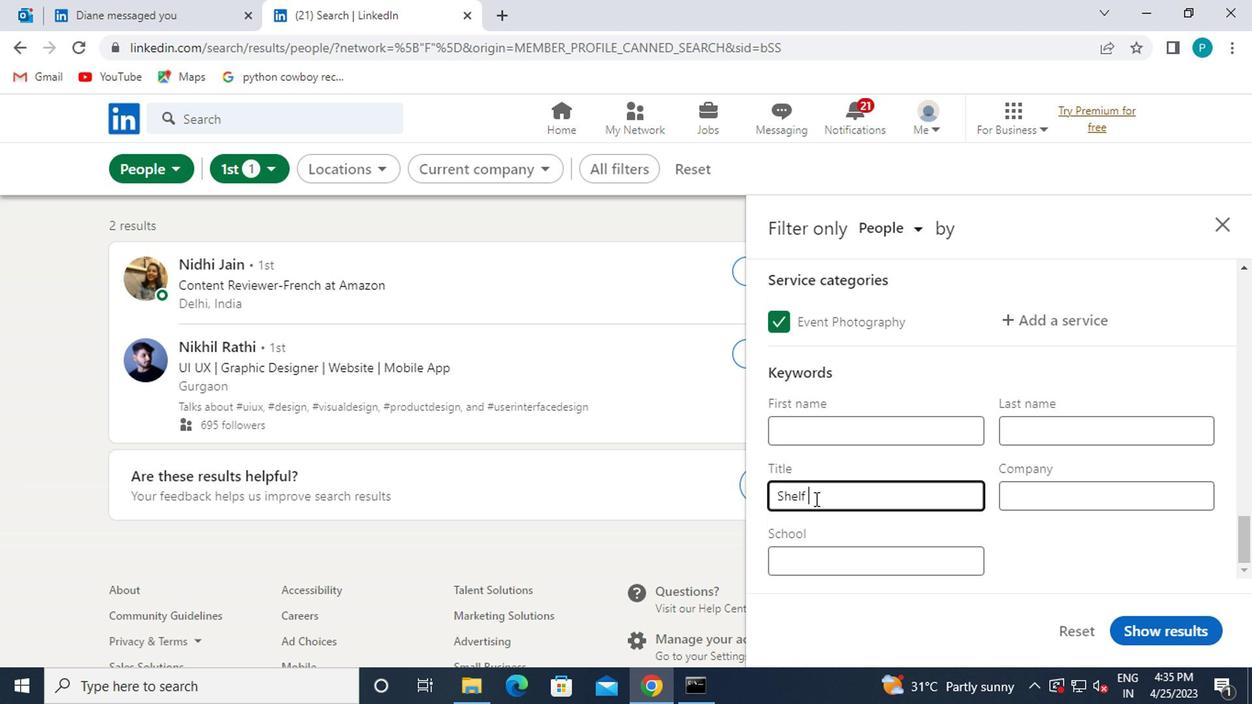 
Action: Mouse moved to (812, 498)
Screenshot: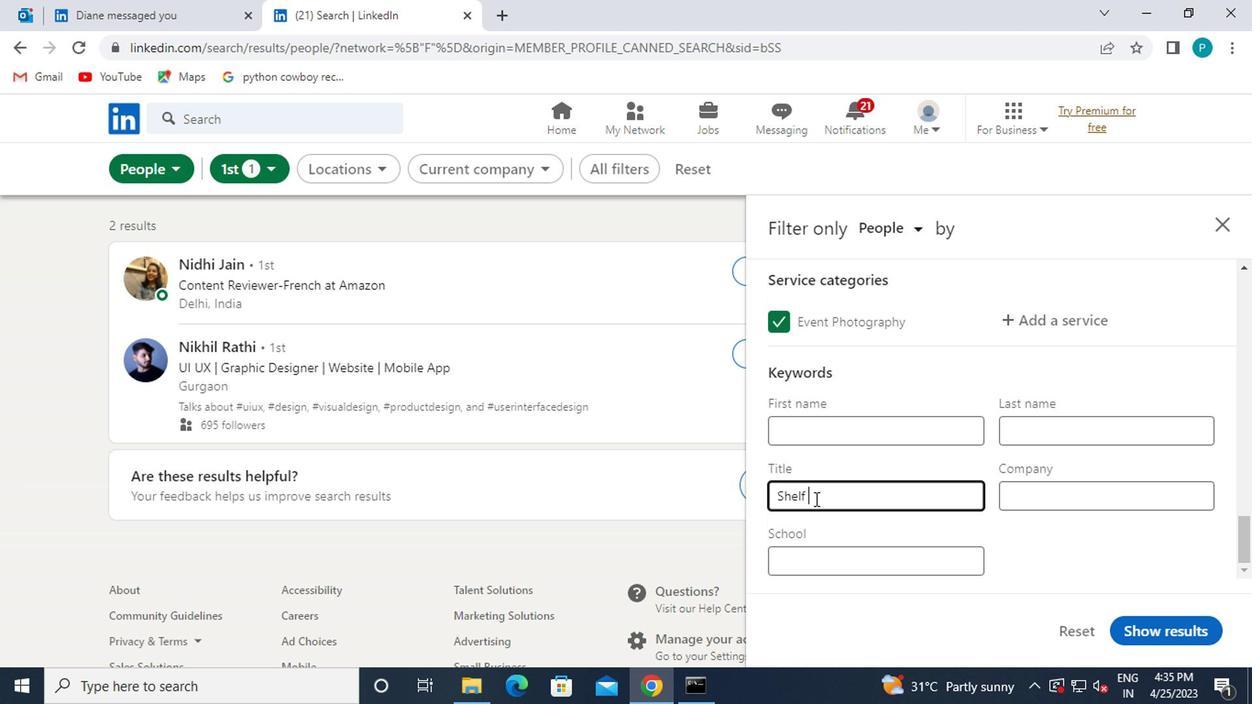 
Action: Key pressed S<Key.caps_lock>TOKER
Screenshot: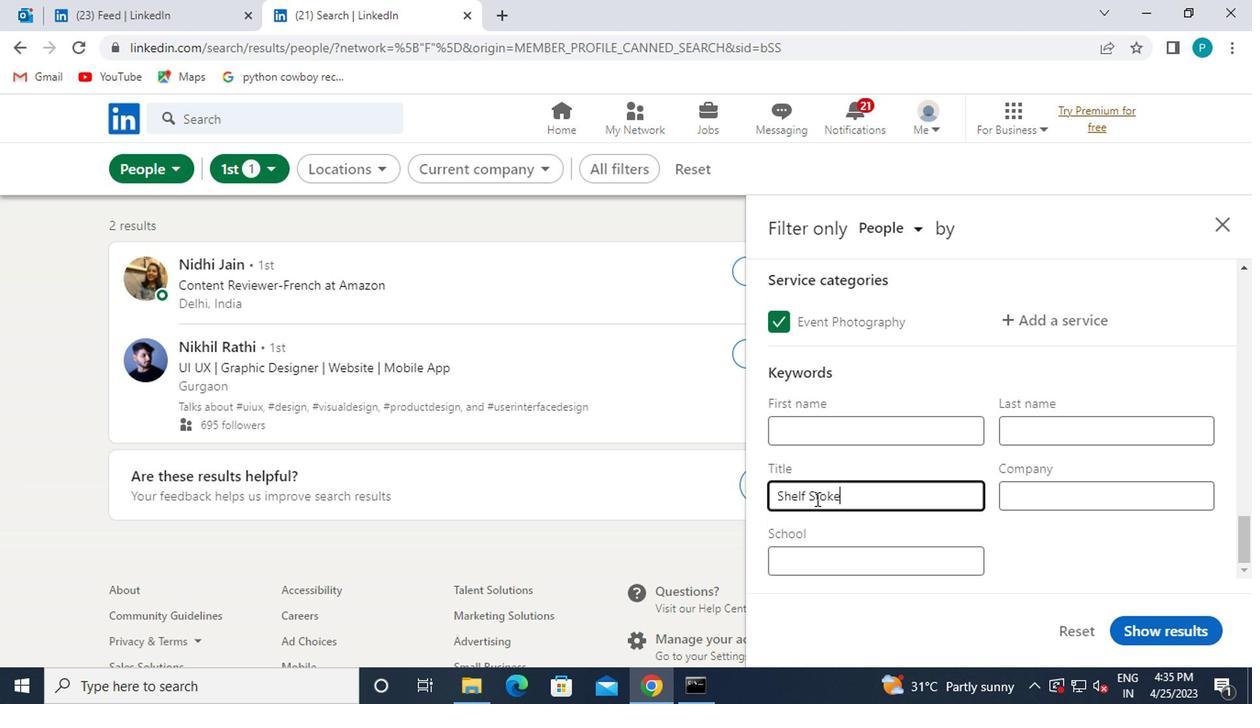 
Action: Mouse moved to (1179, 624)
Screenshot: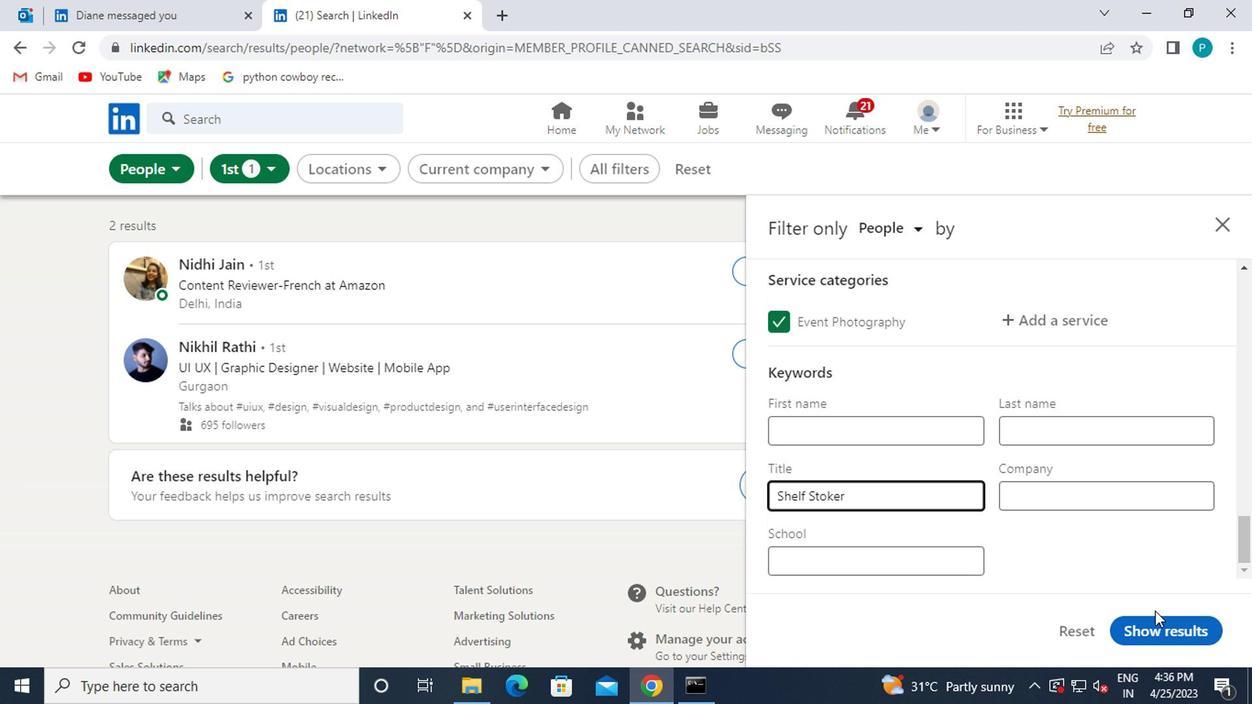 
Action: Mouse pressed left at (1179, 624)
Screenshot: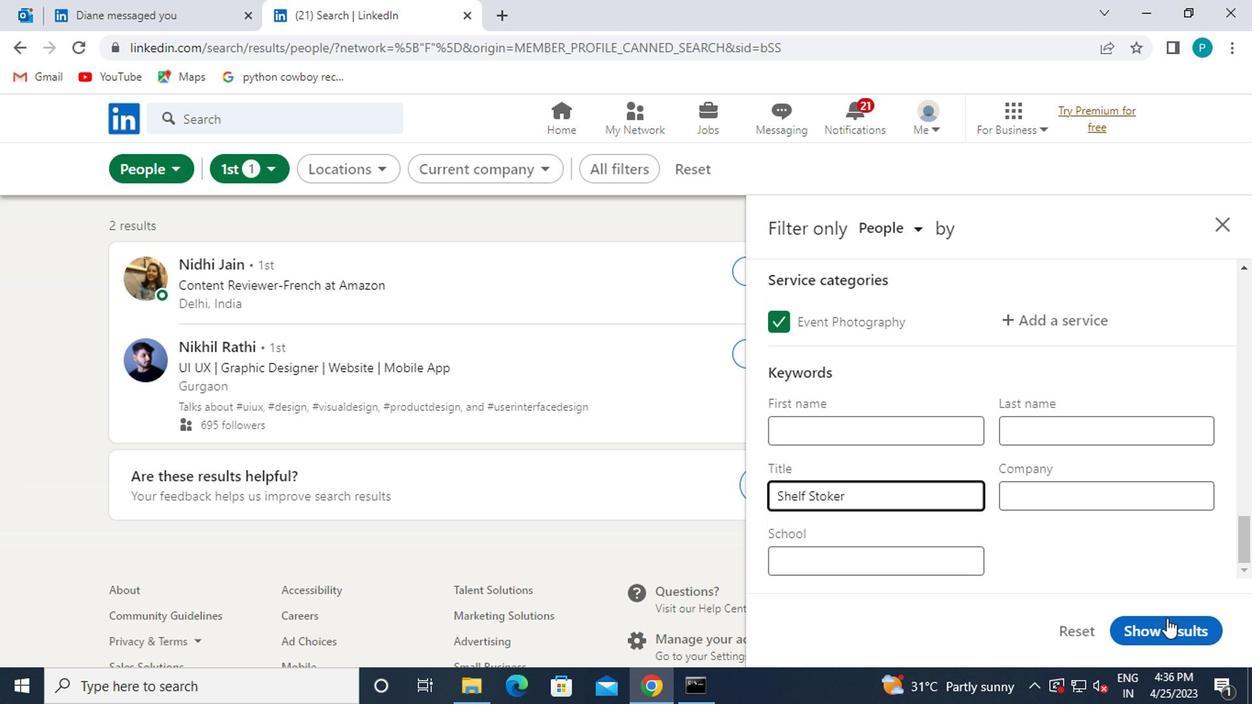 
Action: Mouse moved to (1214, 624)
Screenshot: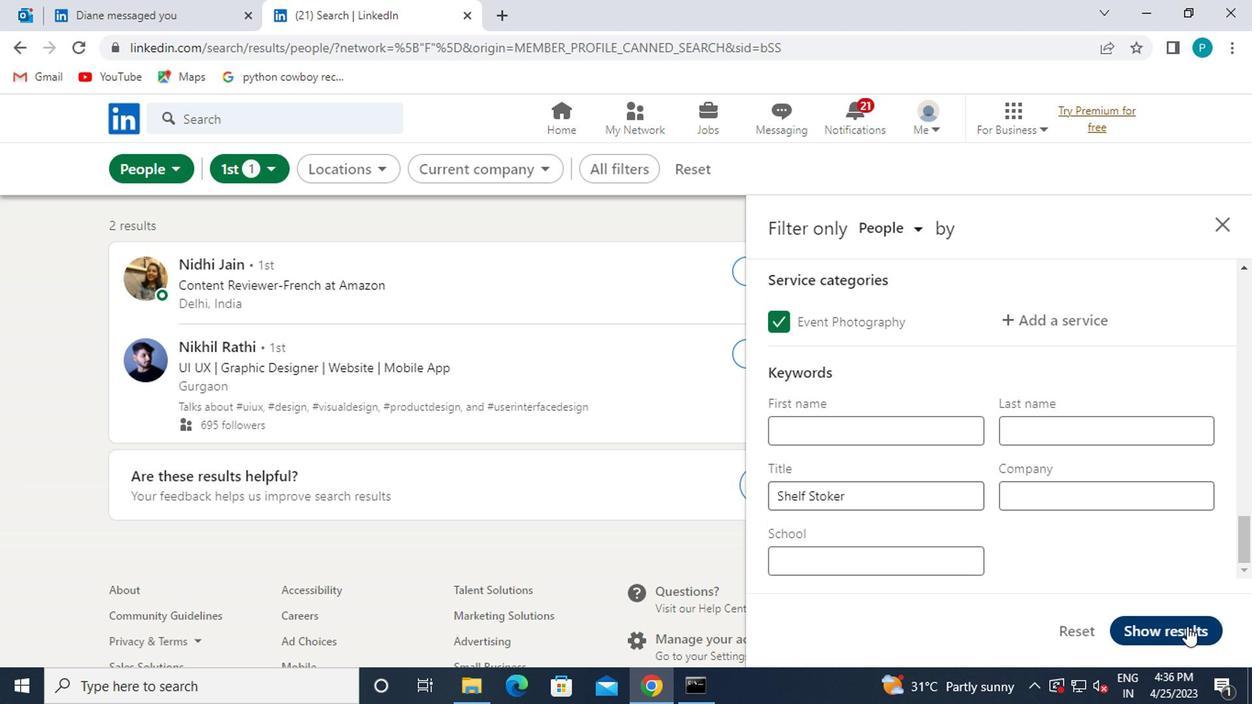 
